 Task: Look for space in Taboão da Serra, Brazil from 12th  August, 2023 to 15th August, 2023 for 3 adults in price range Rs.12000 to Rs.16000. Place can be entire place with 2 bedrooms having 3 beds and 1 bathroom. Property type can be house, flat, guest house. Amenities needed are: washing machine. Booking option can be shelf check-in. Required host language is Spanish.
Action: Mouse moved to (339, 136)
Screenshot: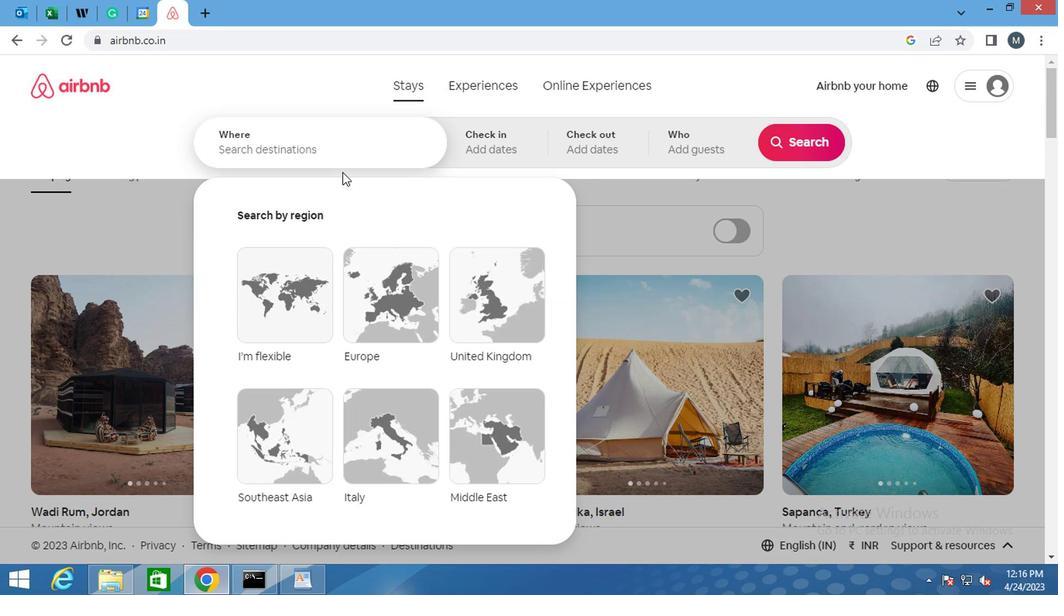 
Action: Mouse pressed left at (339, 136)
Screenshot: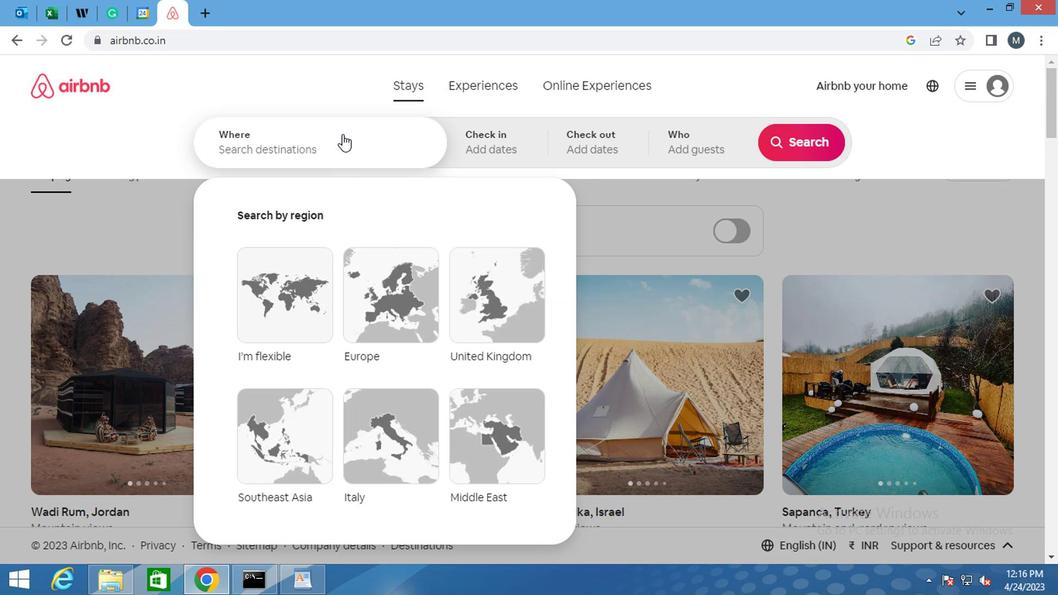 
Action: Mouse moved to (339, 154)
Screenshot: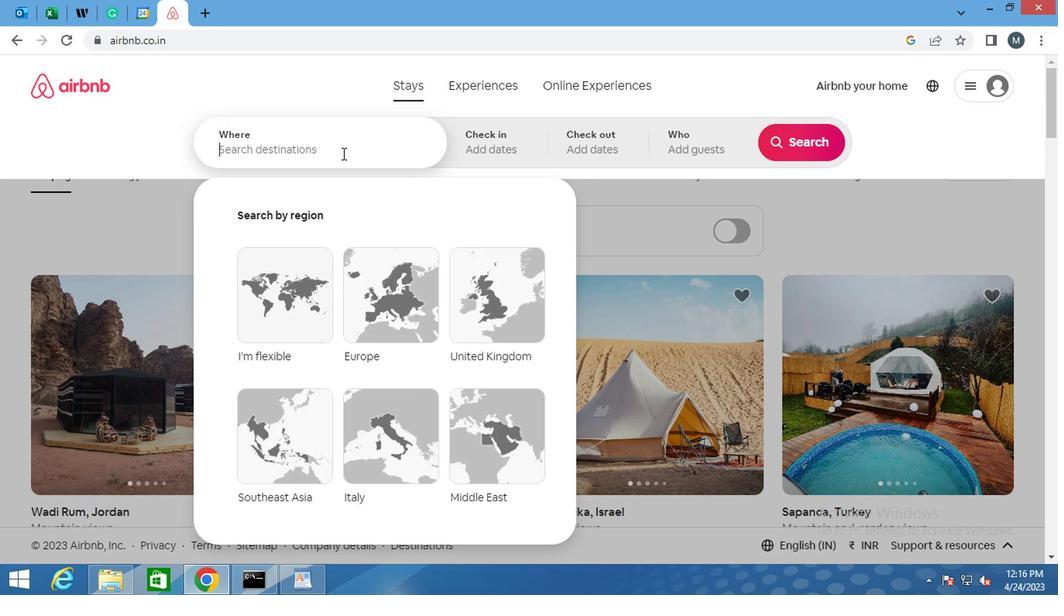 
Action: Key pressed <Key.shift>TABOAO<Key.space>DA<Key.space><Key.shift>SERRA<Key.space><Key.enter>
Screenshot: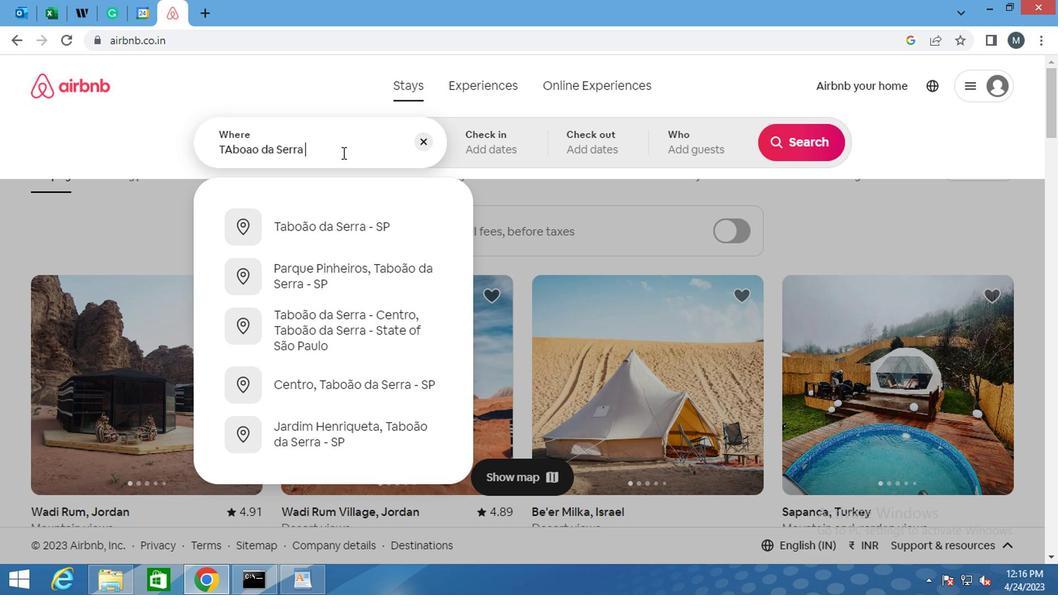 
Action: Mouse moved to (772, 268)
Screenshot: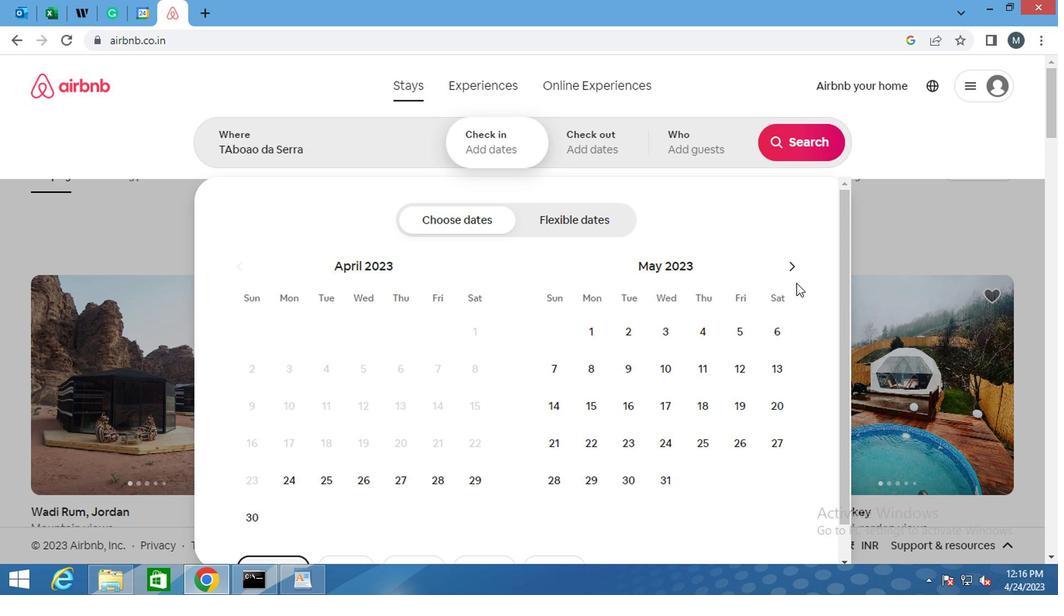 
Action: Mouse pressed left at (772, 268)
Screenshot: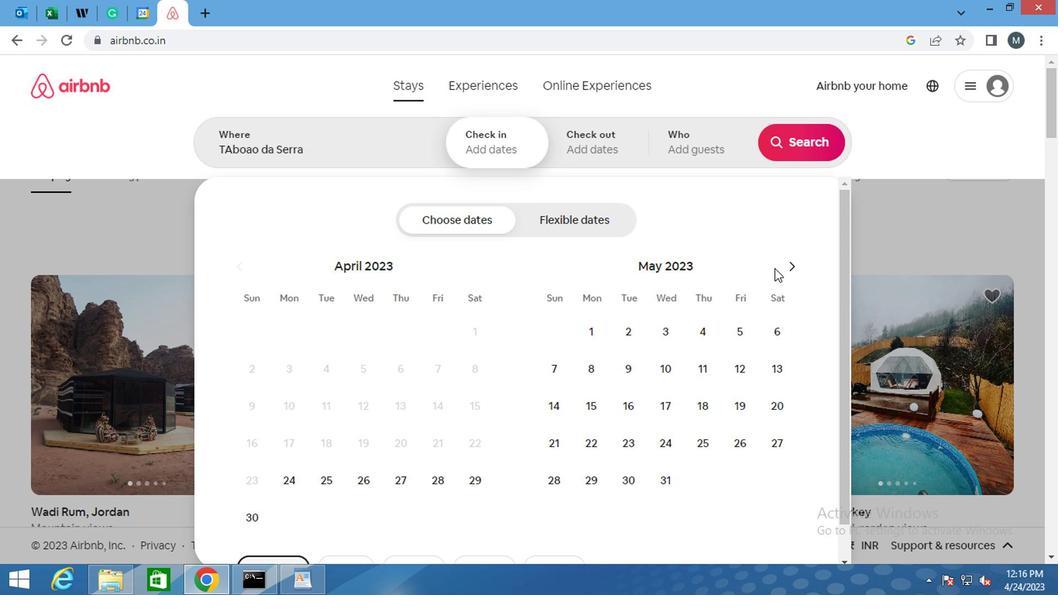 
Action: Mouse moved to (782, 267)
Screenshot: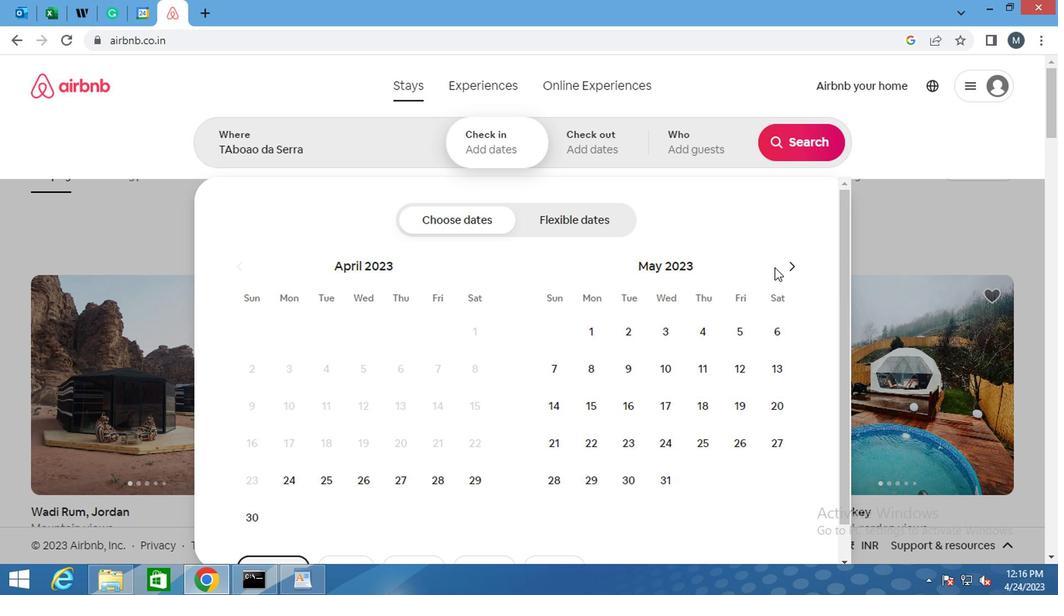
Action: Mouse pressed left at (782, 267)
Screenshot: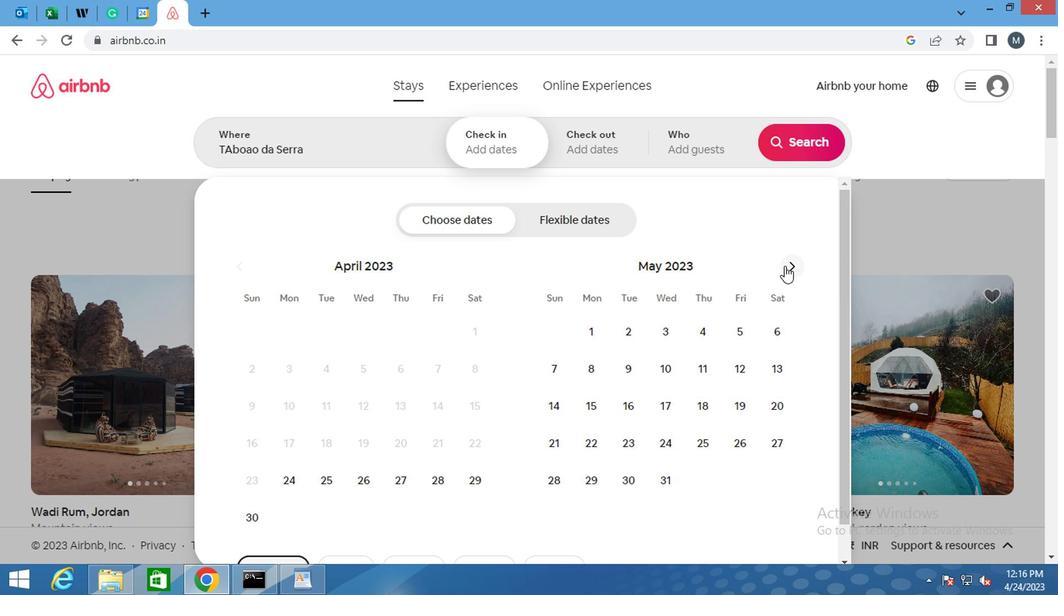 
Action: Mouse moved to (801, 274)
Screenshot: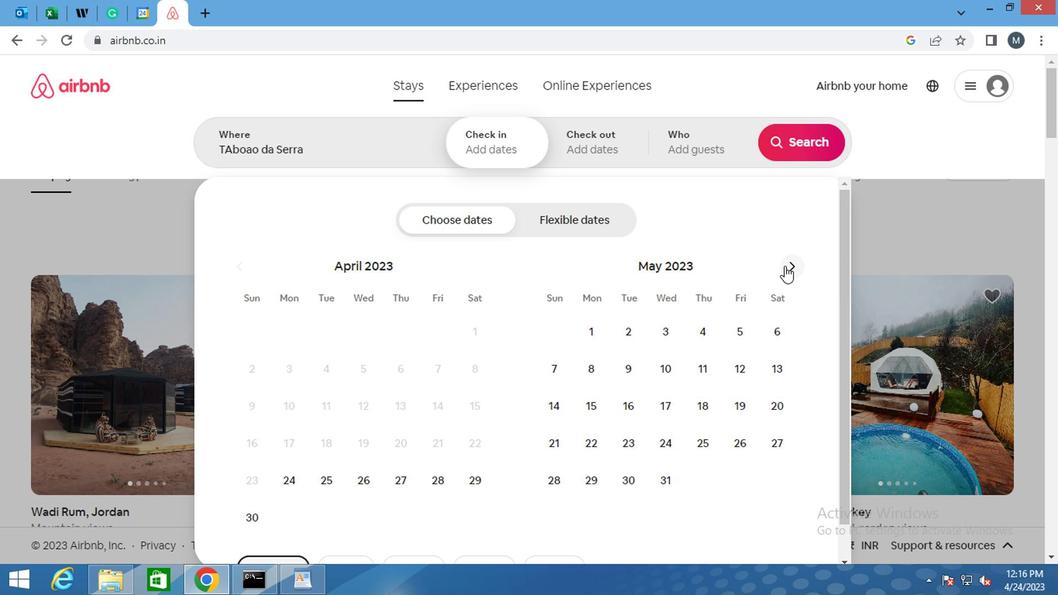 
Action: Mouse pressed left at (801, 274)
Screenshot: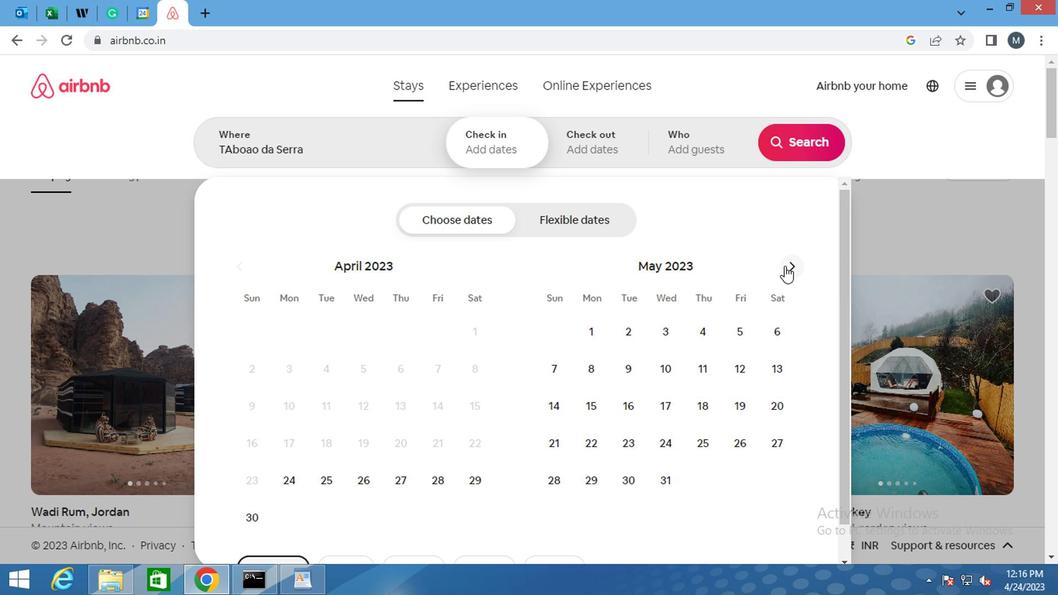 
Action: Mouse moved to (799, 272)
Screenshot: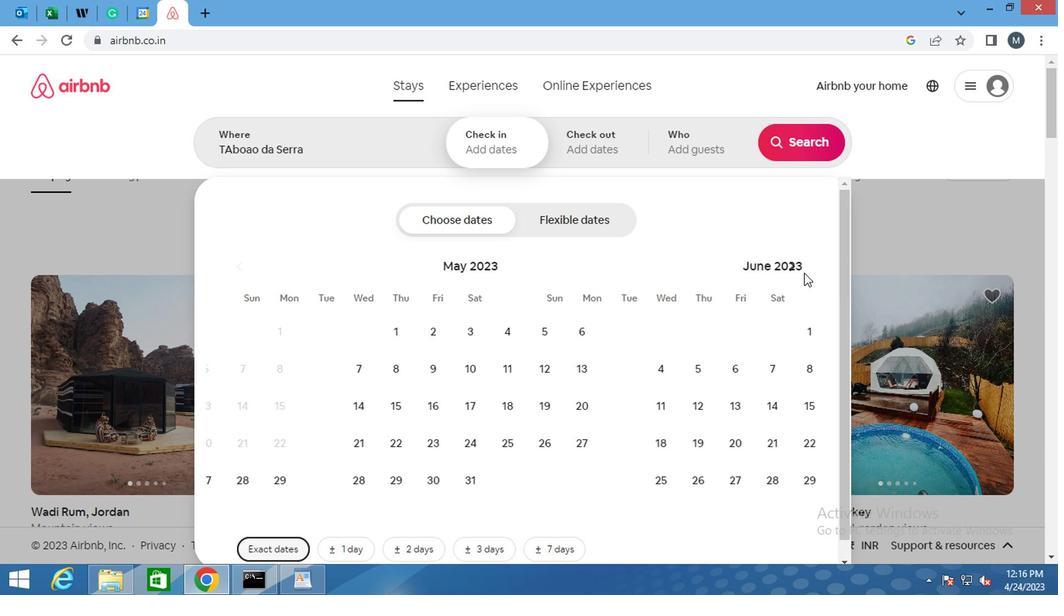 
Action: Mouse pressed left at (799, 272)
Screenshot: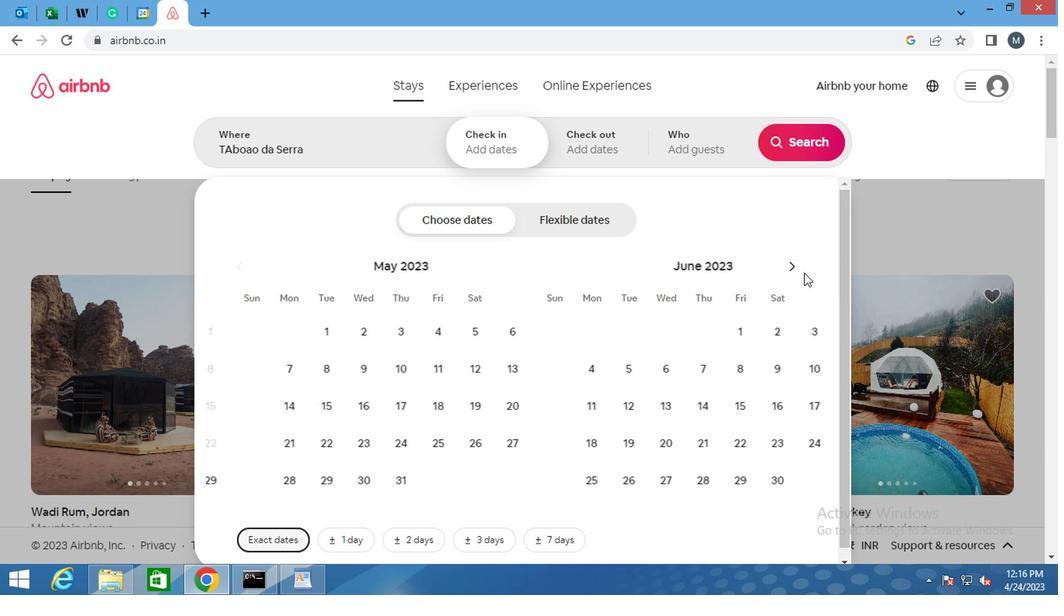 
Action: Mouse pressed left at (799, 272)
Screenshot: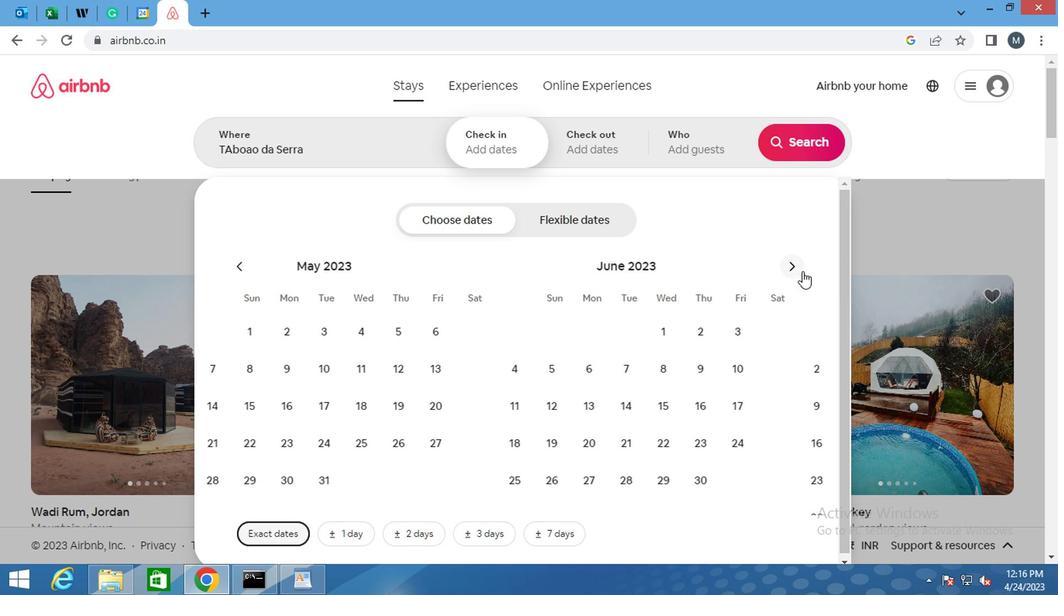 
Action: Mouse moved to (766, 371)
Screenshot: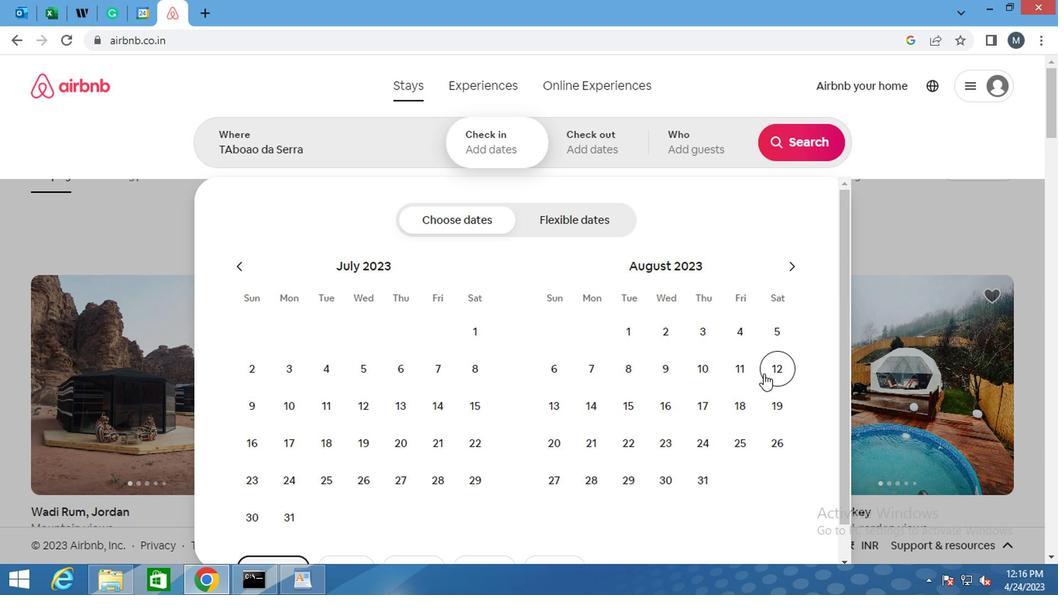 
Action: Mouse pressed left at (766, 371)
Screenshot: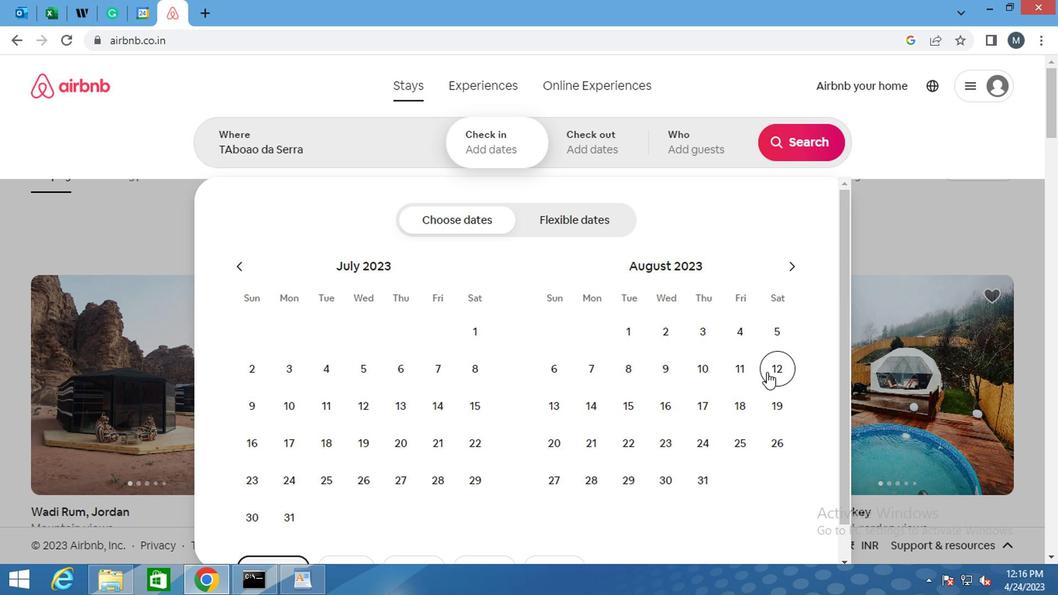 
Action: Mouse moved to (616, 405)
Screenshot: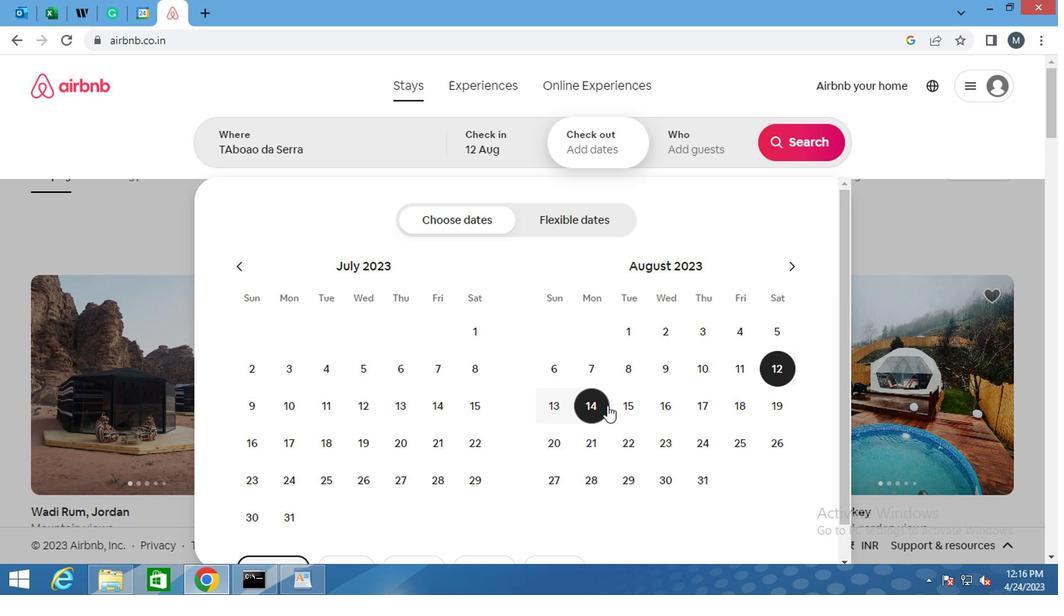 
Action: Mouse pressed left at (616, 405)
Screenshot: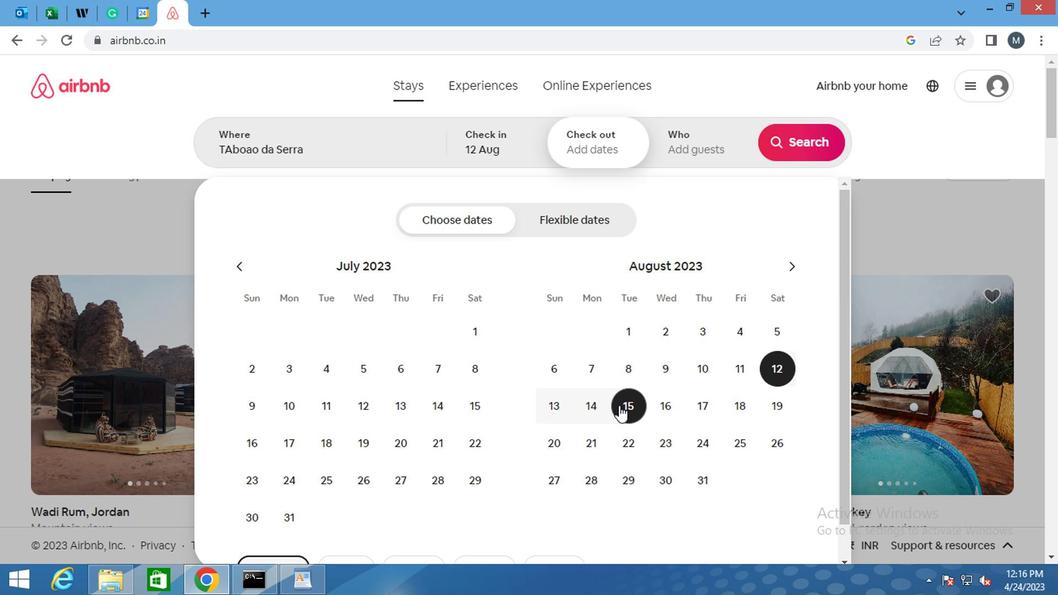 
Action: Mouse moved to (684, 151)
Screenshot: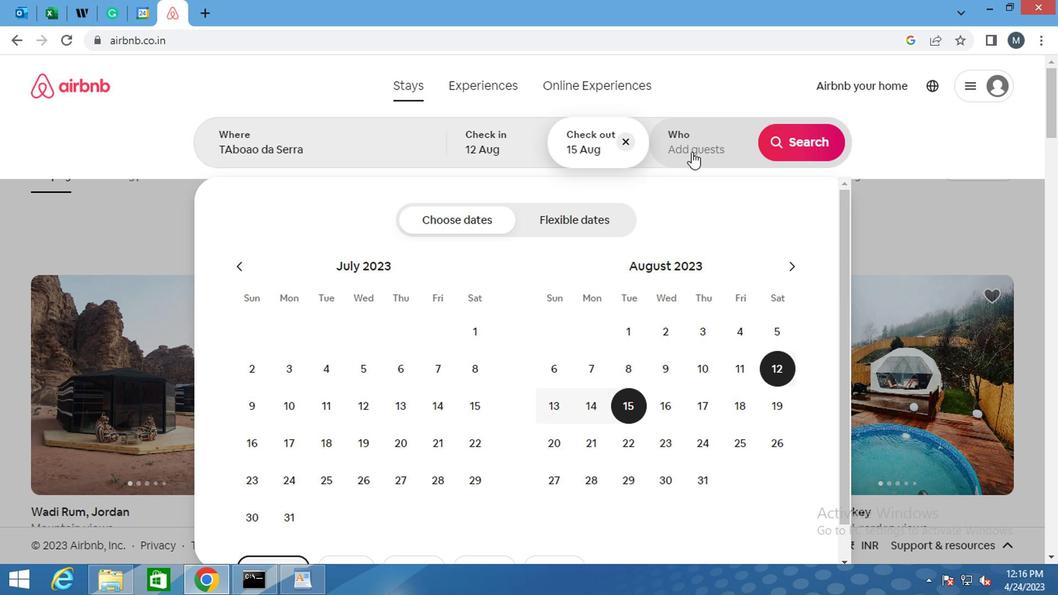 
Action: Mouse pressed left at (684, 151)
Screenshot: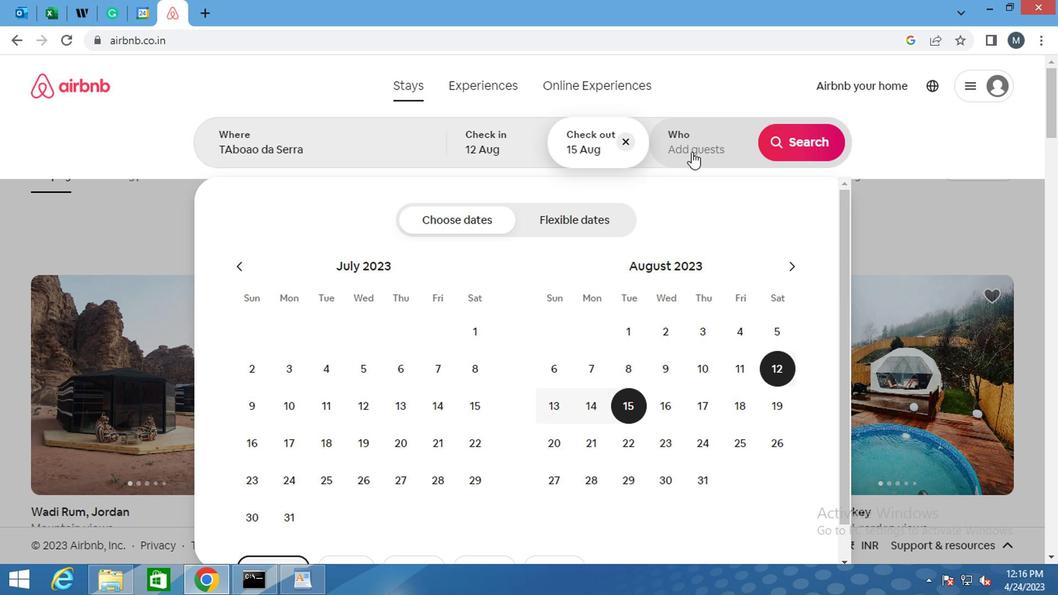 
Action: Mouse moved to (811, 223)
Screenshot: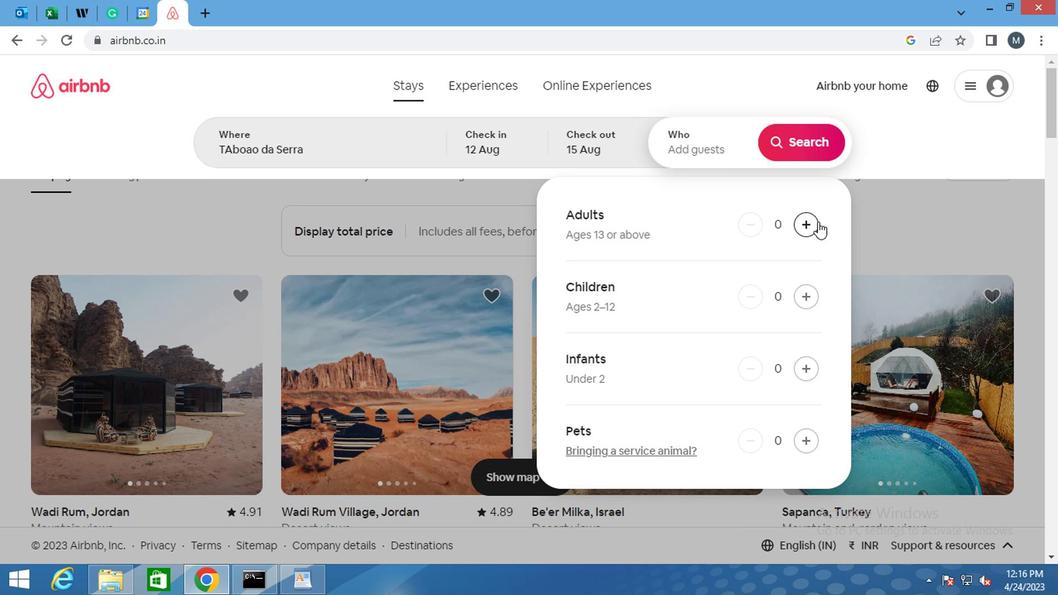 
Action: Mouse pressed left at (811, 223)
Screenshot: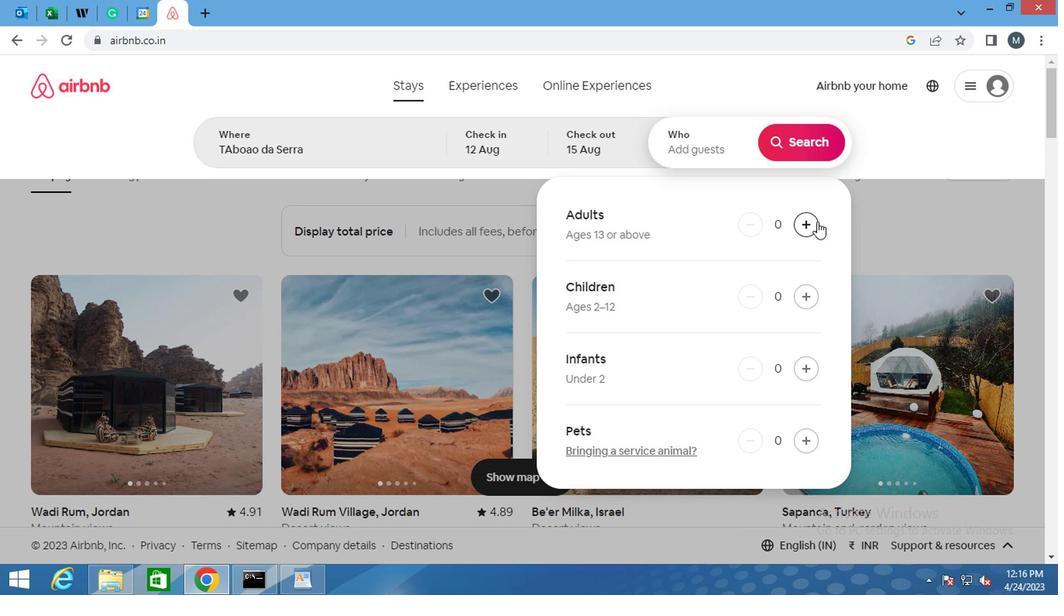 
Action: Mouse moved to (811, 223)
Screenshot: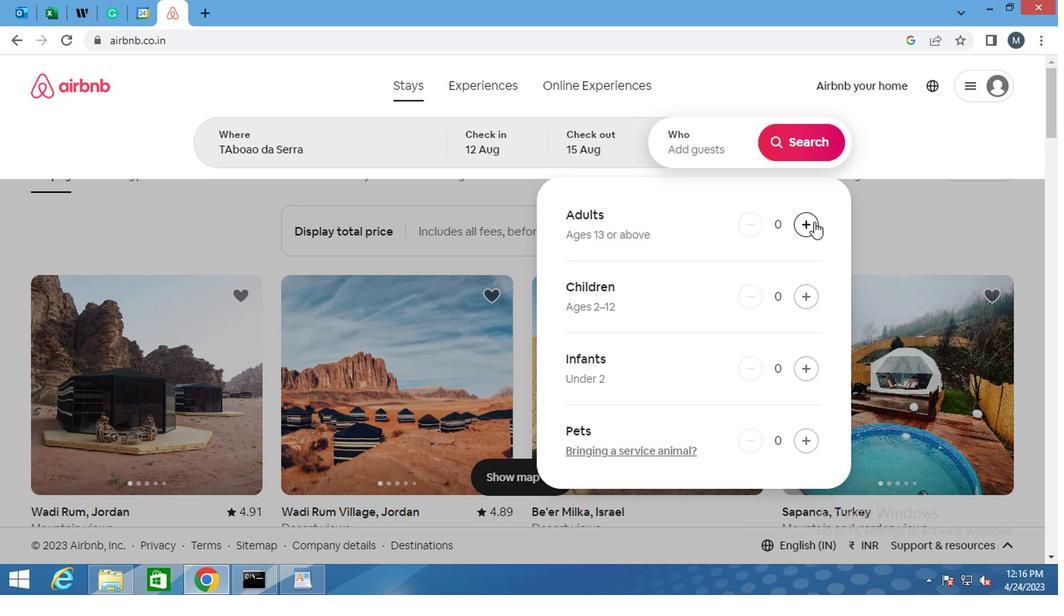 
Action: Mouse pressed left at (811, 223)
Screenshot: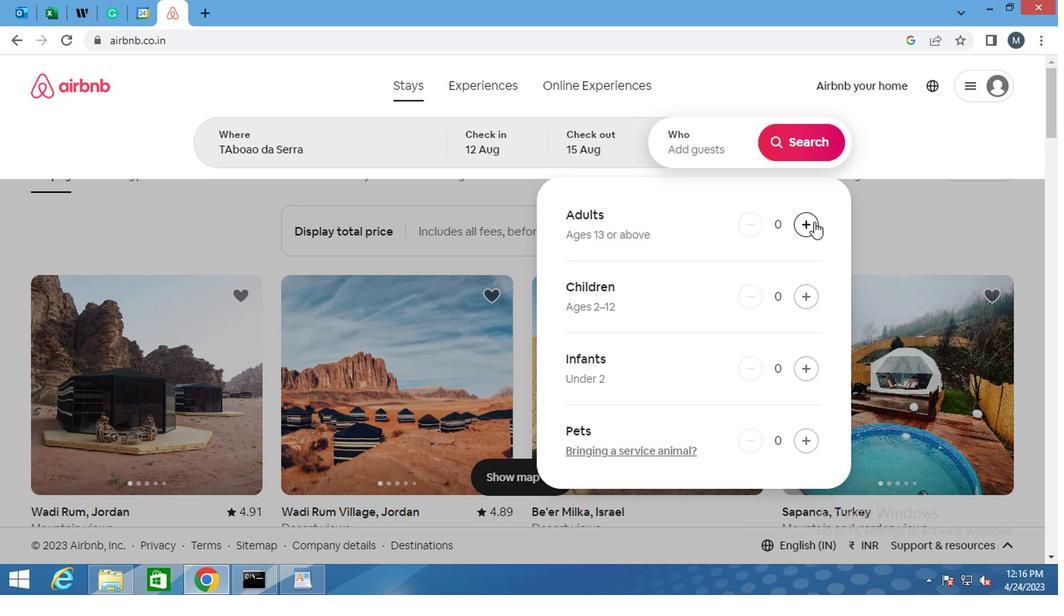 
Action: Mouse pressed left at (811, 223)
Screenshot: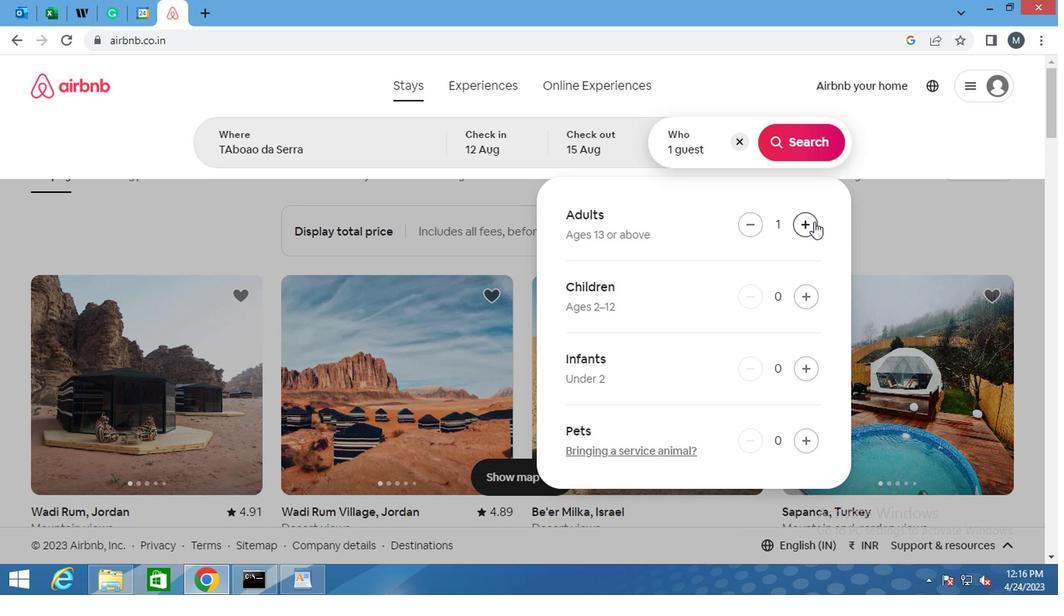 
Action: Mouse moved to (811, 225)
Screenshot: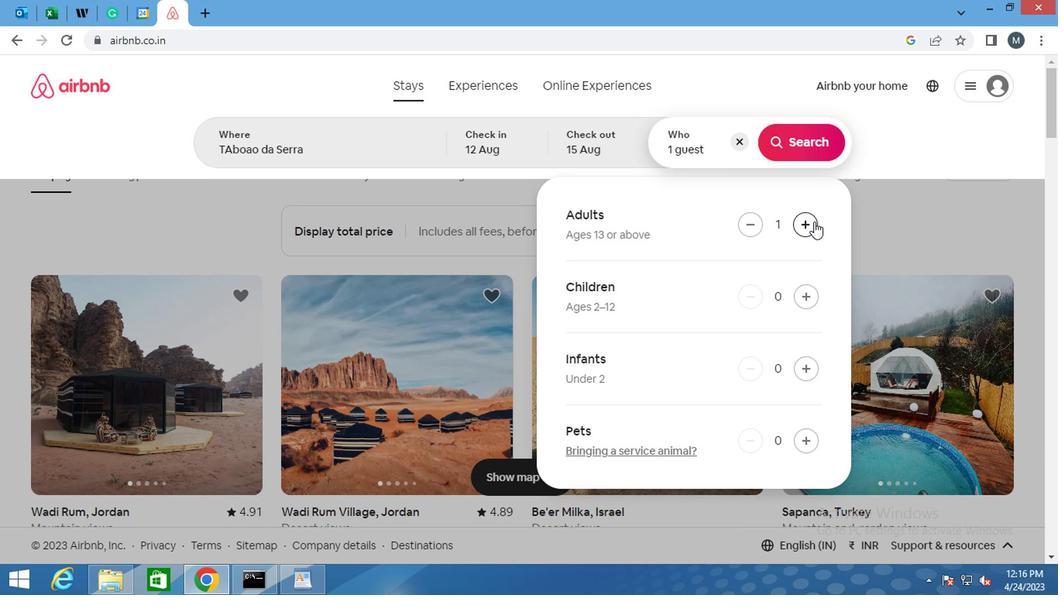 
Action: Mouse pressed left at (811, 225)
Screenshot: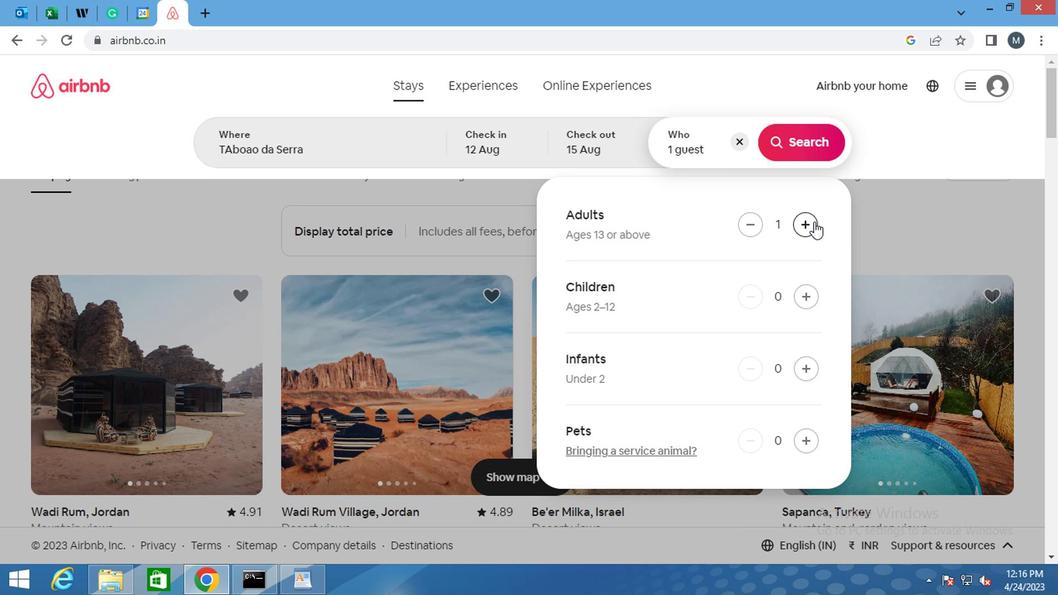 
Action: Mouse moved to (740, 226)
Screenshot: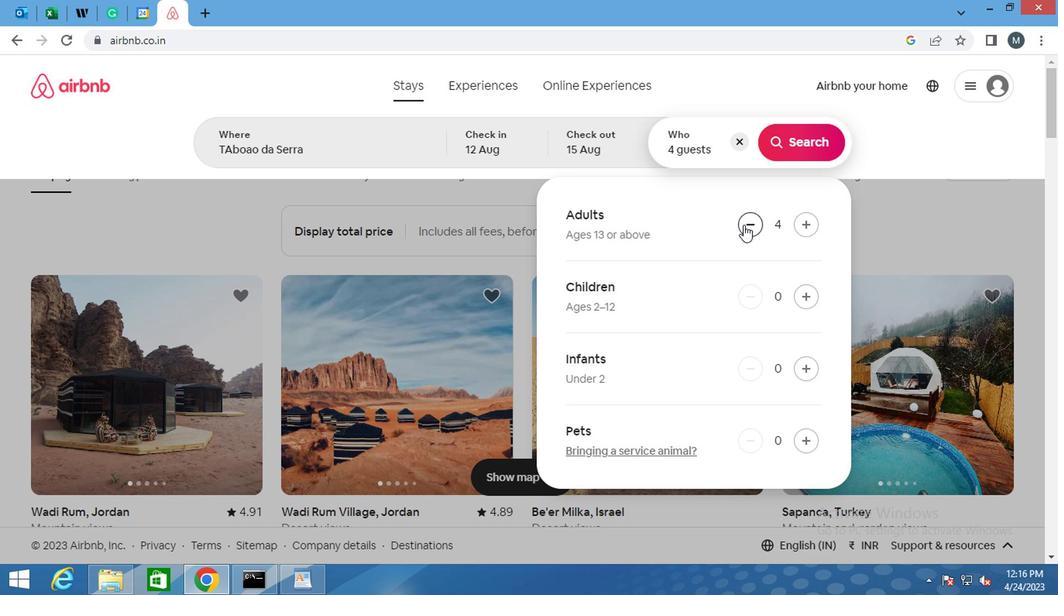 
Action: Mouse pressed left at (740, 226)
Screenshot: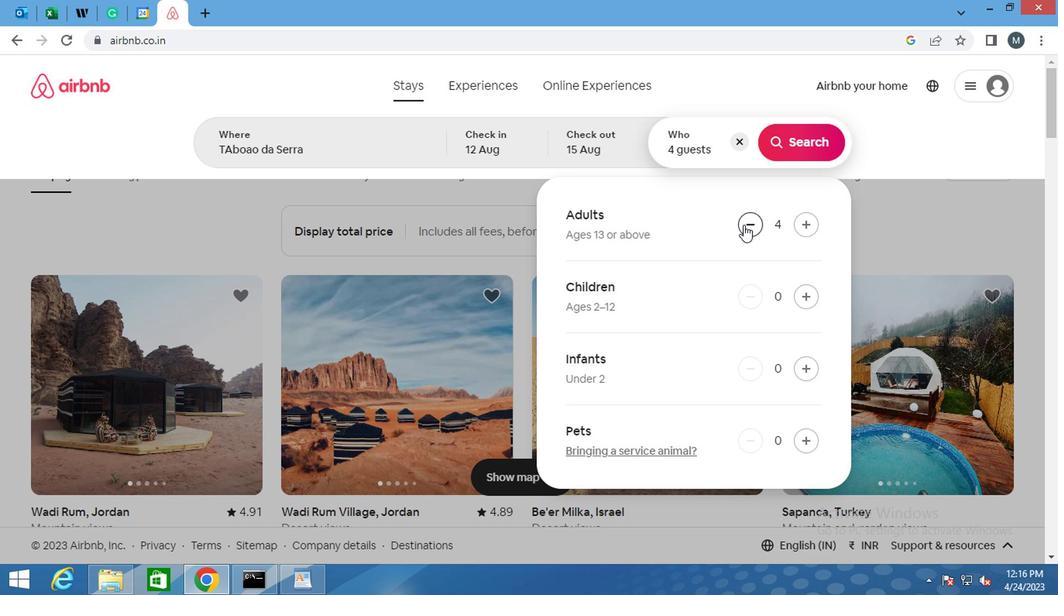 
Action: Mouse moved to (896, 149)
Screenshot: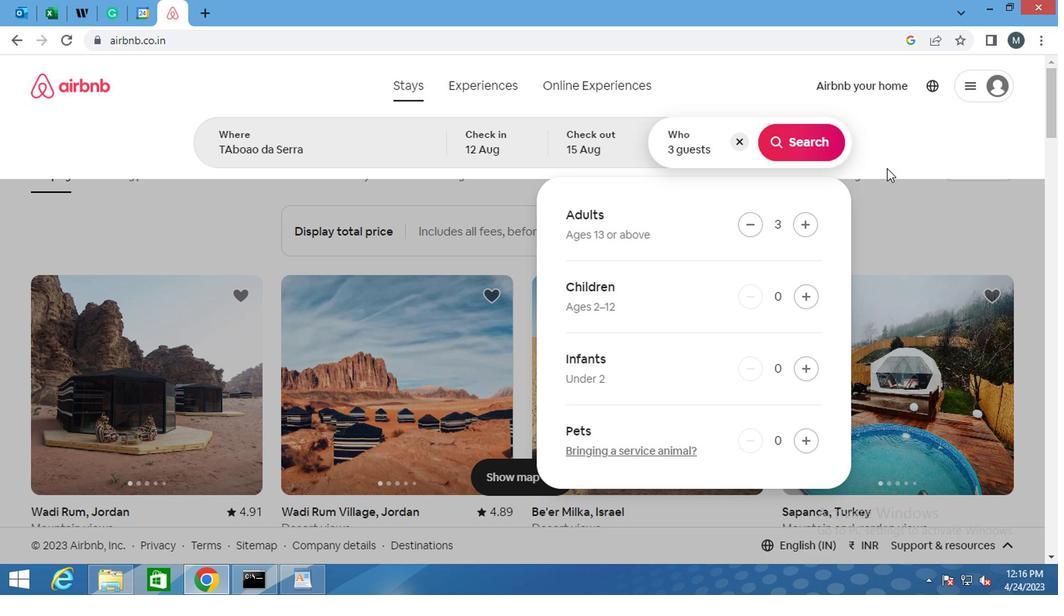 
Action: Mouse pressed left at (896, 149)
Screenshot: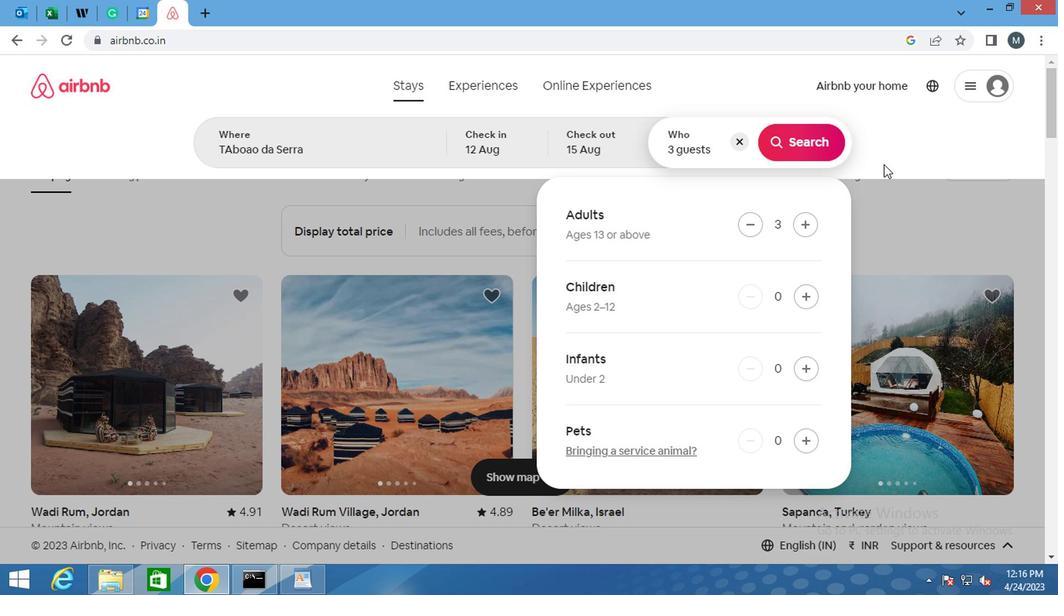 
Action: Mouse moved to (878, 173)
Screenshot: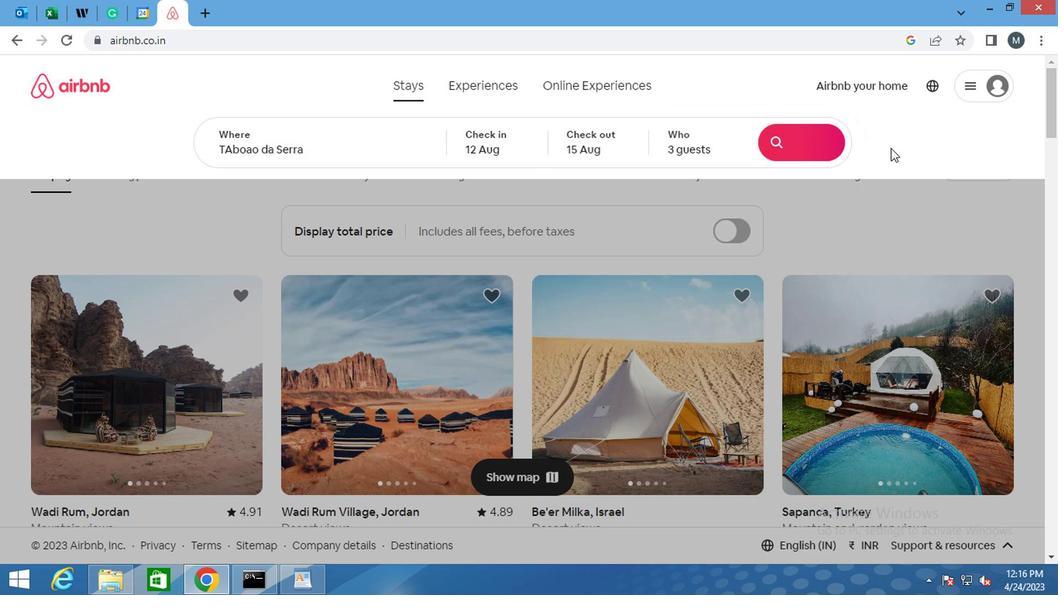 
Action: Mouse scrolled (878, 174) with delta (0, 1)
Screenshot: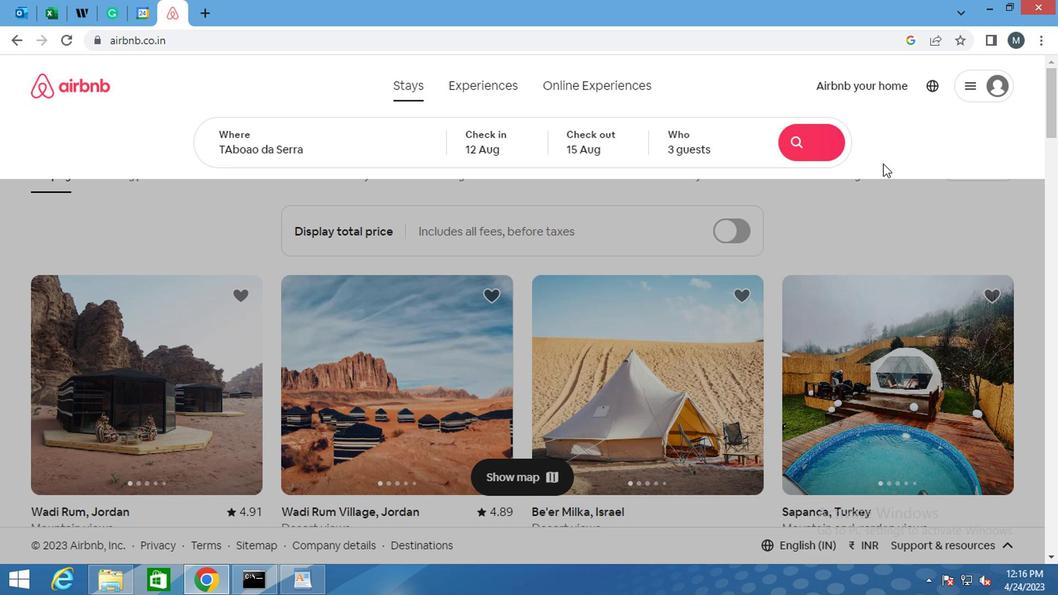 
Action: Mouse scrolled (878, 174) with delta (0, 1)
Screenshot: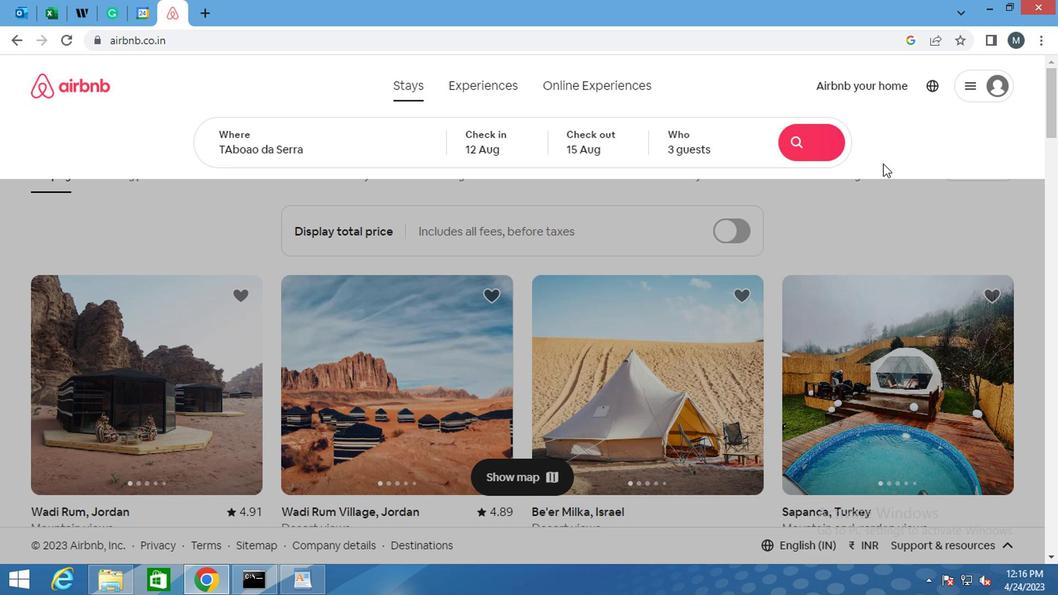 
Action: Mouse moved to (972, 178)
Screenshot: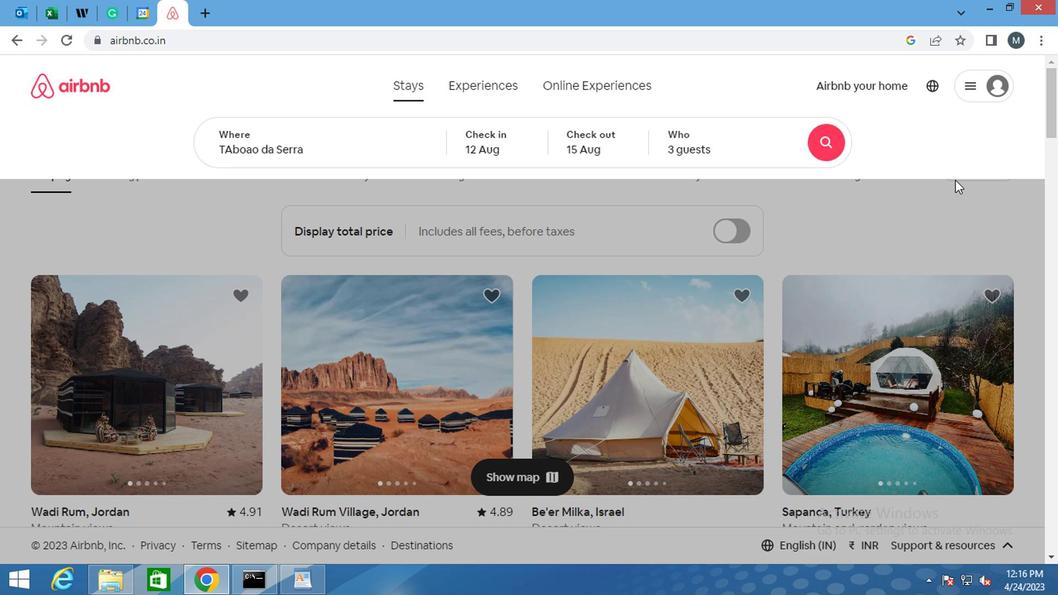 
Action: Mouse scrolled (972, 177) with delta (0, -1)
Screenshot: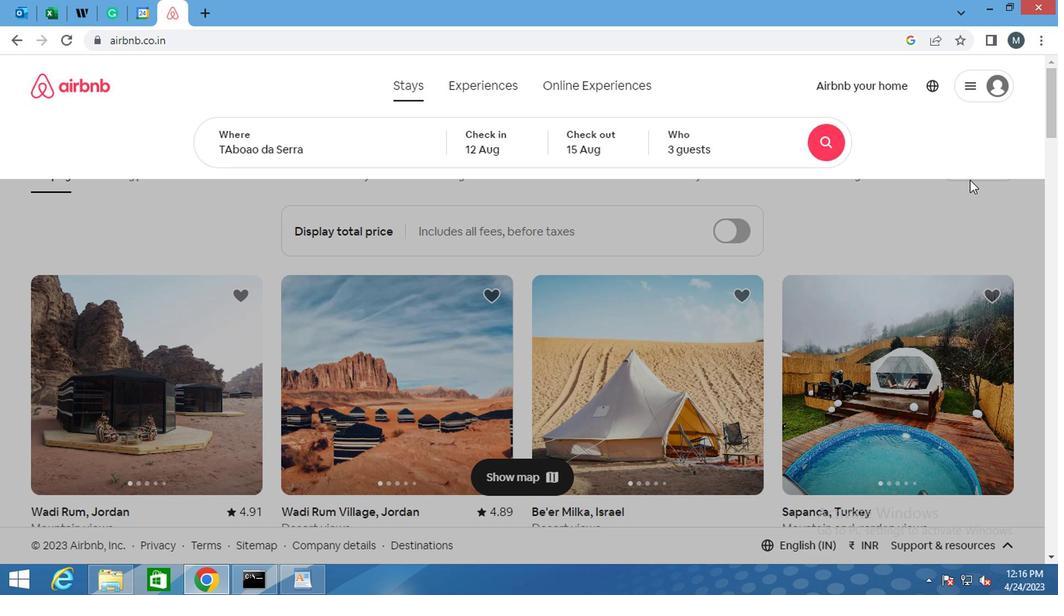 
Action: Mouse scrolled (972, 177) with delta (0, -1)
Screenshot: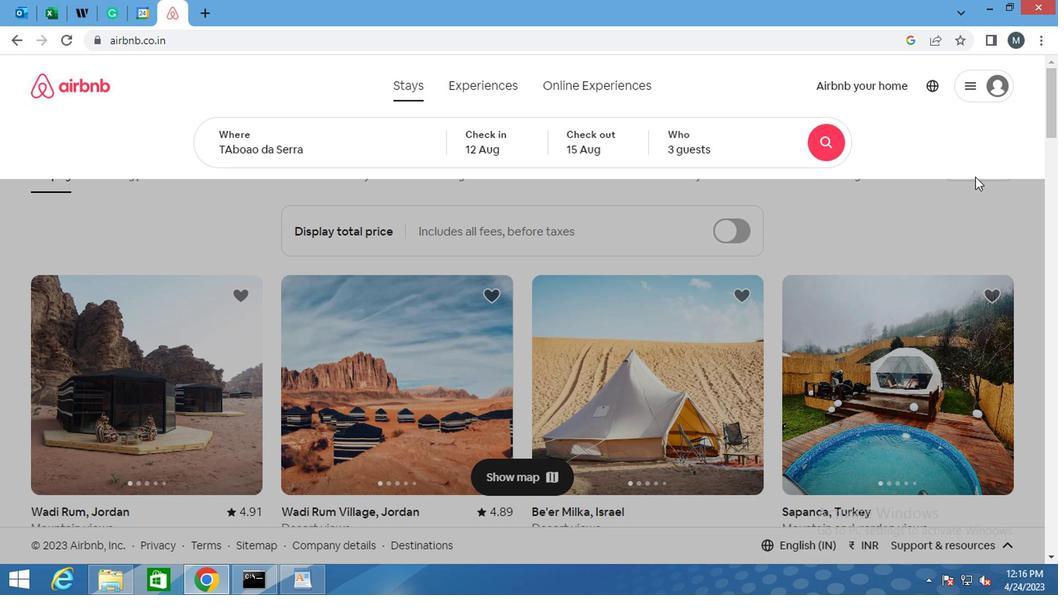
Action: Mouse moved to (972, 178)
Screenshot: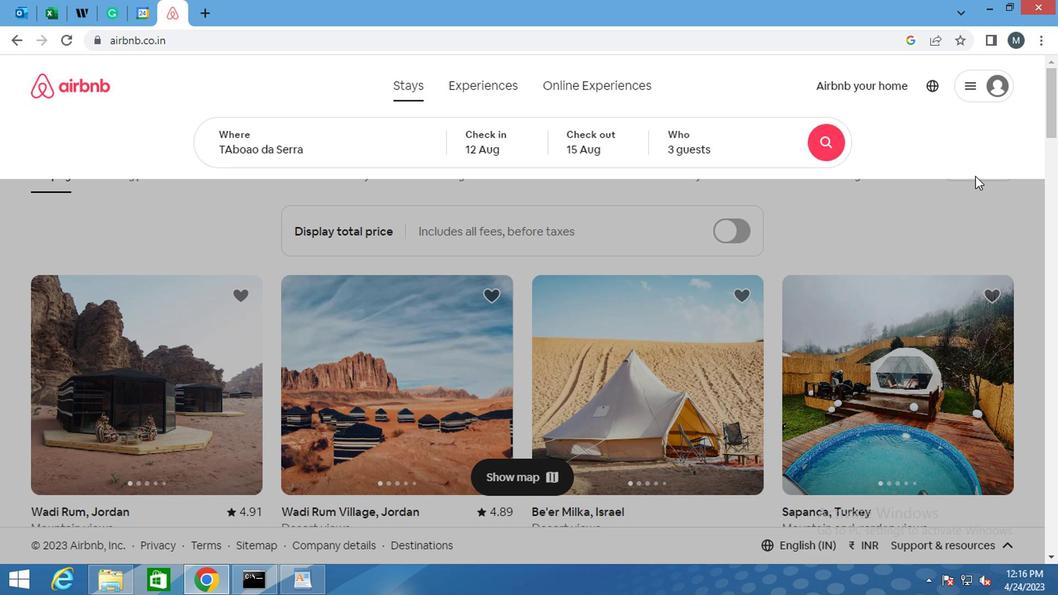 
Action: Mouse scrolled (972, 178) with delta (0, 0)
Screenshot: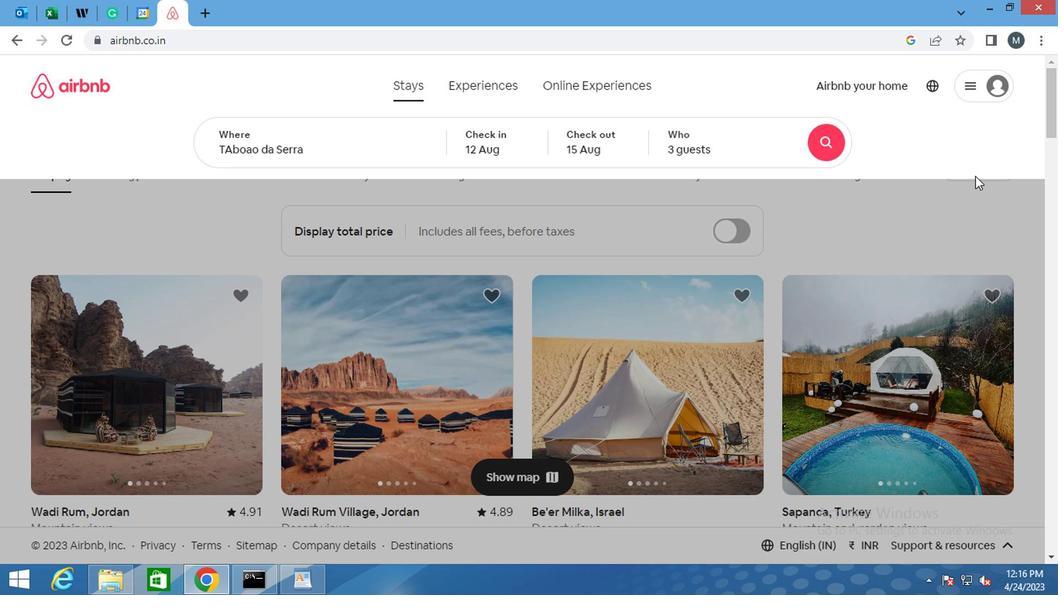 
Action: Mouse moved to (972, 177)
Screenshot: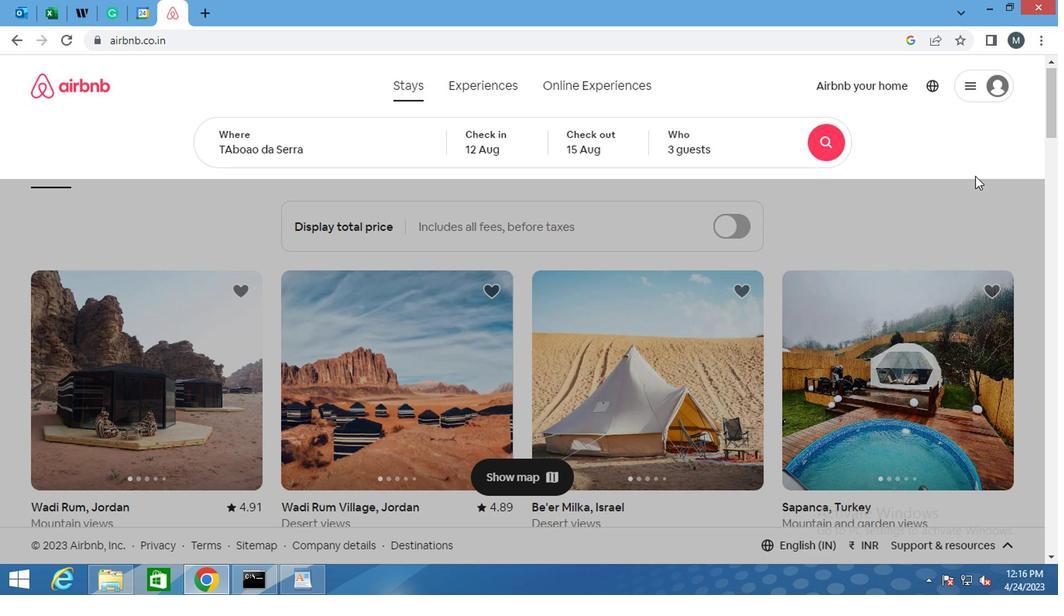
Action: Mouse scrolled (972, 178) with delta (0, 1)
Screenshot: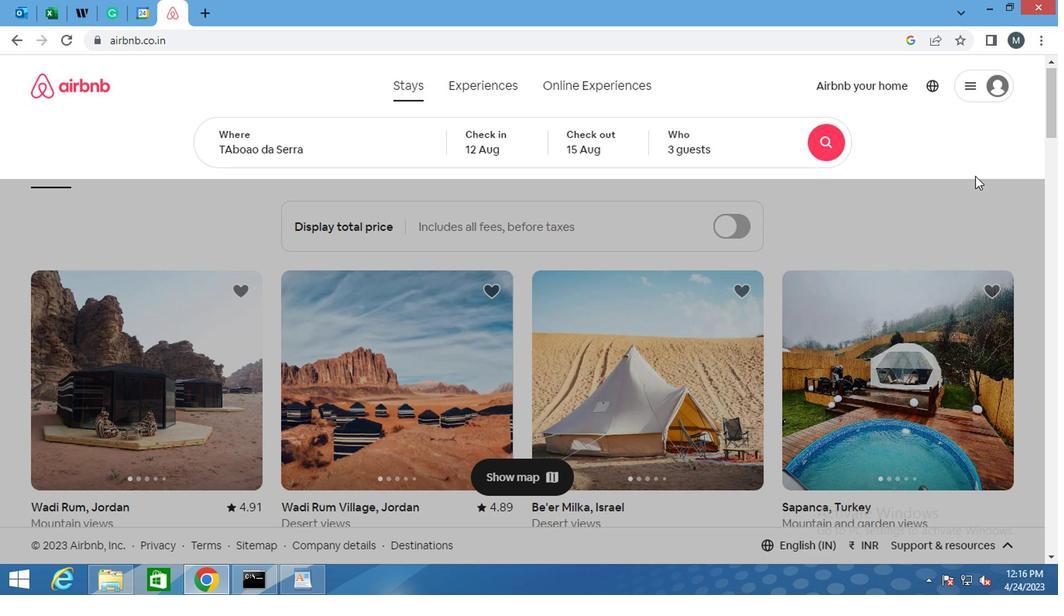
Action: Mouse moved to (983, 158)
Screenshot: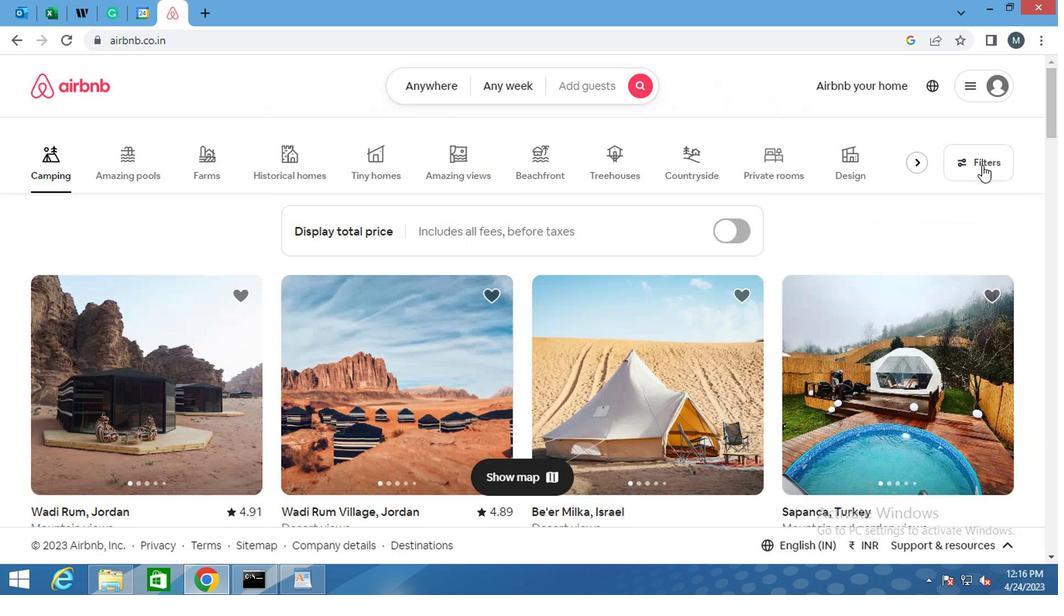 
Action: Mouse pressed left at (983, 158)
Screenshot: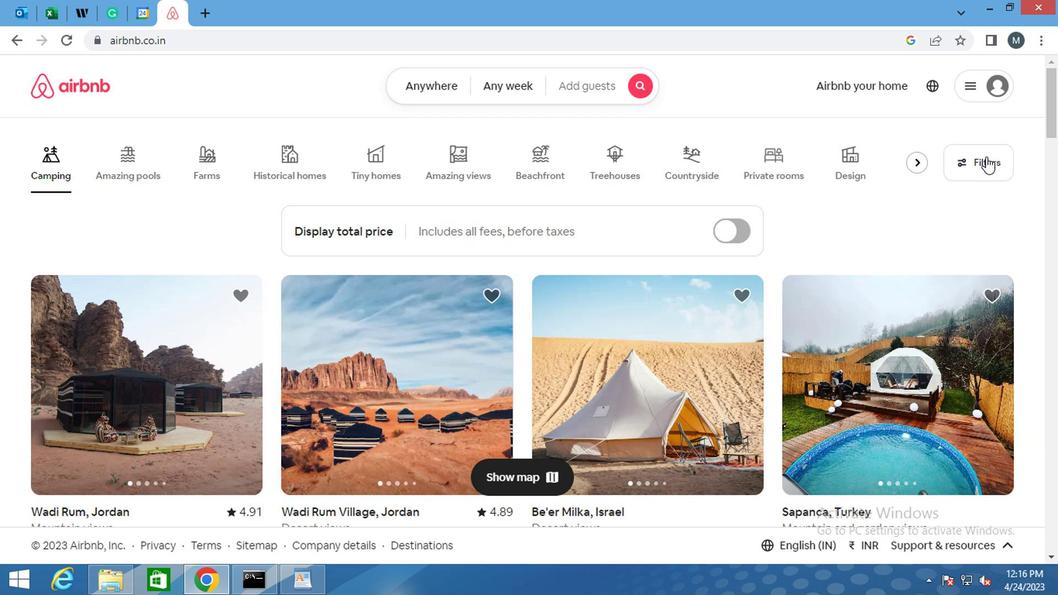 
Action: Mouse pressed left at (983, 158)
Screenshot: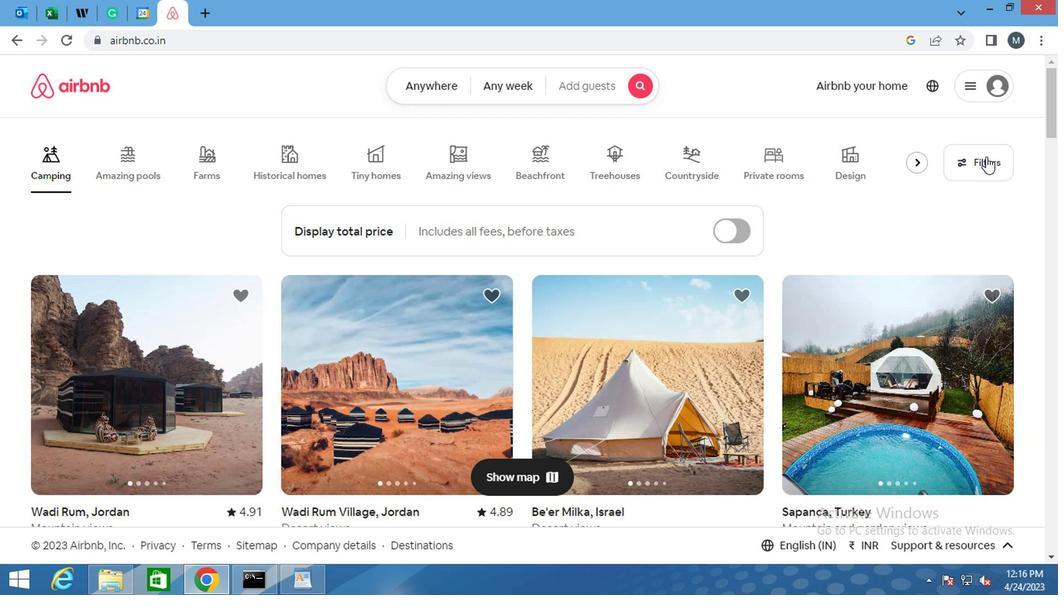 
Action: Mouse moved to (973, 170)
Screenshot: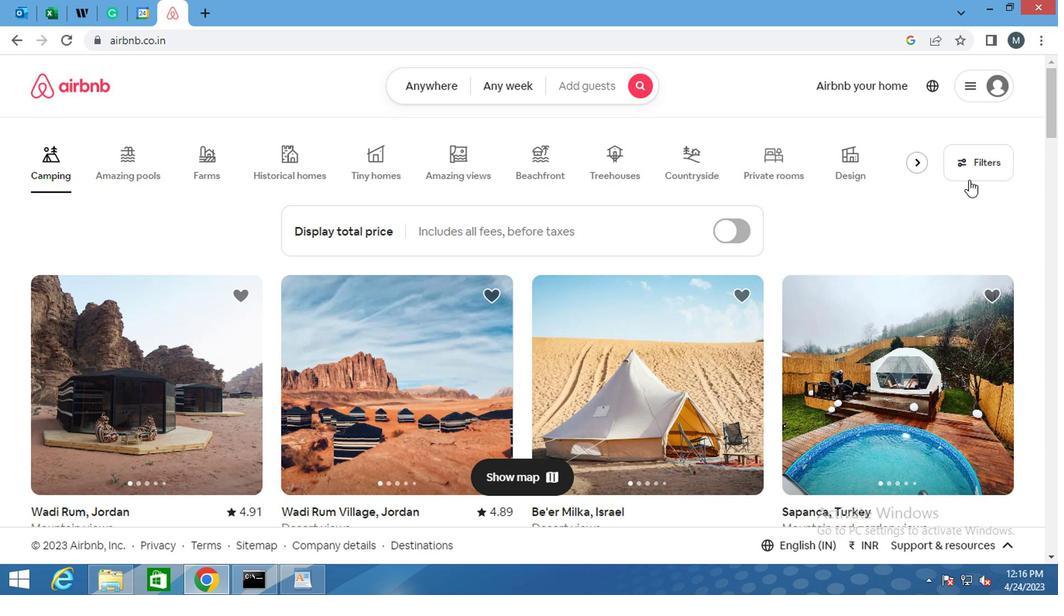
Action: Mouse pressed left at (973, 170)
Screenshot: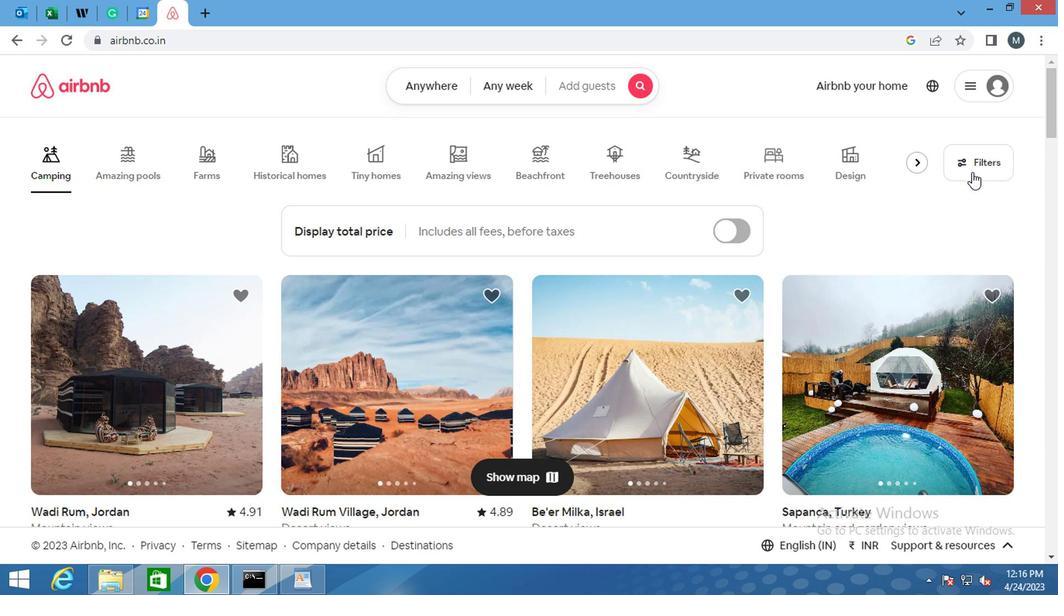 
Action: Mouse moved to (386, 345)
Screenshot: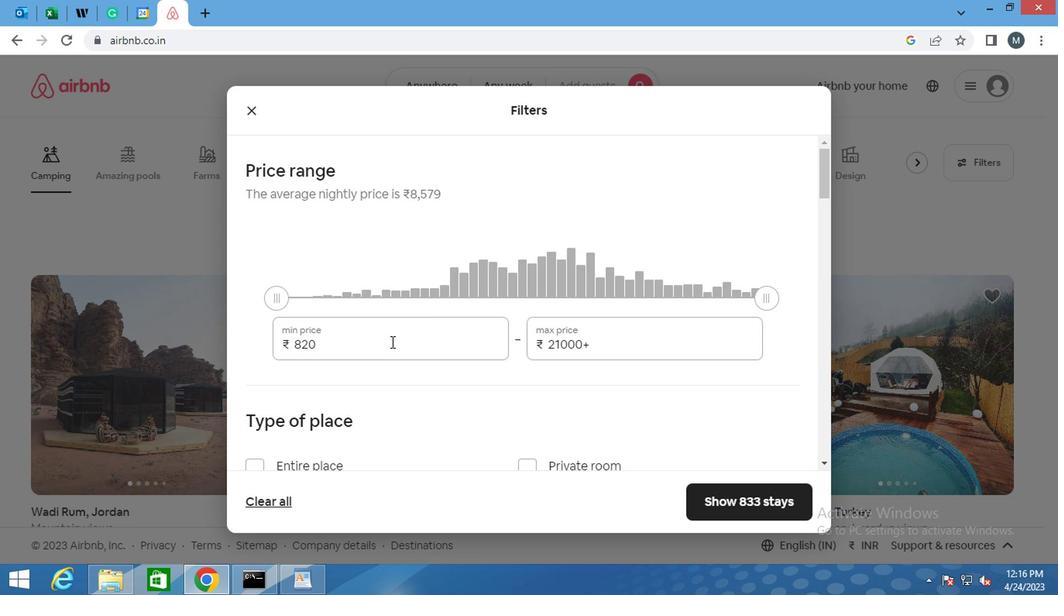 
Action: Mouse pressed left at (386, 345)
Screenshot: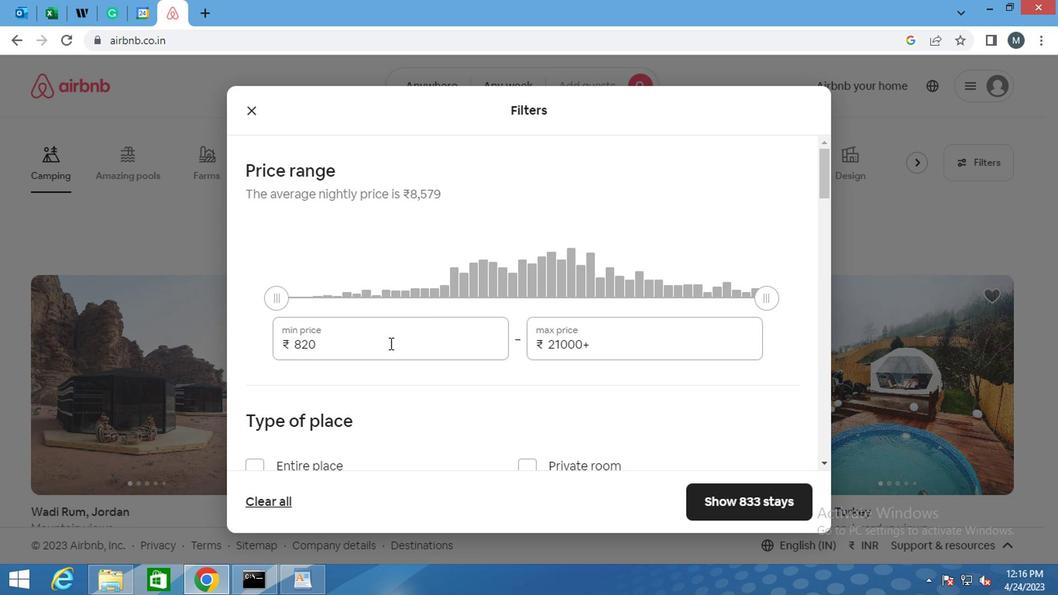 
Action: Mouse pressed left at (386, 345)
Screenshot: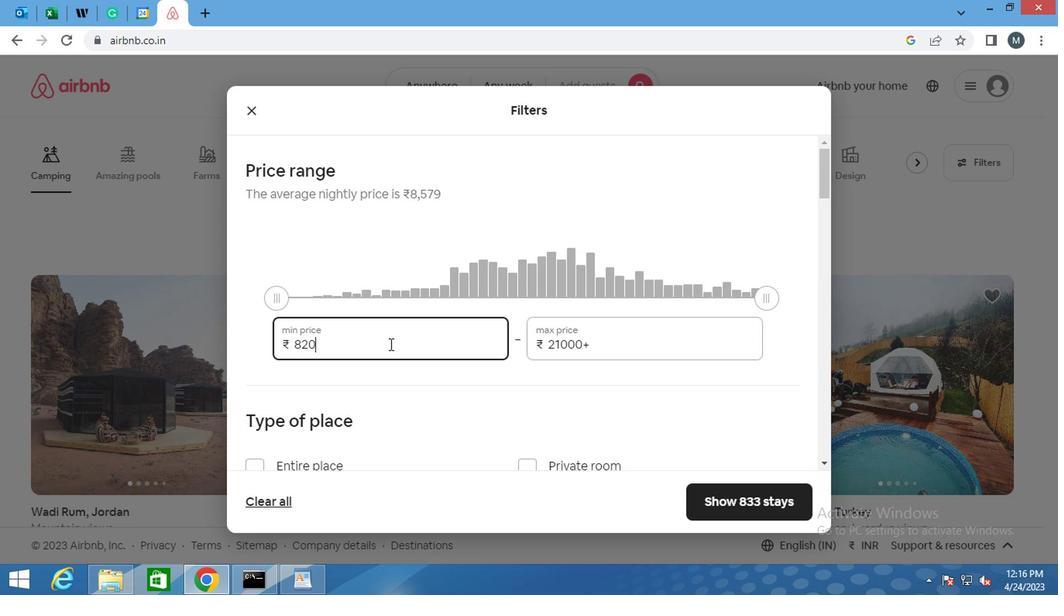 
Action: Mouse moved to (362, 341)
Screenshot: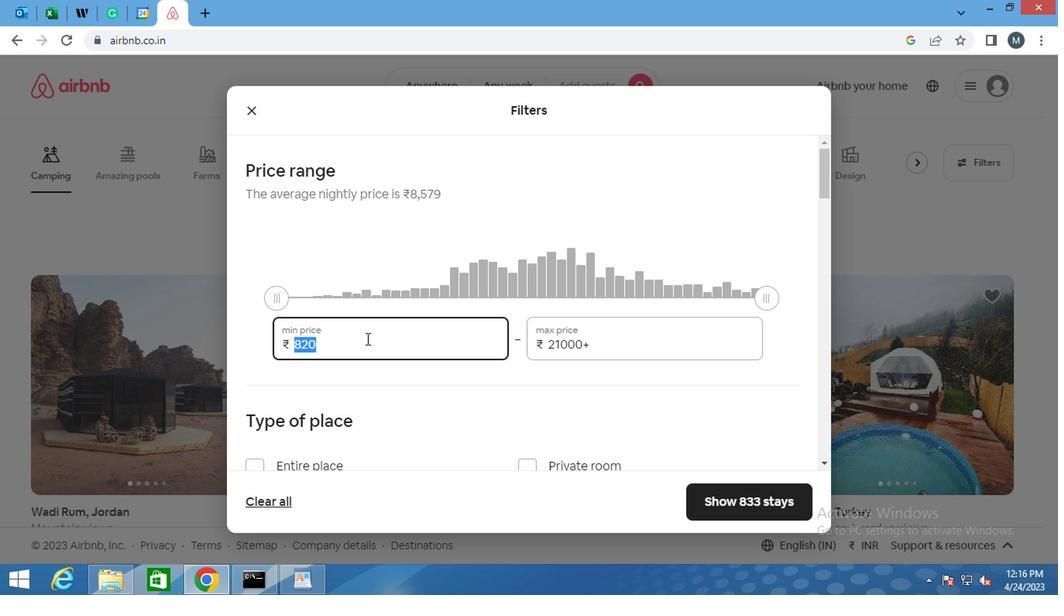 
Action: Key pressed 12
Screenshot: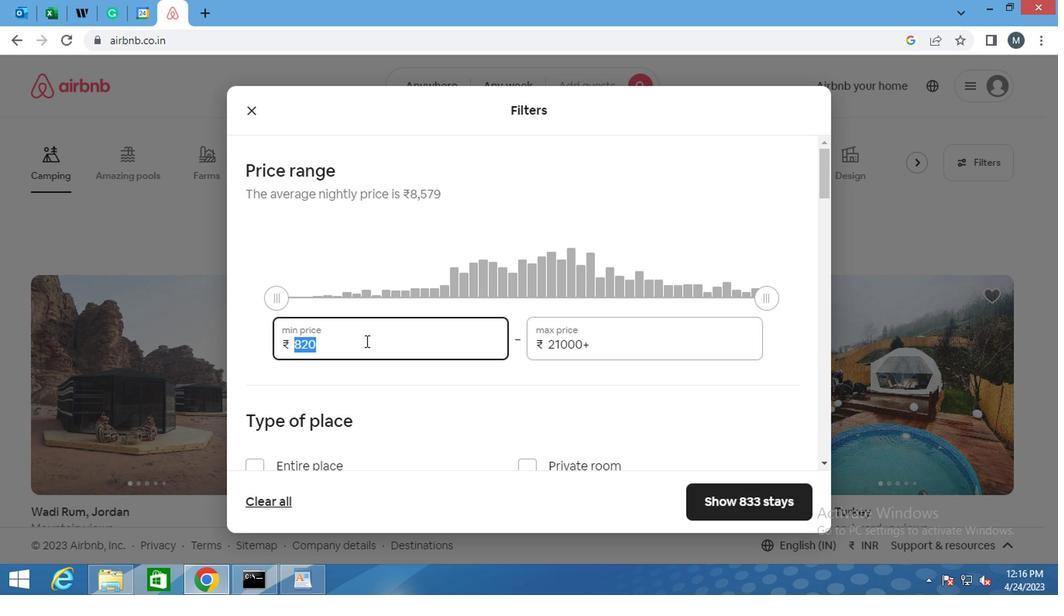 
Action: Mouse moved to (362, 346)
Screenshot: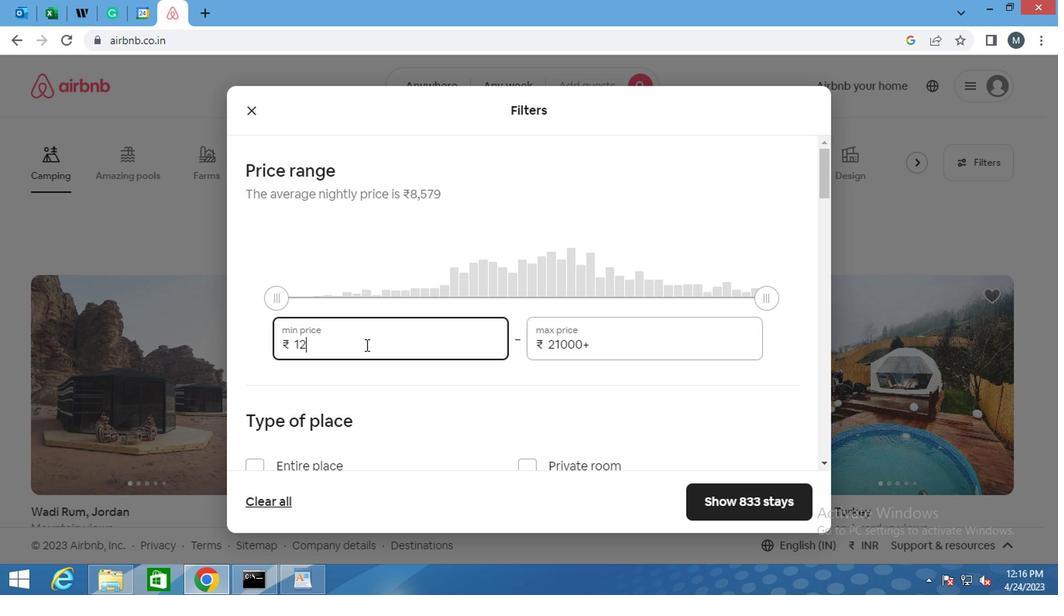 
Action: Key pressed 00
Screenshot: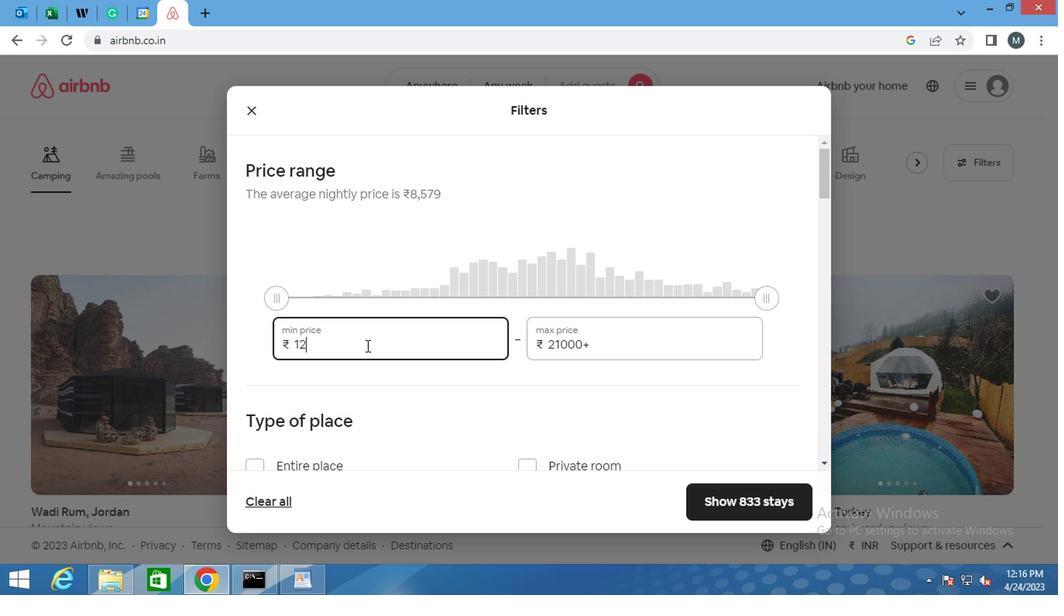 
Action: Mouse moved to (365, 347)
Screenshot: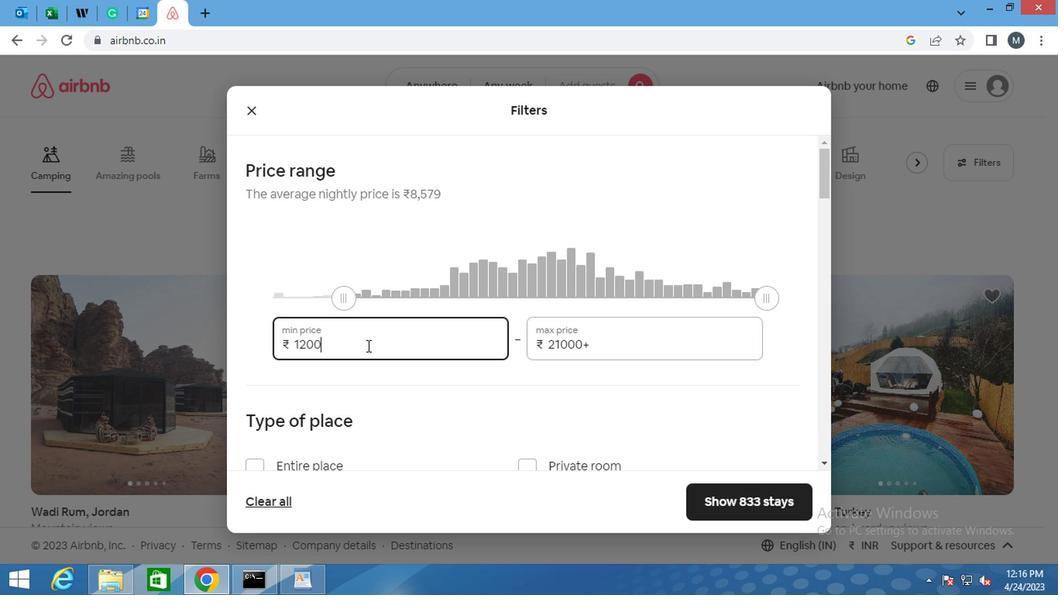 
Action: Key pressed 0
Screenshot: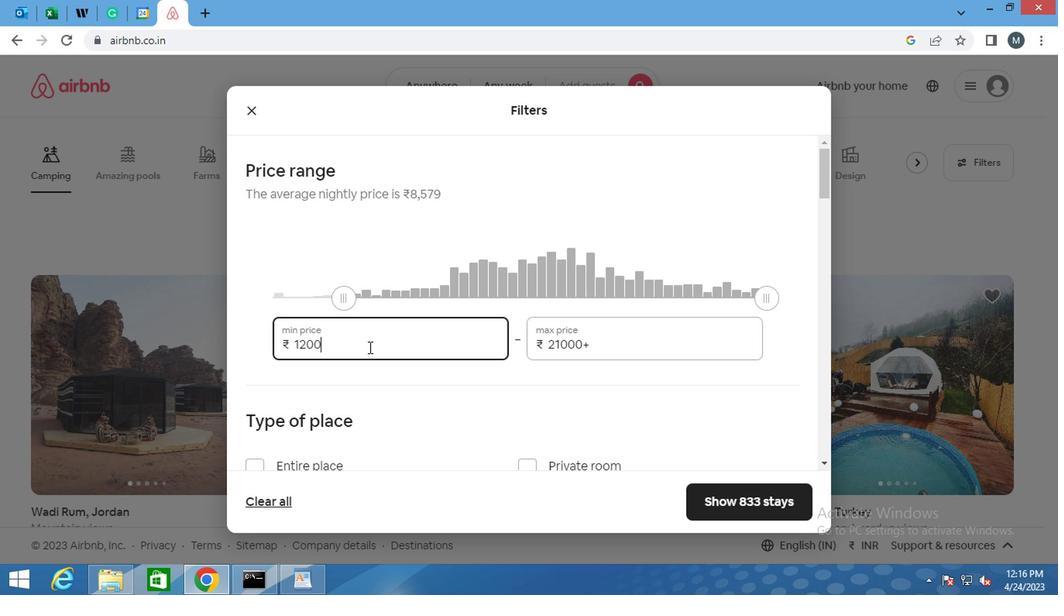 
Action: Mouse moved to (602, 346)
Screenshot: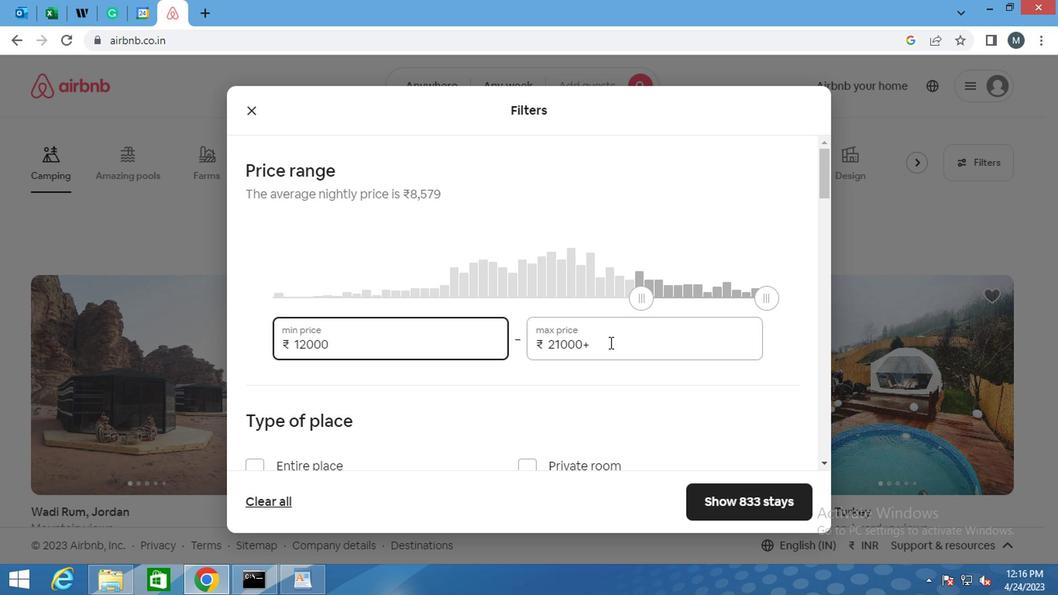 
Action: Mouse pressed left at (602, 346)
Screenshot: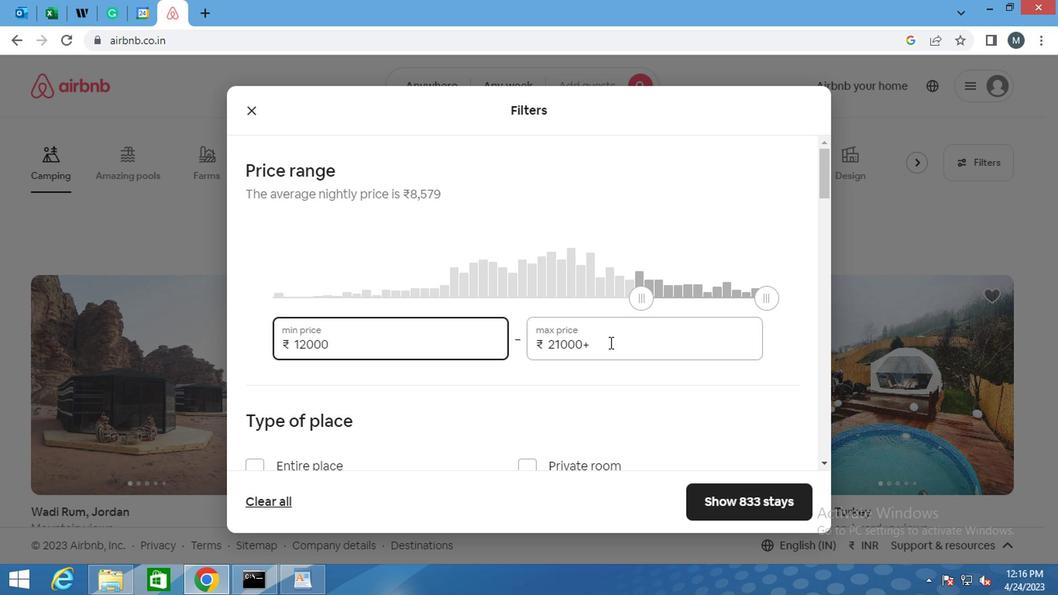 
Action: Mouse moved to (602, 346)
Screenshot: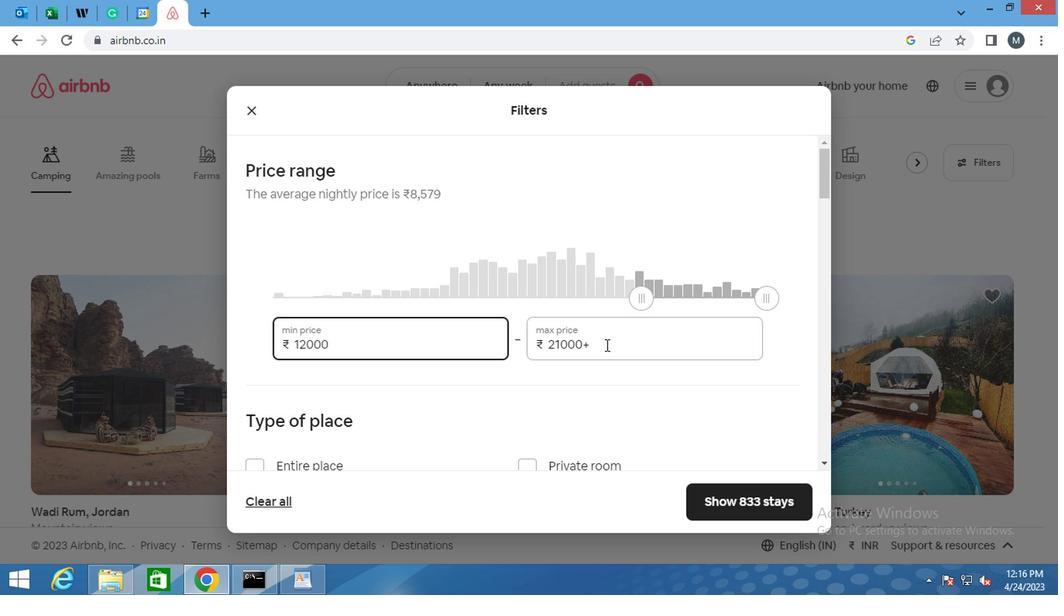 
Action: Mouse pressed left at (602, 346)
Screenshot: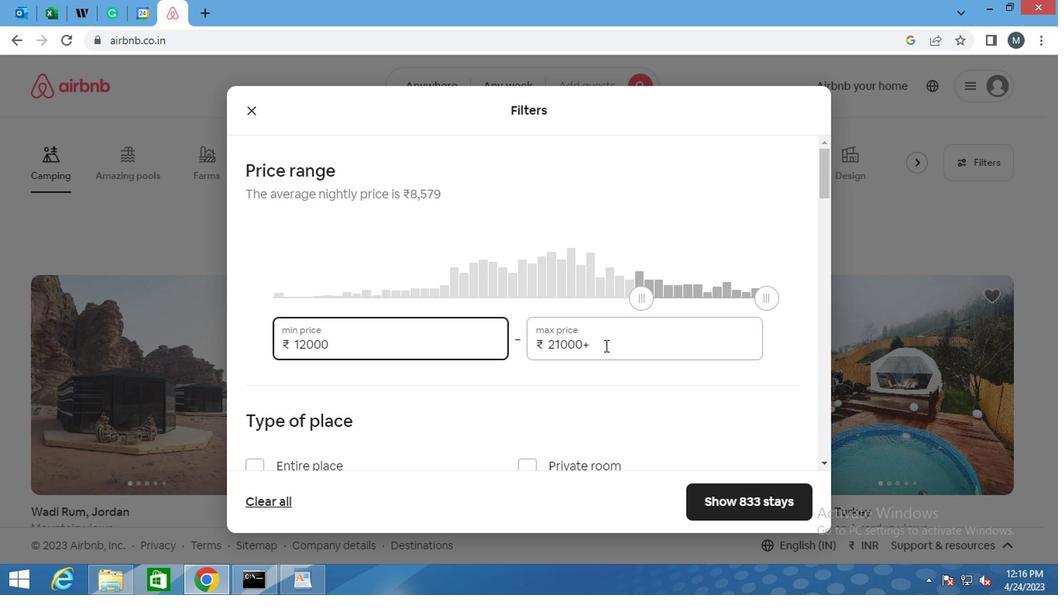 
Action: Mouse moved to (601, 346)
Screenshot: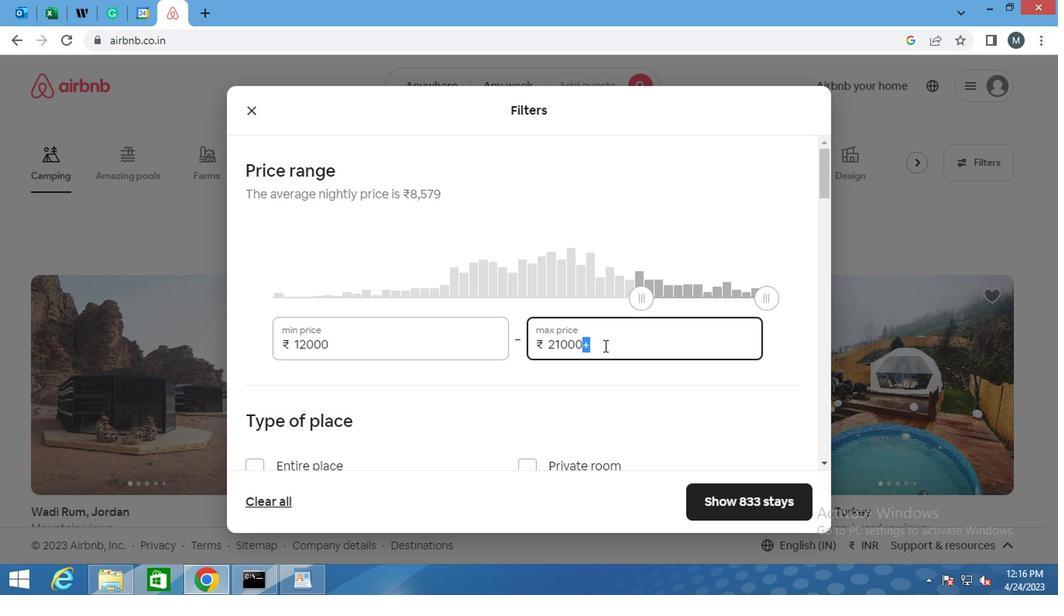 
Action: Mouse pressed left at (601, 346)
Screenshot: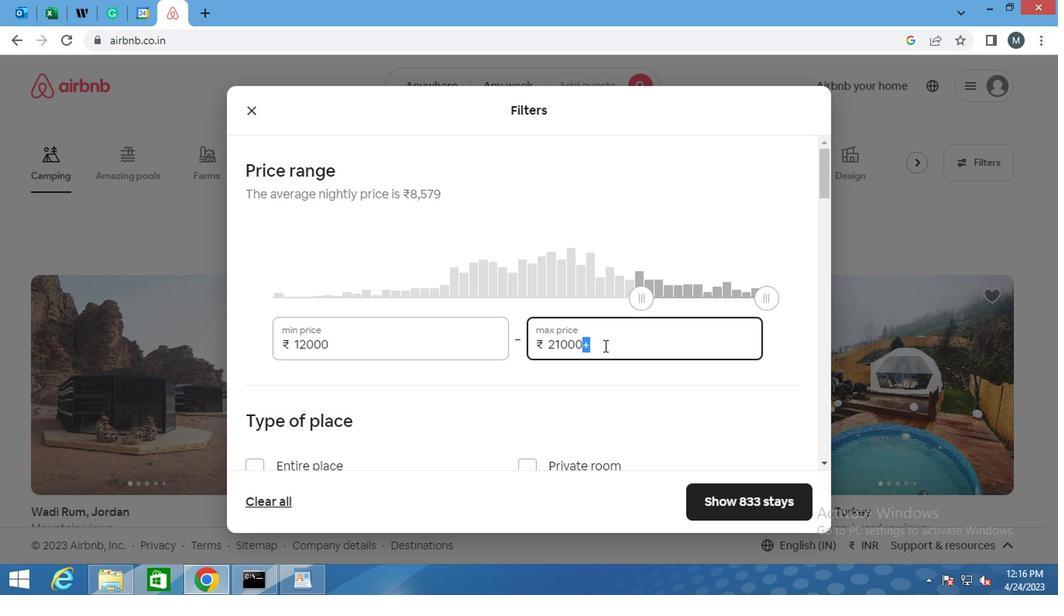 
Action: Mouse moved to (598, 344)
Screenshot: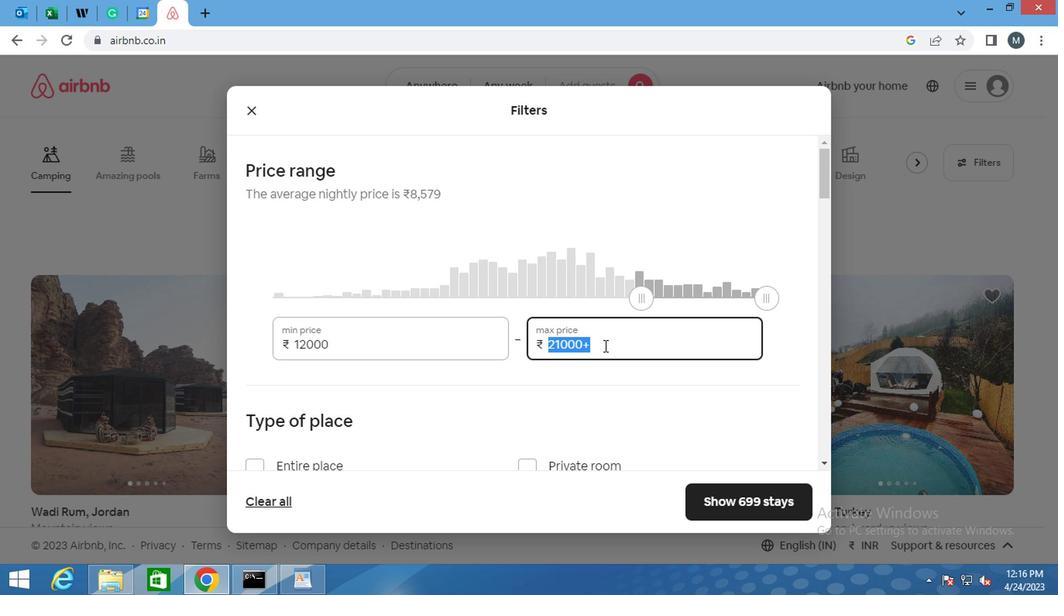 
Action: Key pressed 1
Screenshot: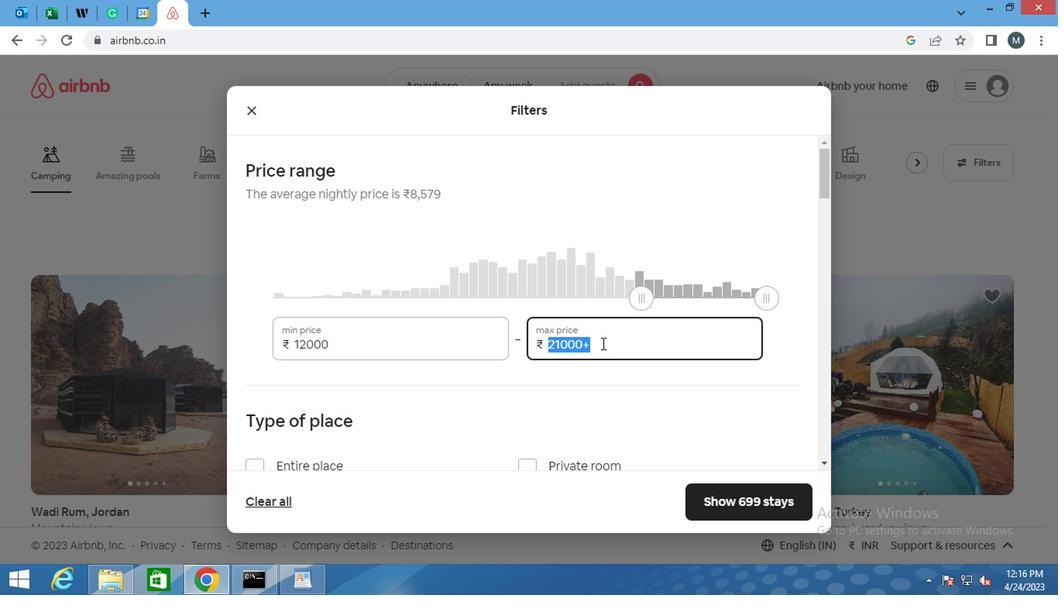 
Action: Mouse moved to (597, 344)
Screenshot: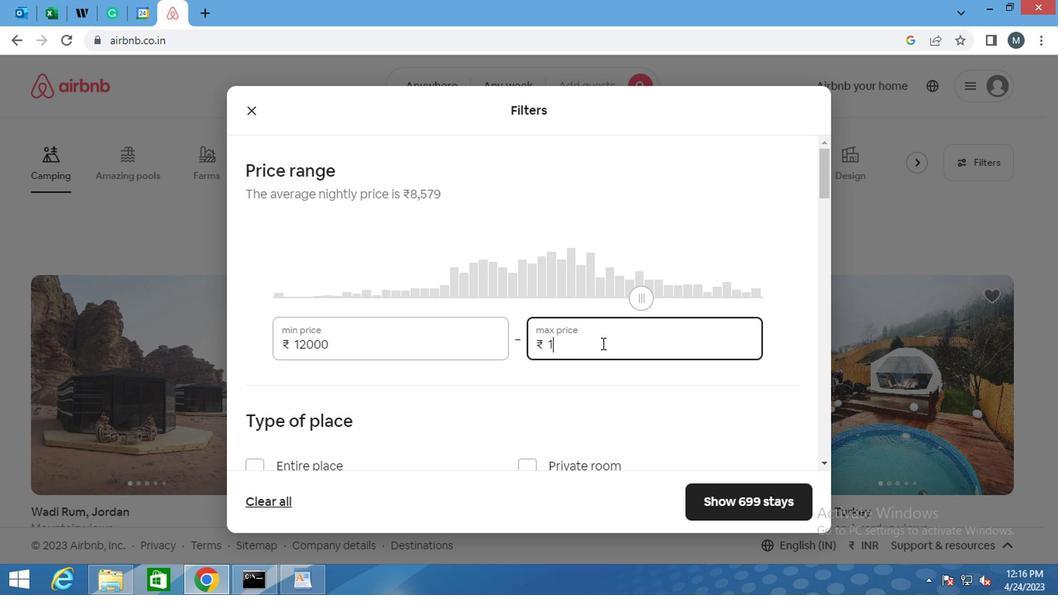 
Action: Key pressed 6
Screenshot: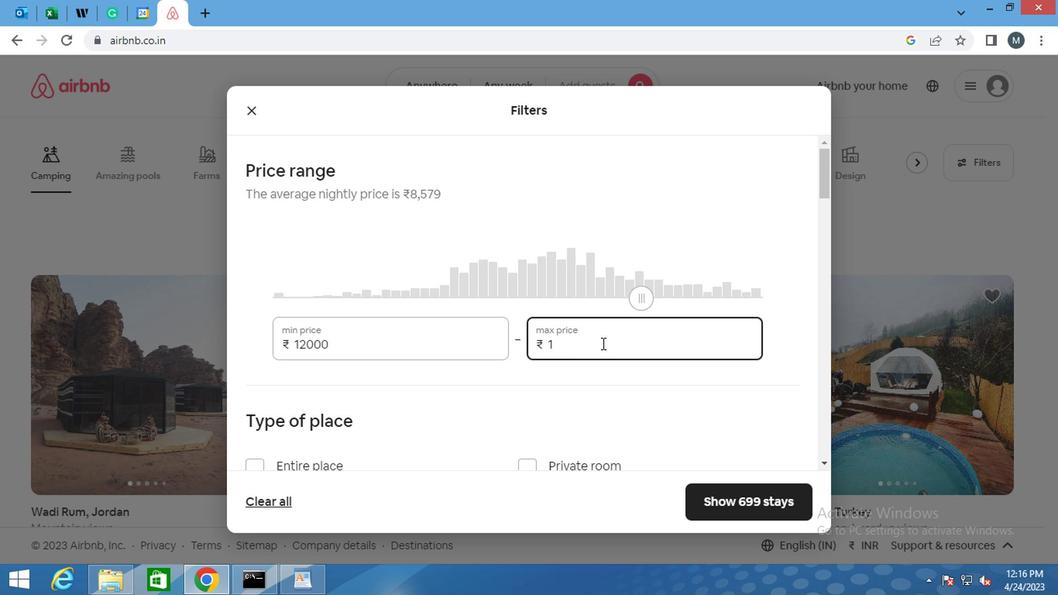
Action: Mouse moved to (597, 345)
Screenshot: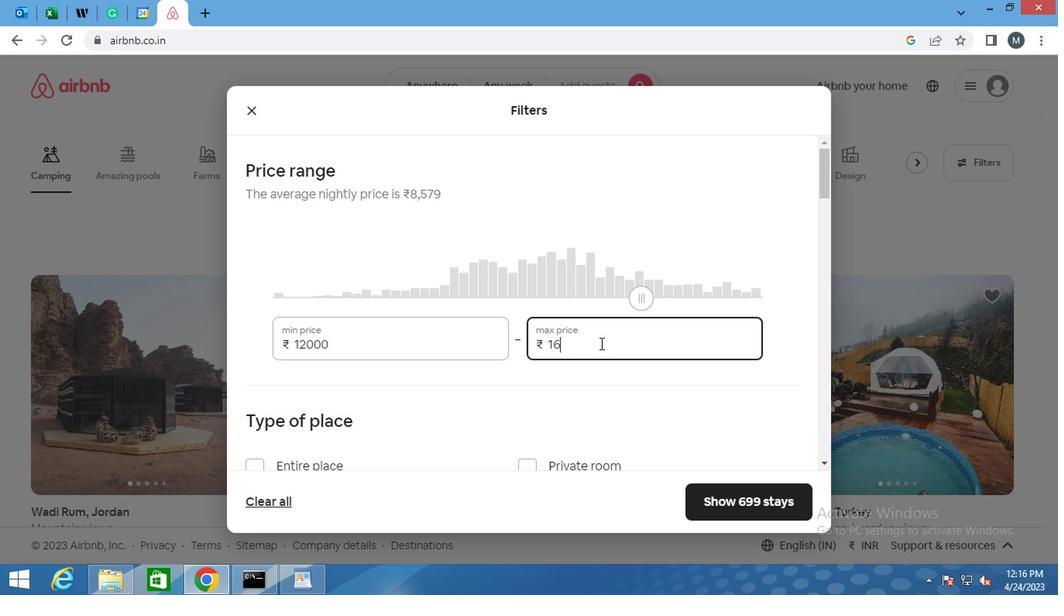 
Action: Key pressed 00
Screenshot: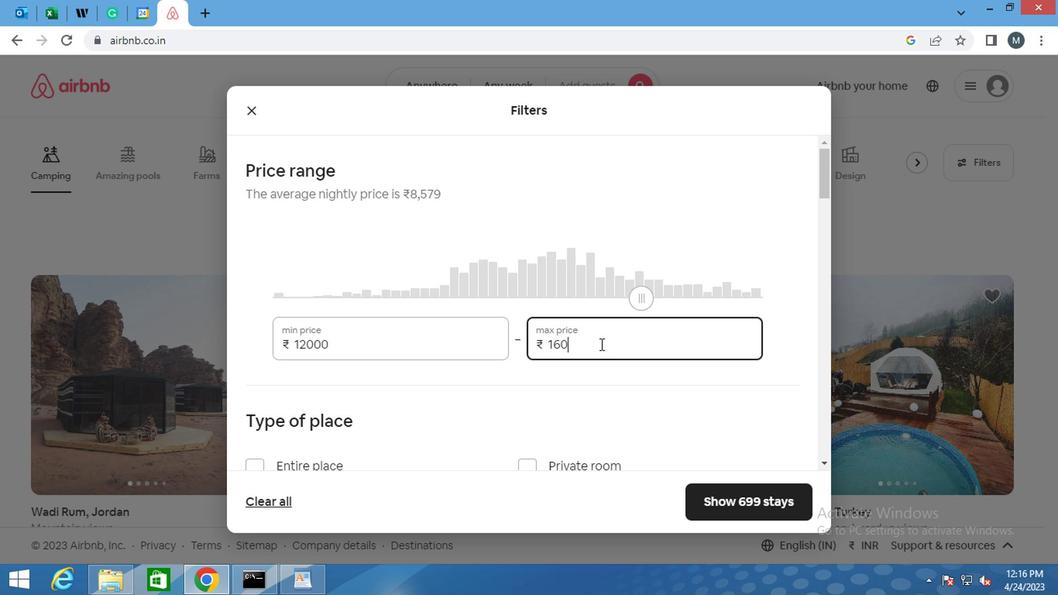 
Action: Mouse moved to (597, 345)
Screenshot: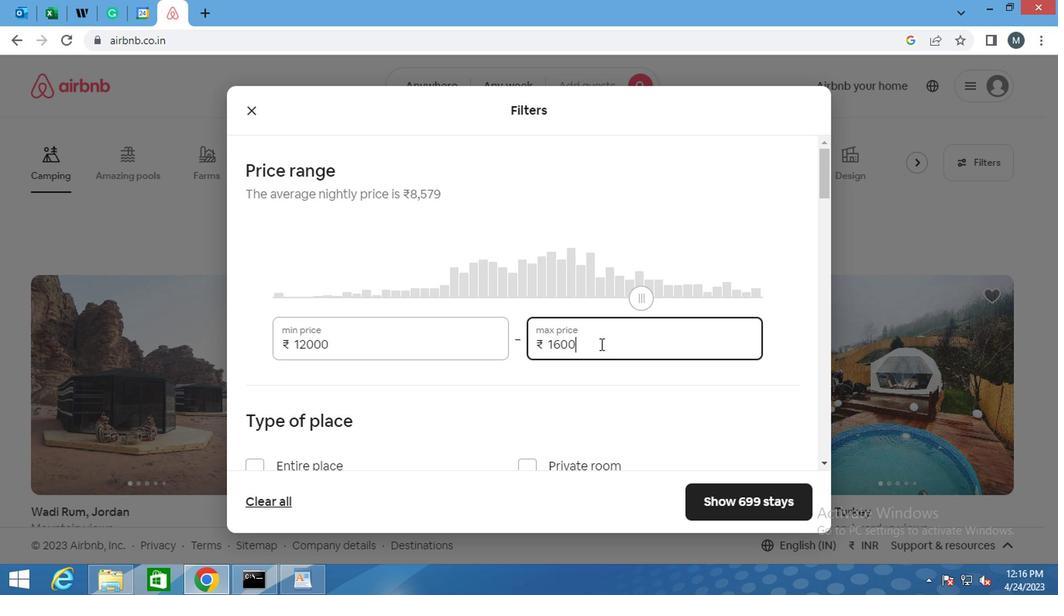 
Action: Key pressed 0
Screenshot: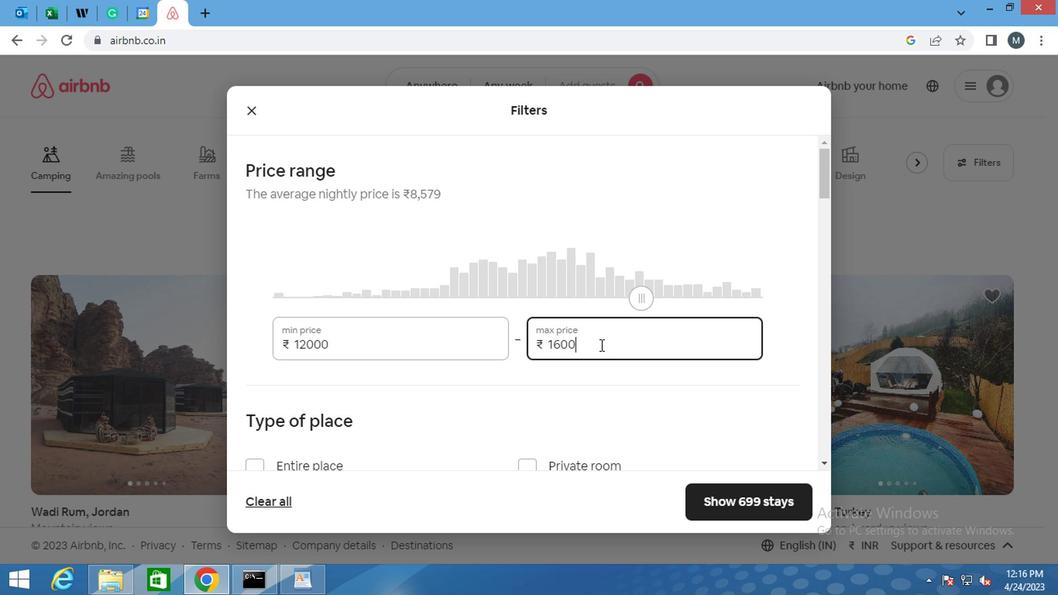 
Action: Mouse moved to (606, 362)
Screenshot: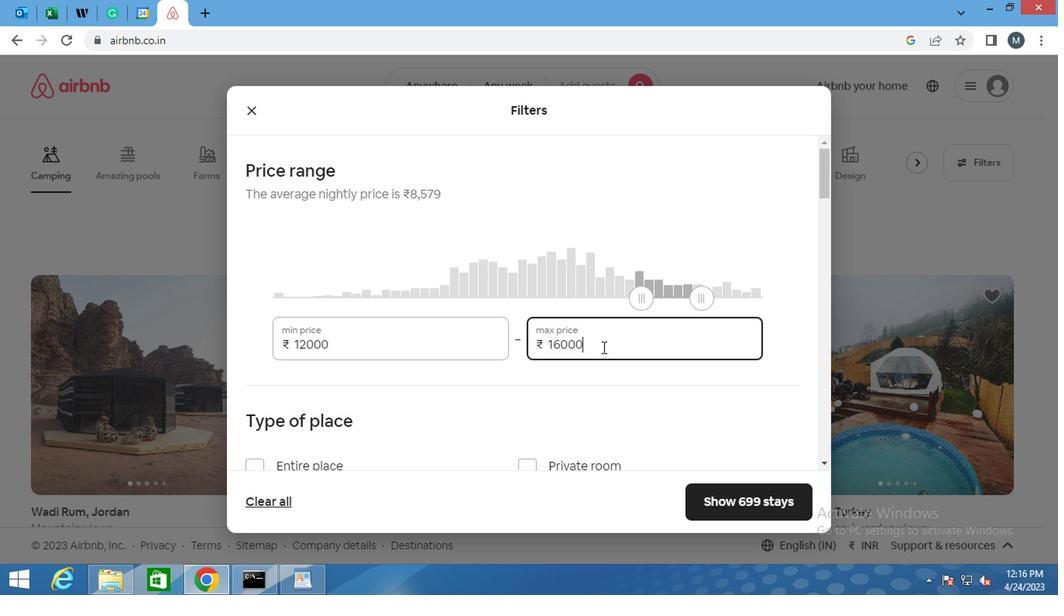 
Action: Mouse scrolled (606, 362) with delta (0, 0)
Screenshot: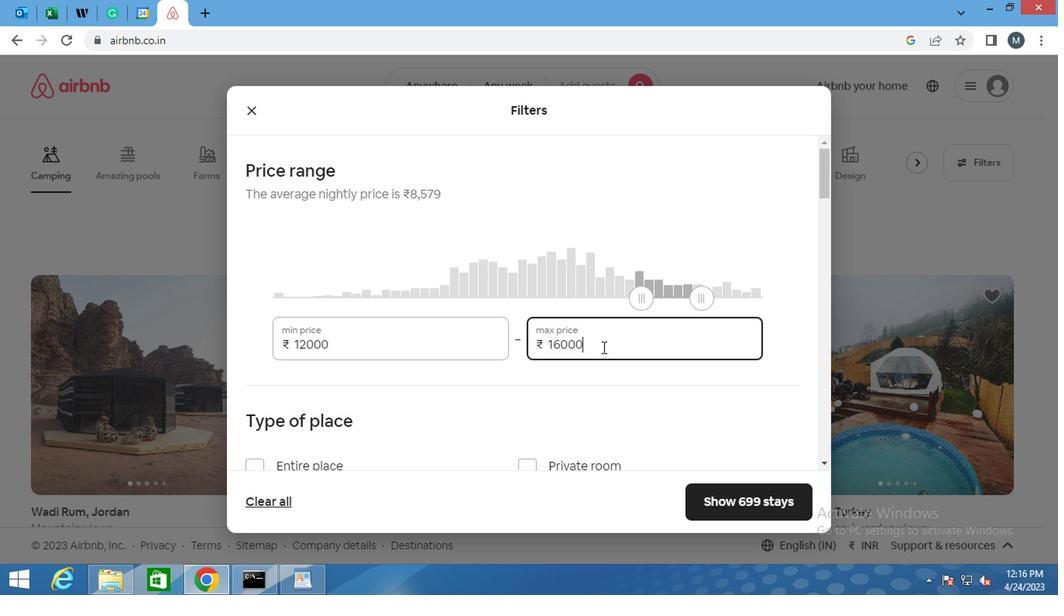 
Action: Mouse moved to (598, 366)
Screenshot: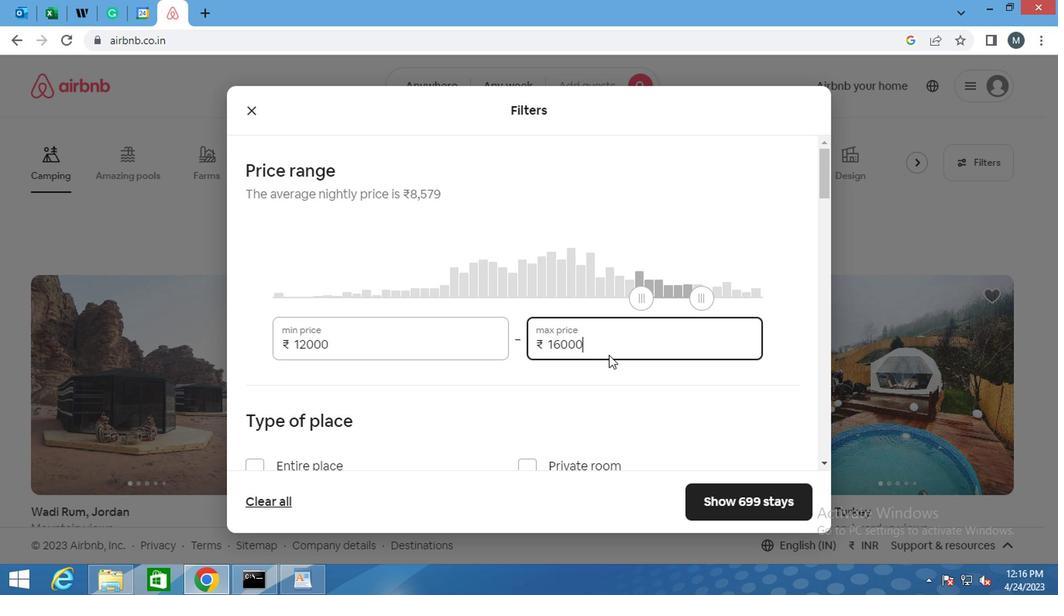 
Action: Mouse scrolled (598, 365) with delta (0, -1)
Screenshot: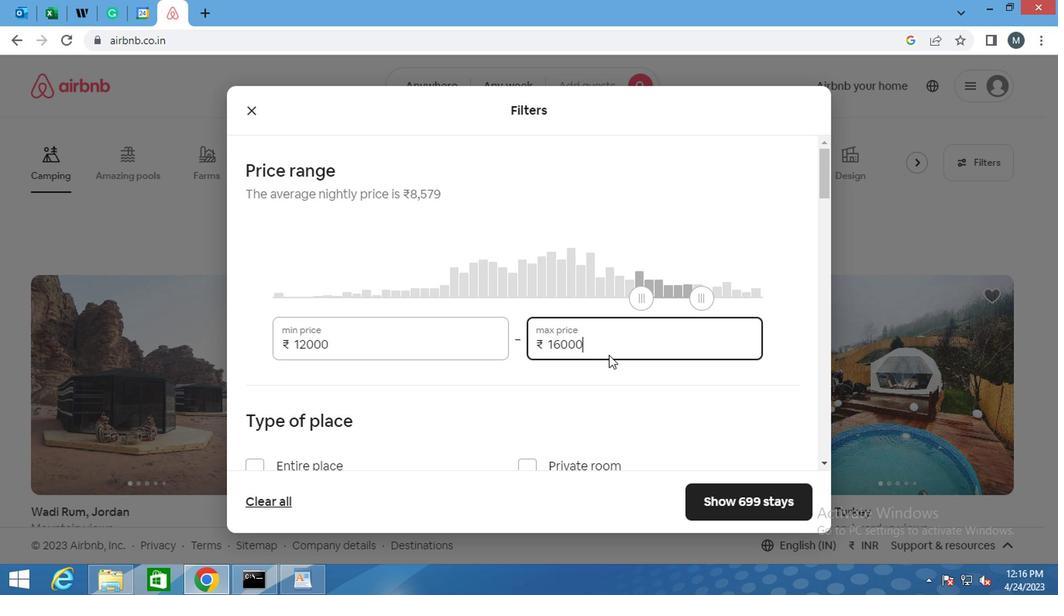 
Action: Mouse moved to (247, 318)
Screenshot: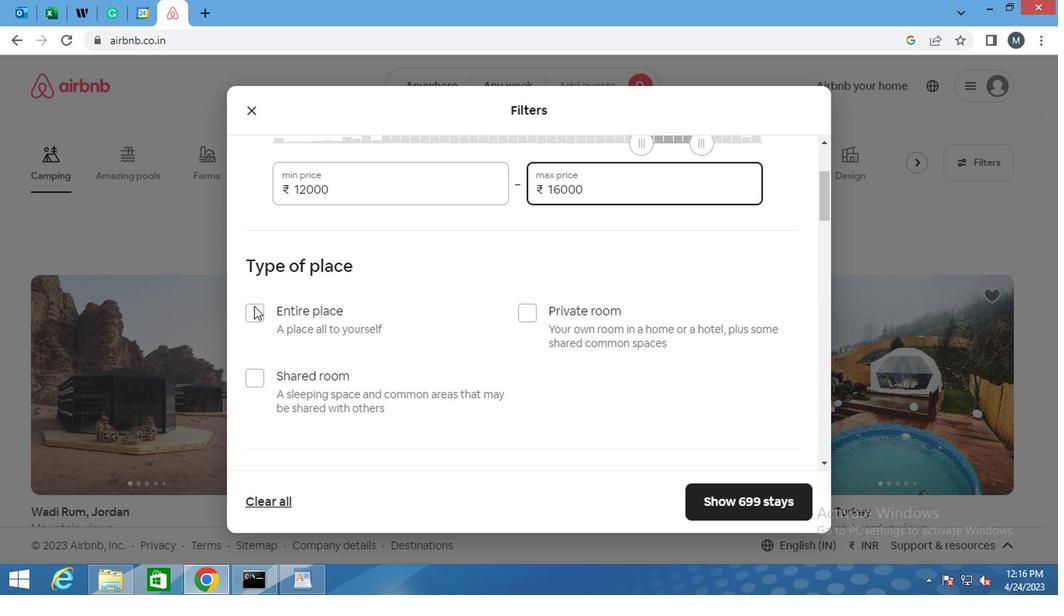 
Action: Mouse pressed left at (247, 318)
Screenshot: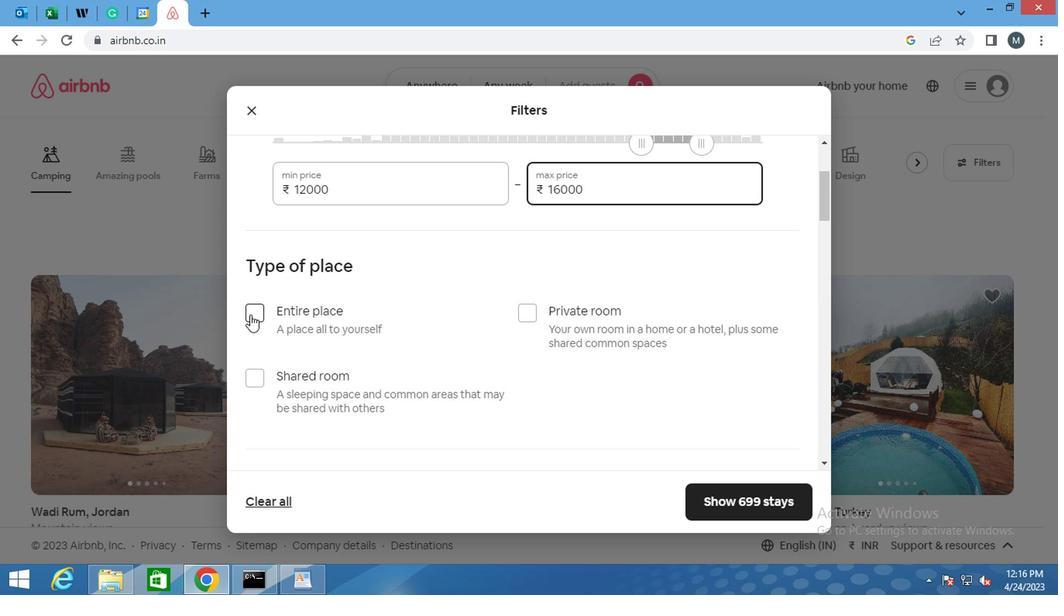 
Action: Mouse moved to (350, 298)
Screenshot: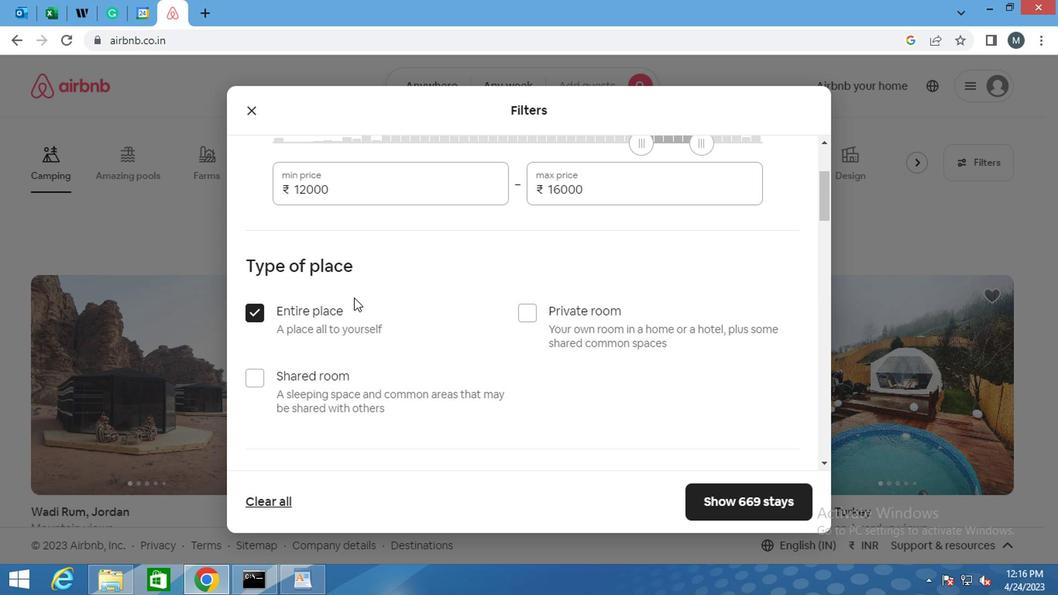 
Action: Mouse scrolled (350, 297) with delta (0, -1)
Screenshot: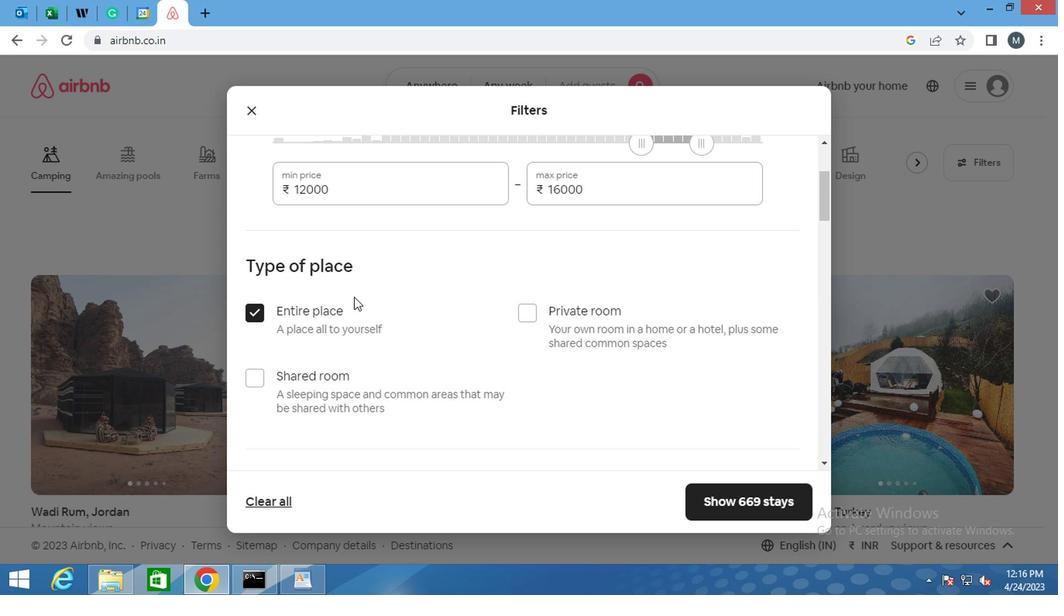 
Action: Mouse moved to (324, 421)
Screenshot: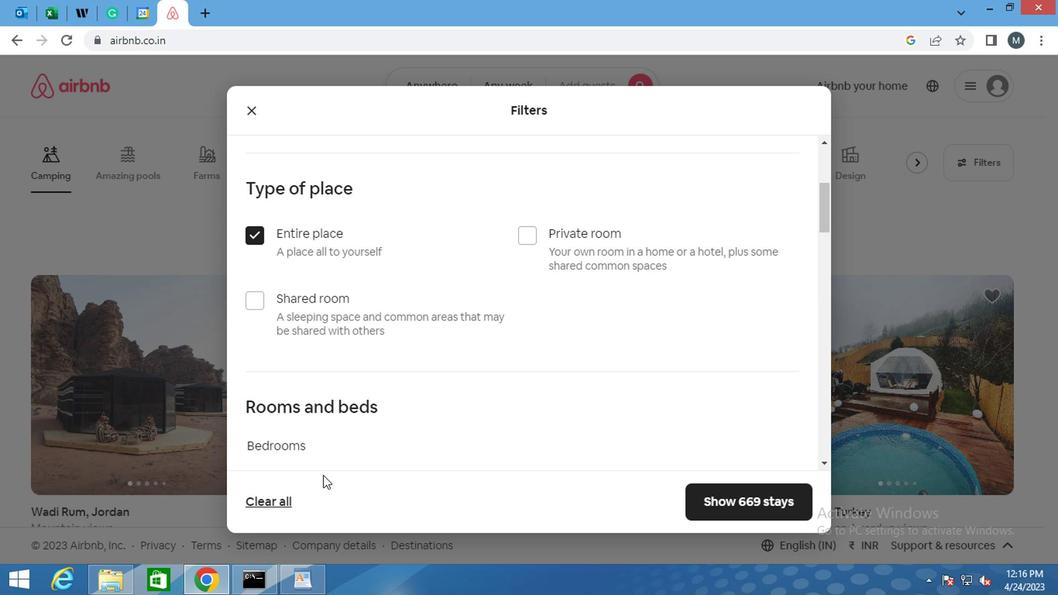 
Action: Mouse scrolled (324, 421) with delta (0, 0)
Screenshot: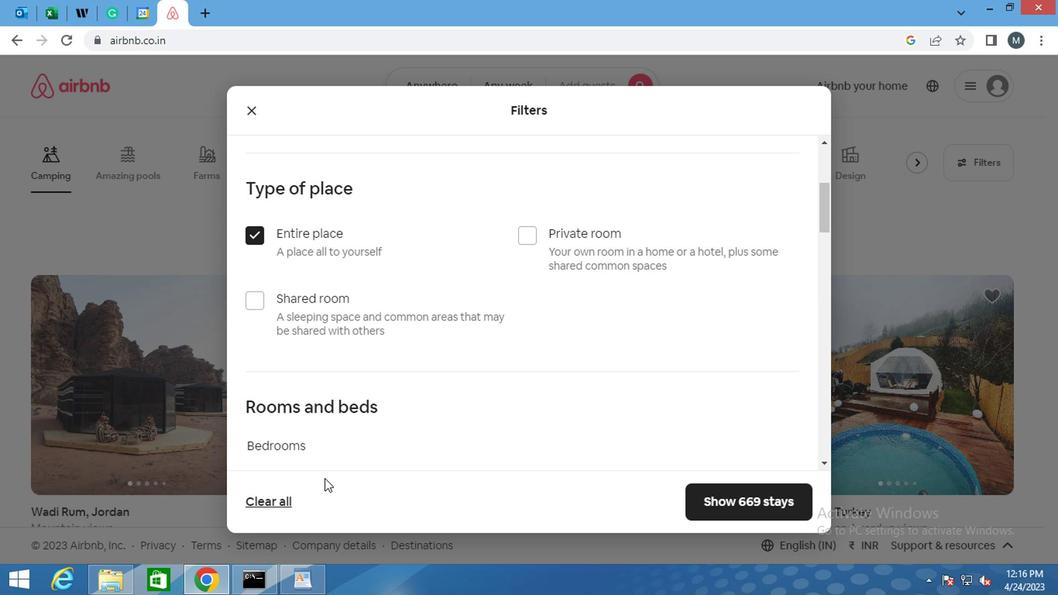
Action: Mouse scrolled (324, 421) with delta (0, 0)
Screenshot: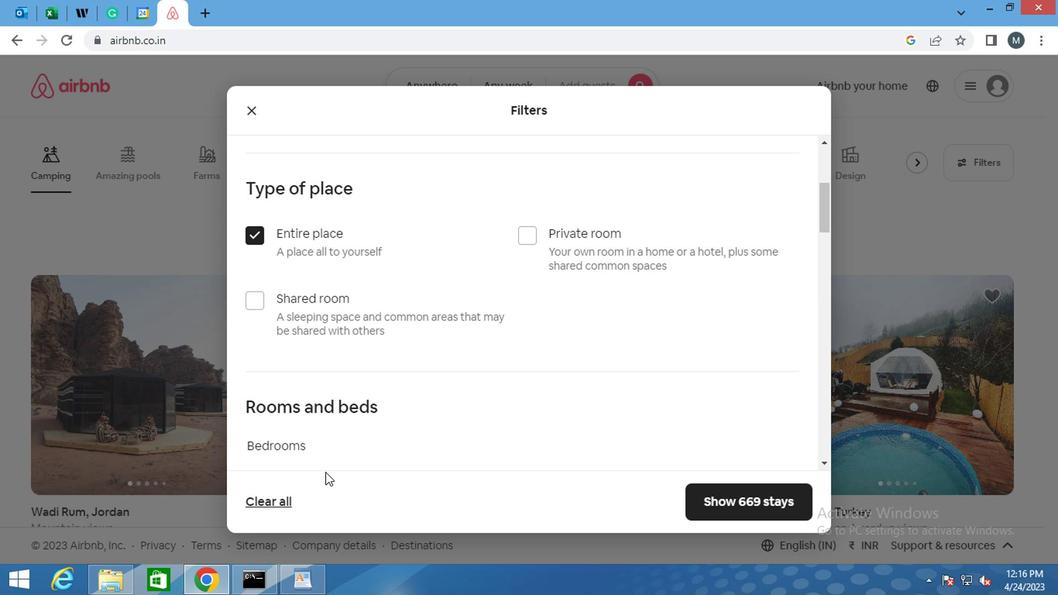 
Action: Mouse moved to (383, 330)
Screenshot: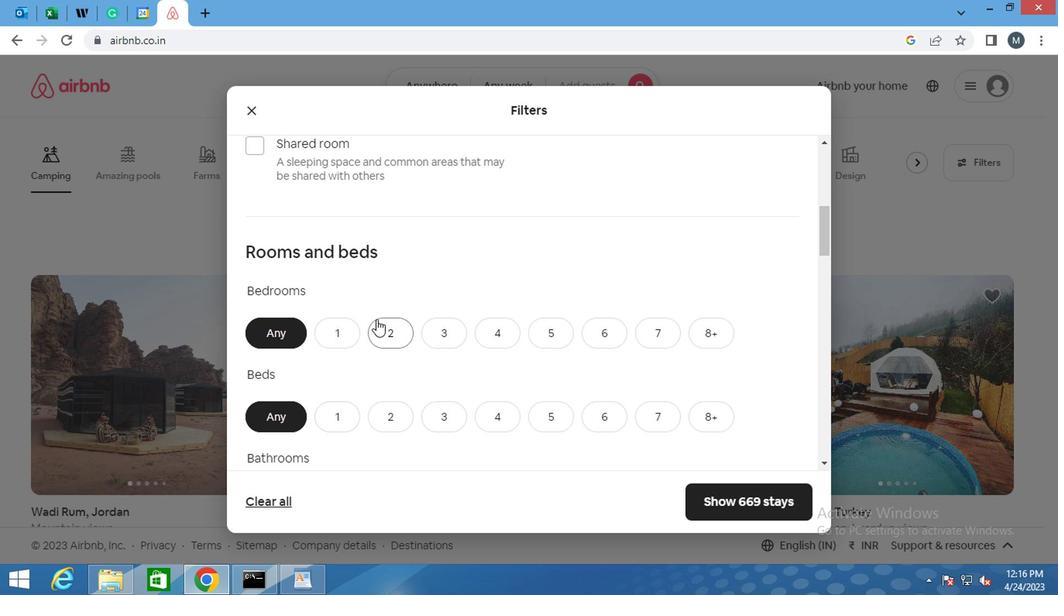 
Action: Mouse pressed left at (383, 330)
Screenshot: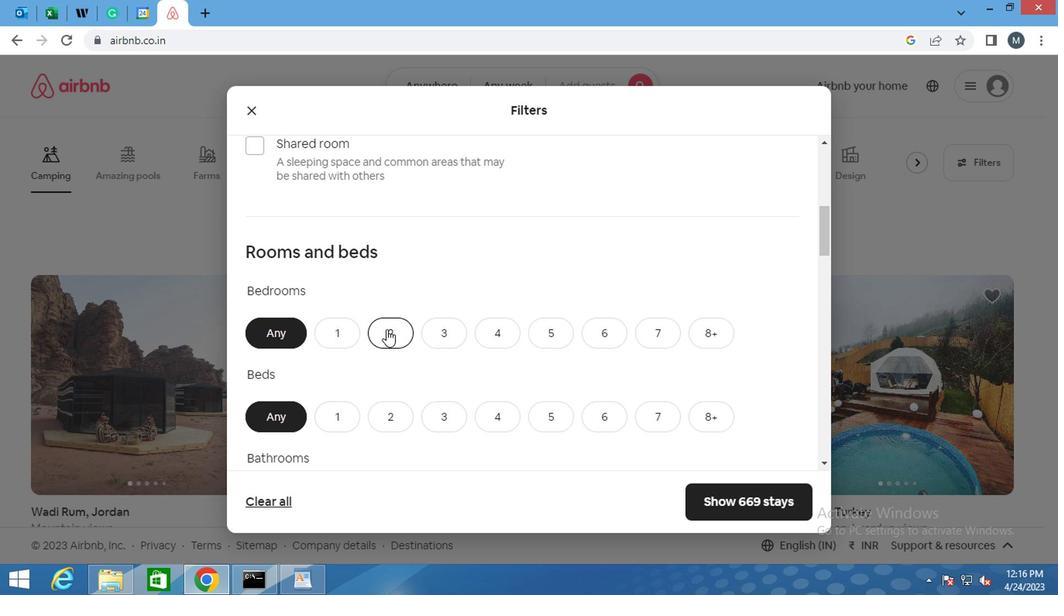 
Action: Mouse moved to (429, 418)
Screenshot: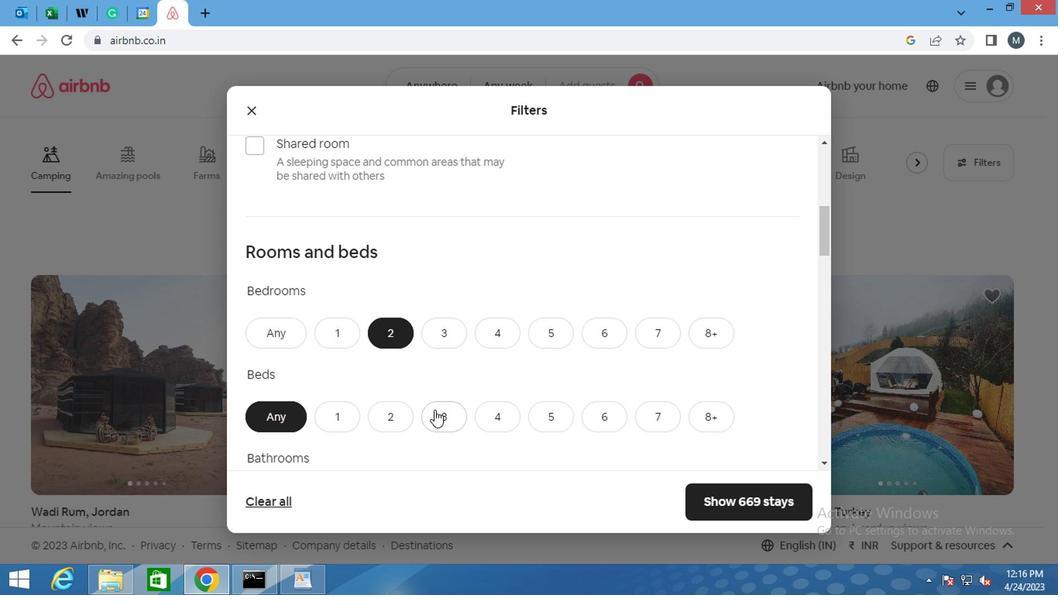 
Action: Mouse pressed left at (429, 418)
Screenshot: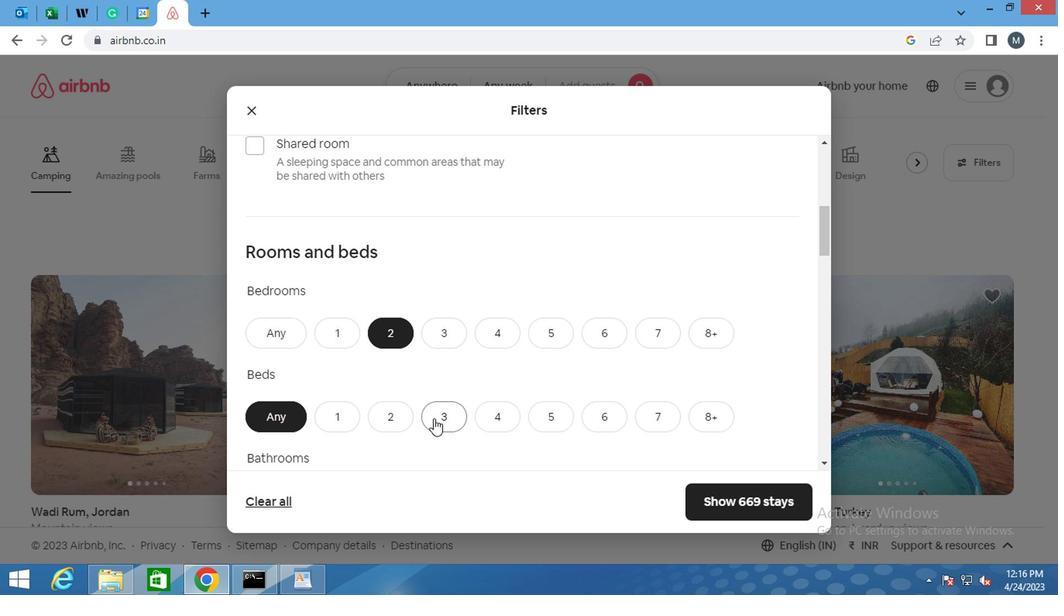
Action: Mouse moved to (436, 380)
Screenshot: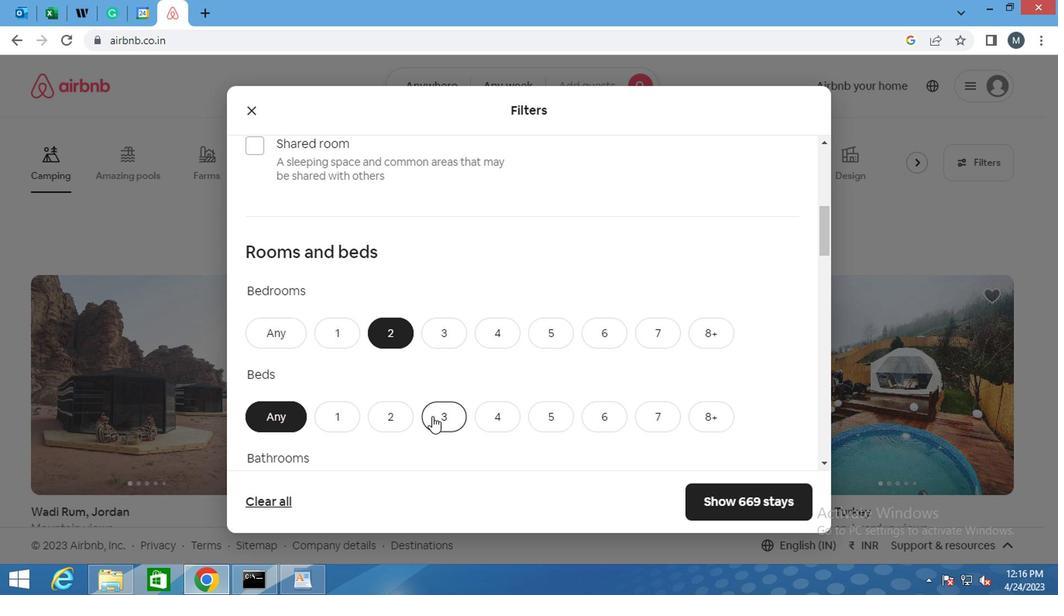 
Action: Mouse scrolled (436, 379) with delta (0, 0)
Screenshot: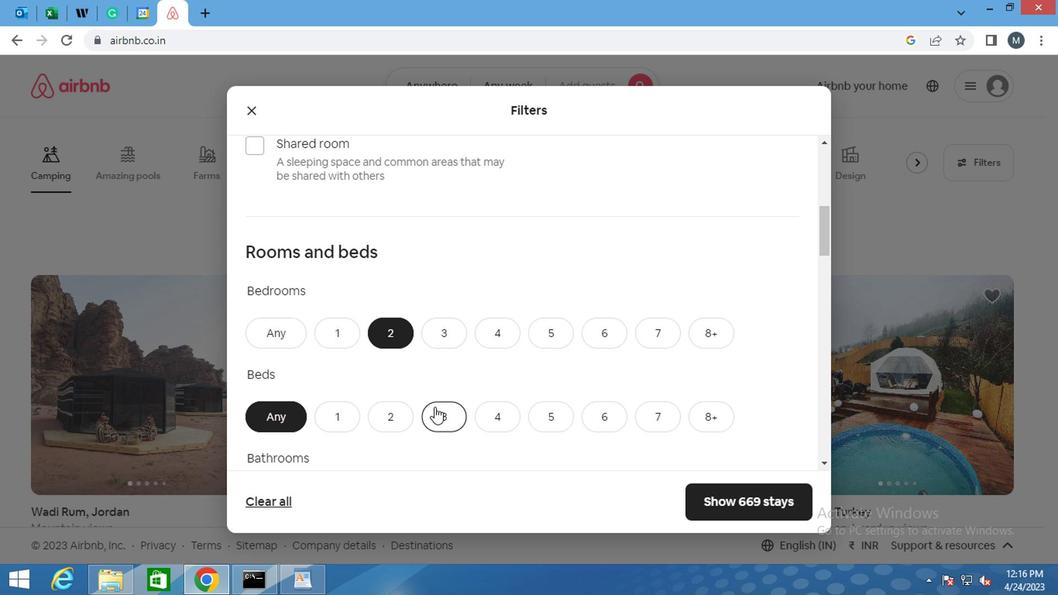 
Action: Mouse scrolled (436, 379) with delta (0, 0)
Screenshot: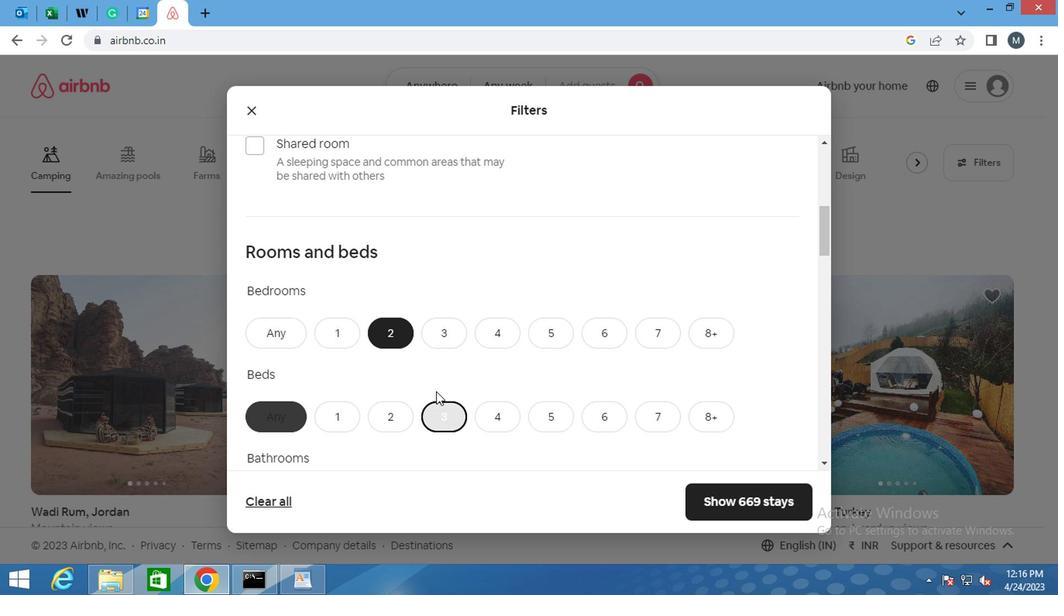 
Action: Mouse scrolled (436, 379) with delta (0, 0)
Screenshot: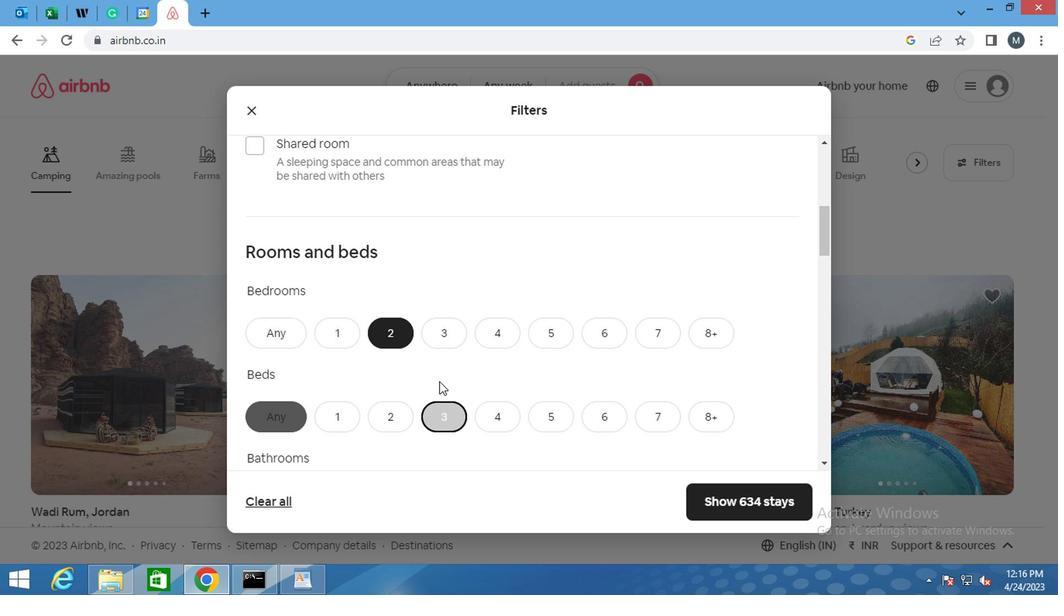 
Action: Mouse moved to (335, 260)
Screenshot: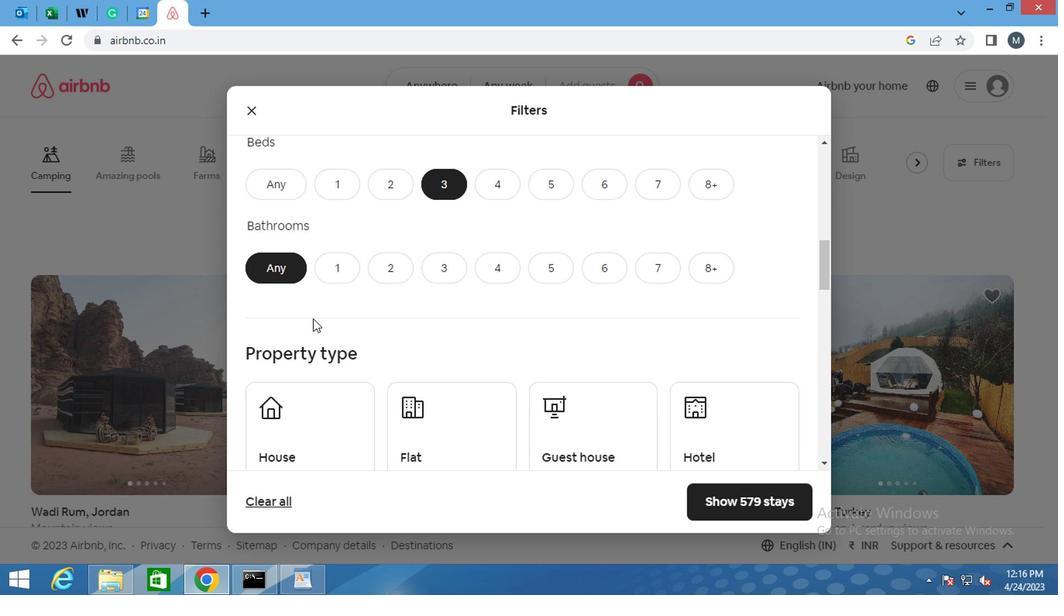 
Action: Mouse pressed left at (335, 260)
Screenshot: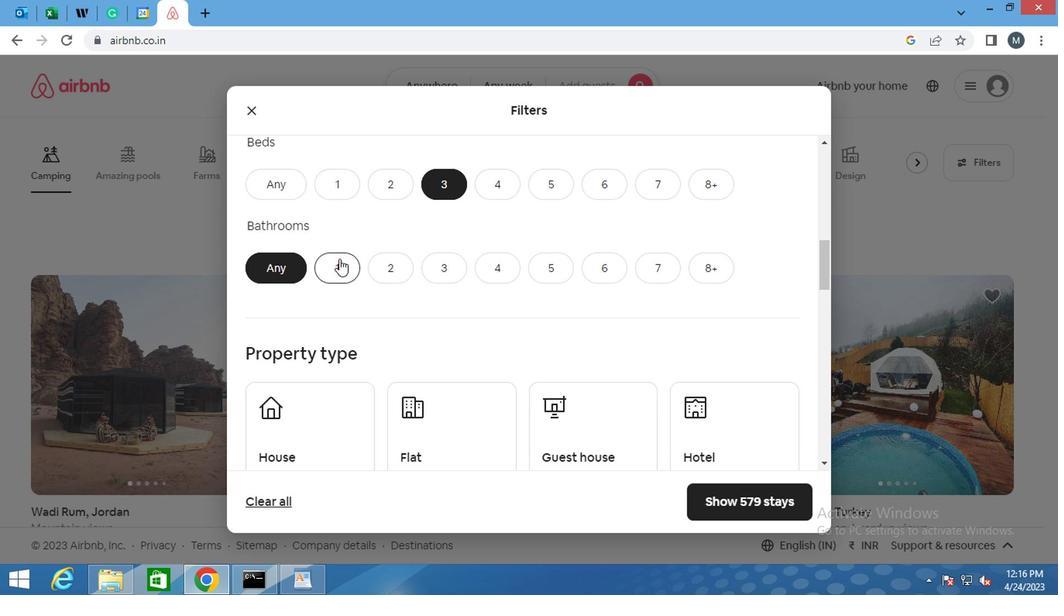 
Action: Mouse moved to (297, 452)
Screenshot: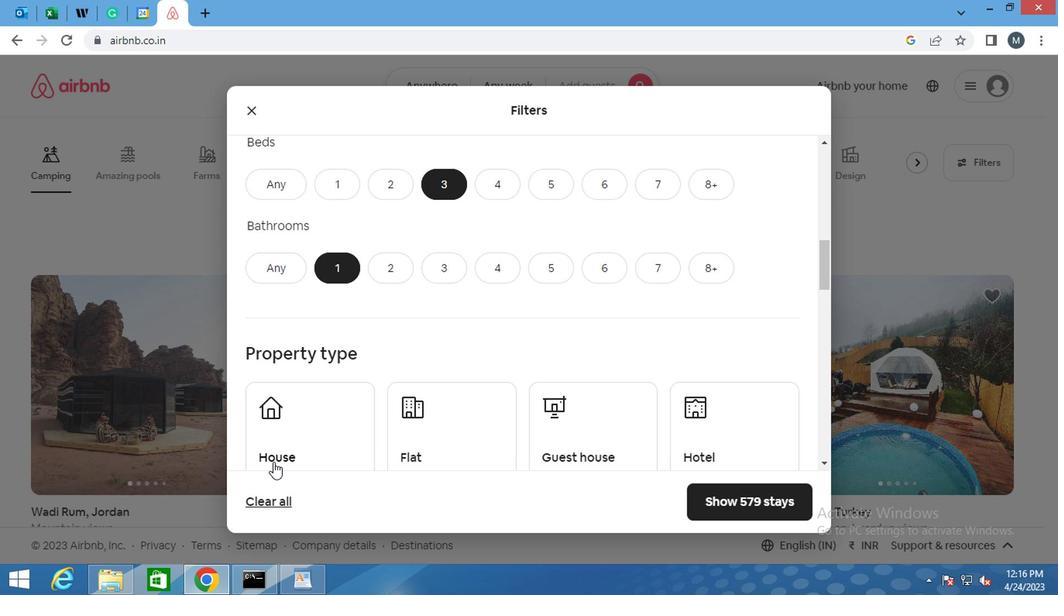
Action: Mouse pressed left at (297, 452)
Screenshot: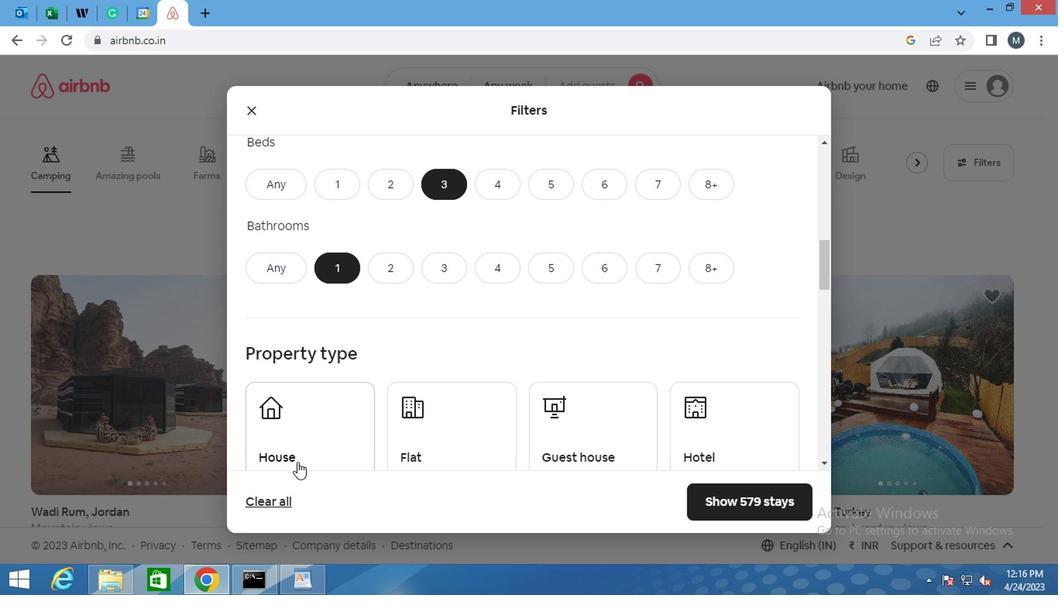 
Action: Mouse moved to (417, 447)
Screenshot: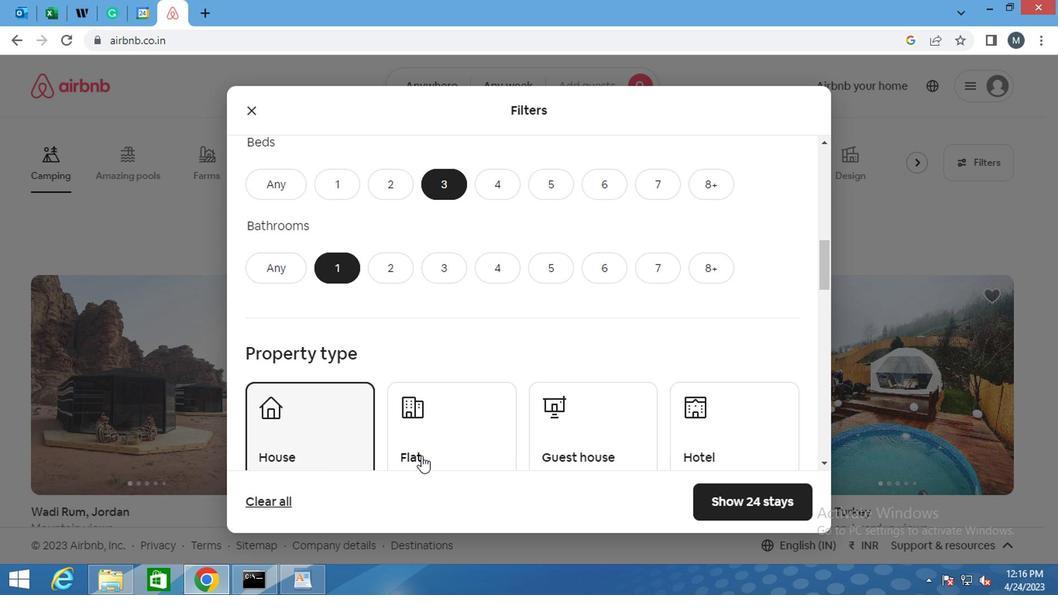 
Action: Mouse pressed left at (417, 447)
Screenshot: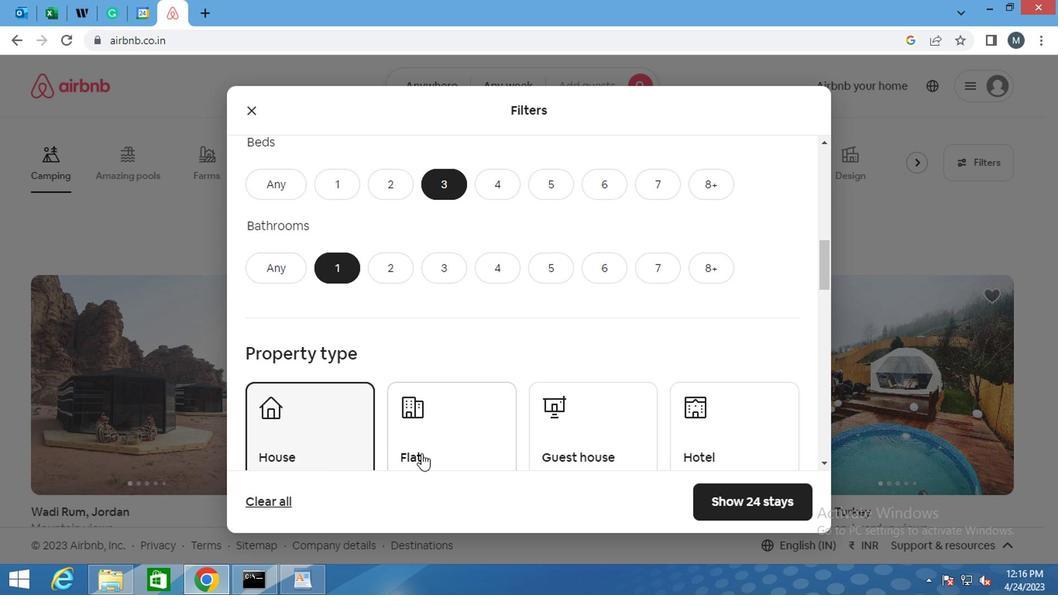 
Action: Mouse moved to (571, 430)
Screenshot: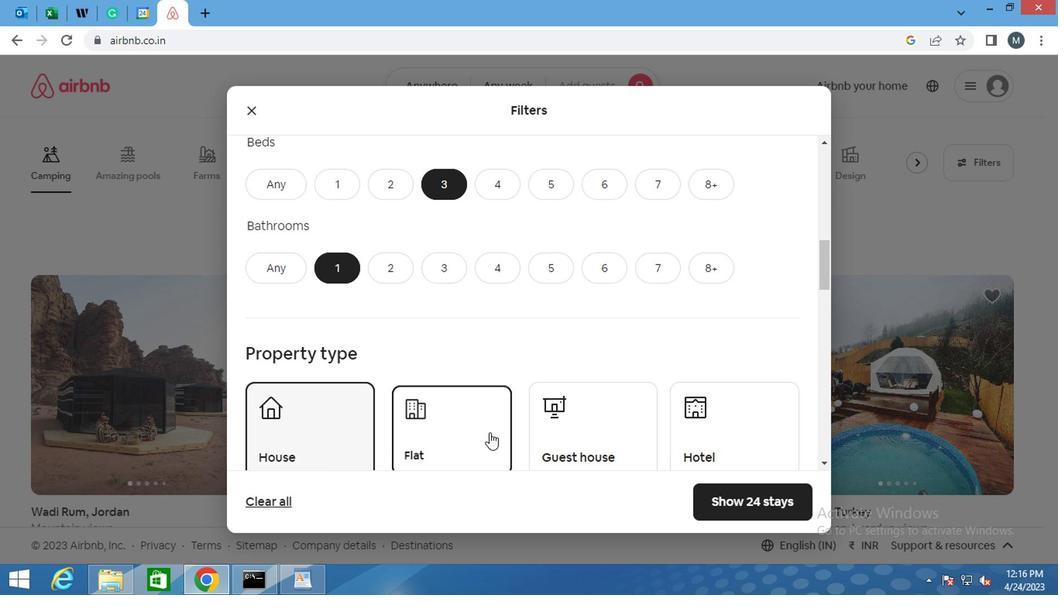 
Action: Mouse pressed left at (571, 430)
Screenshot: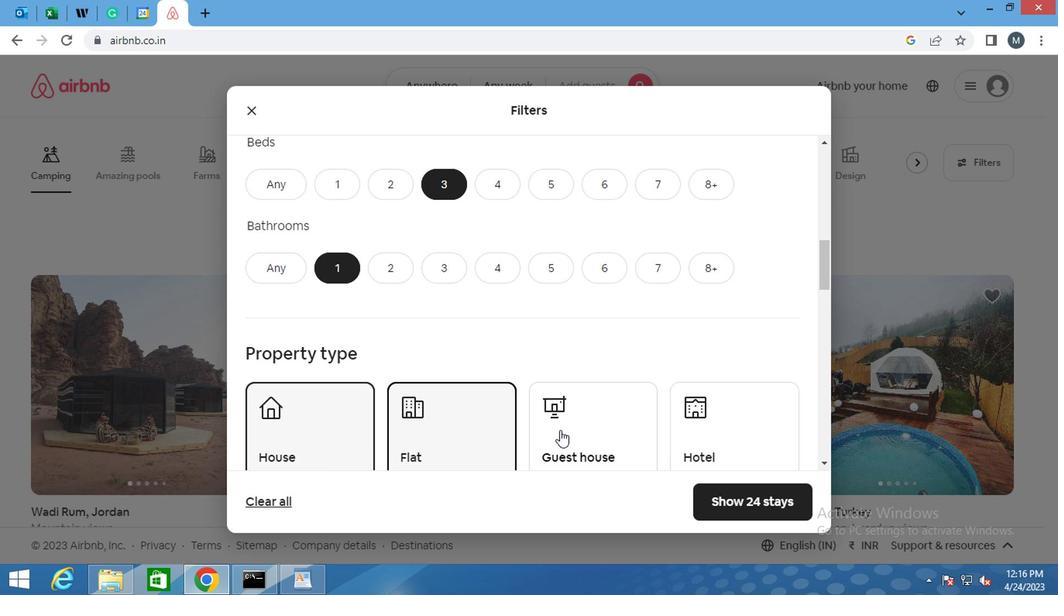 
Action: Mouse moved to (515, 409)
Screenshot: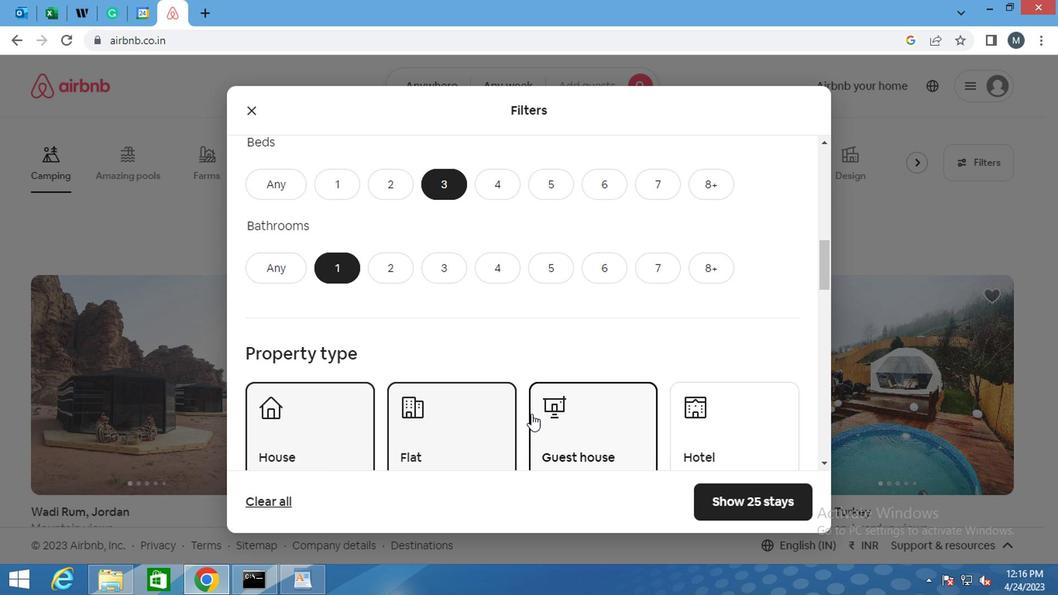 
Action: Mouse scrolled (515, 408) with delta (0, -1)
Screenshot: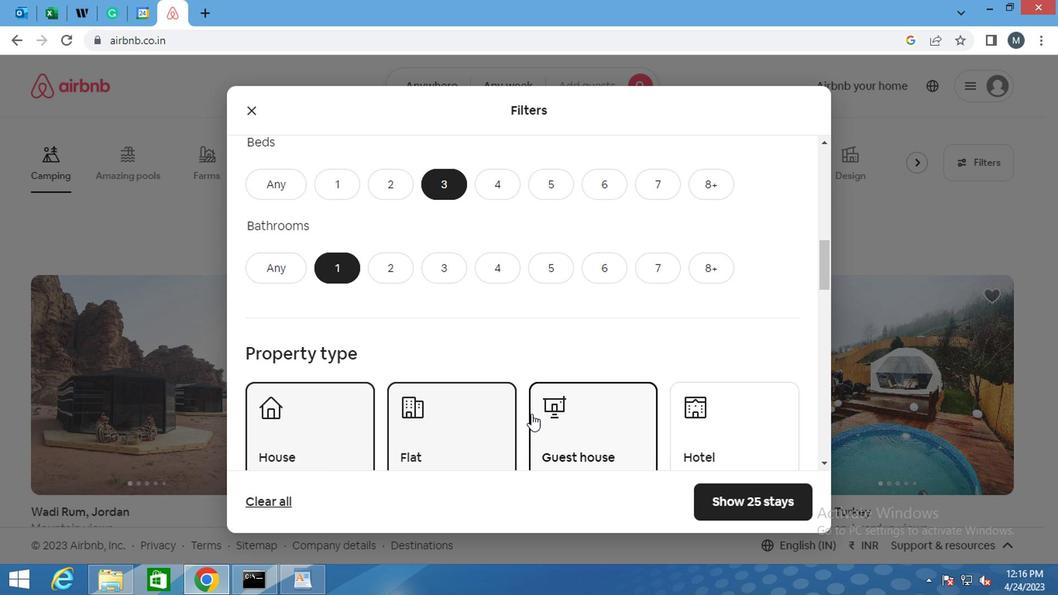 
Action: Mouse moved to (460, 403)
Screenshot: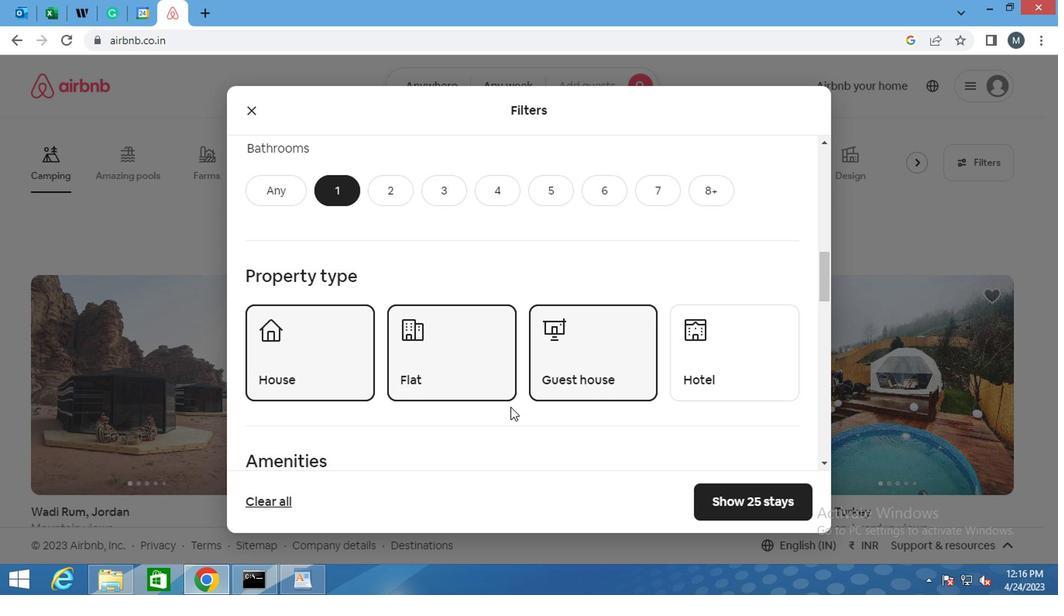 
Action: Mouse scrolled (460, 402) with delta (0, -1)
Screenshot: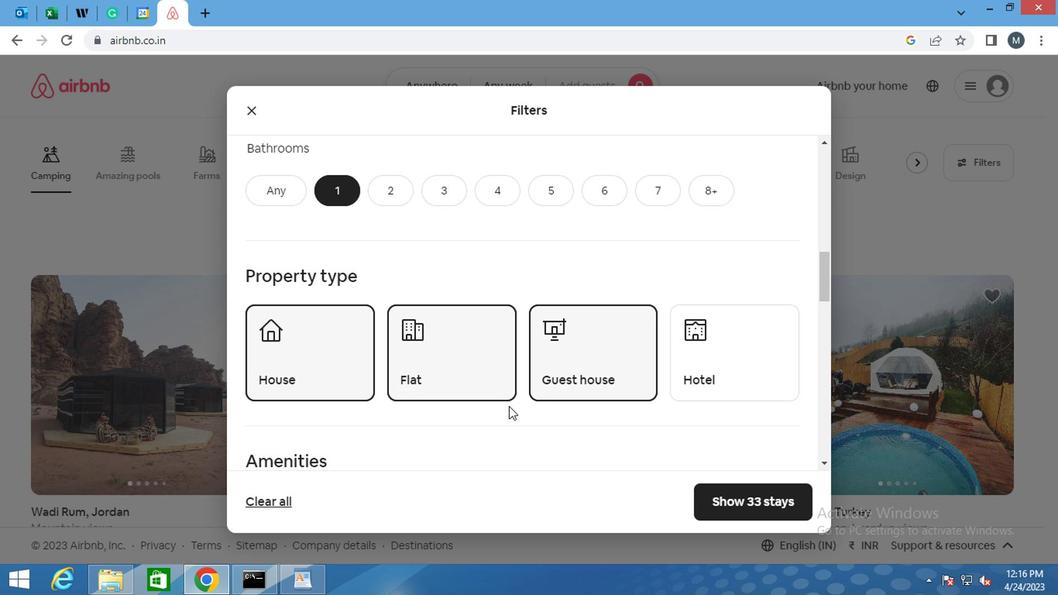 
Action: Mouse moved to (455, 400)
Screenshot: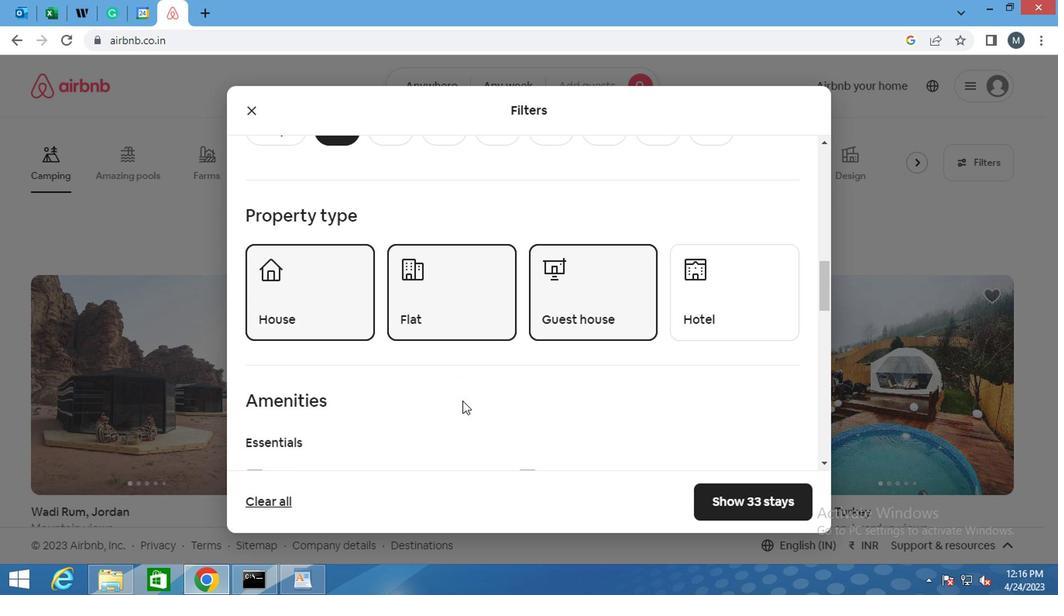 
Action: Mouse scrolled (455, 399) with delta (0, 0)
Screenshot: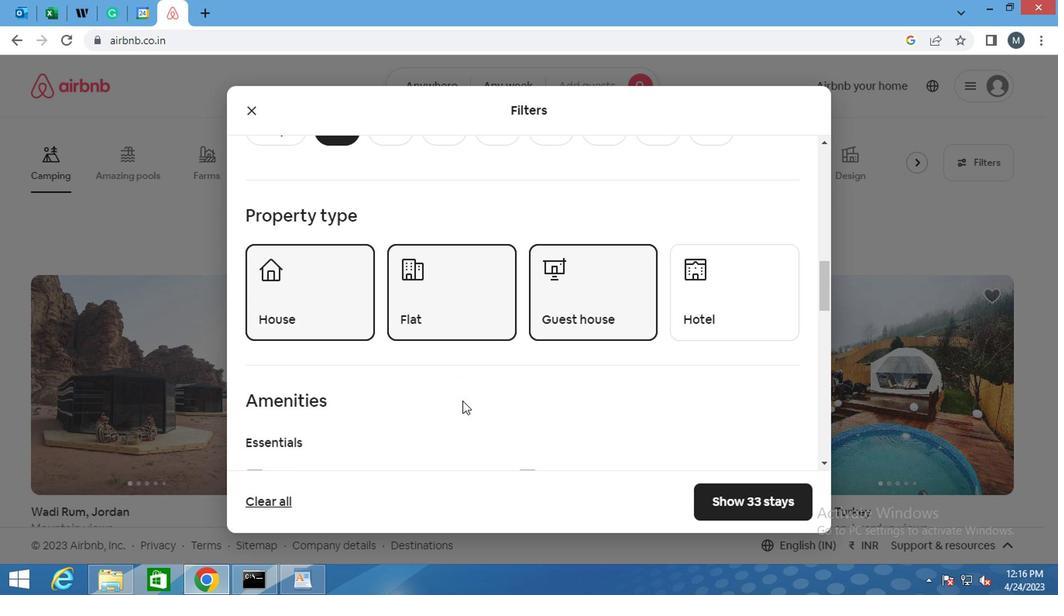
Action: Mouse moved to (297, 428)
Screenshot: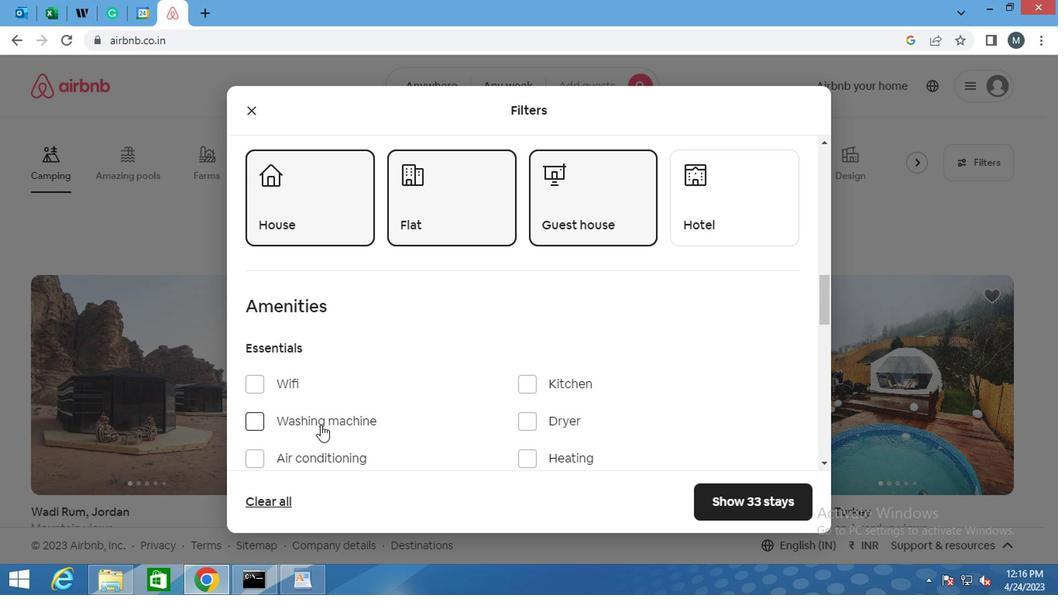 
Action: Mouse scrolled (297, 427) with delta (0, -1)
Screenshot: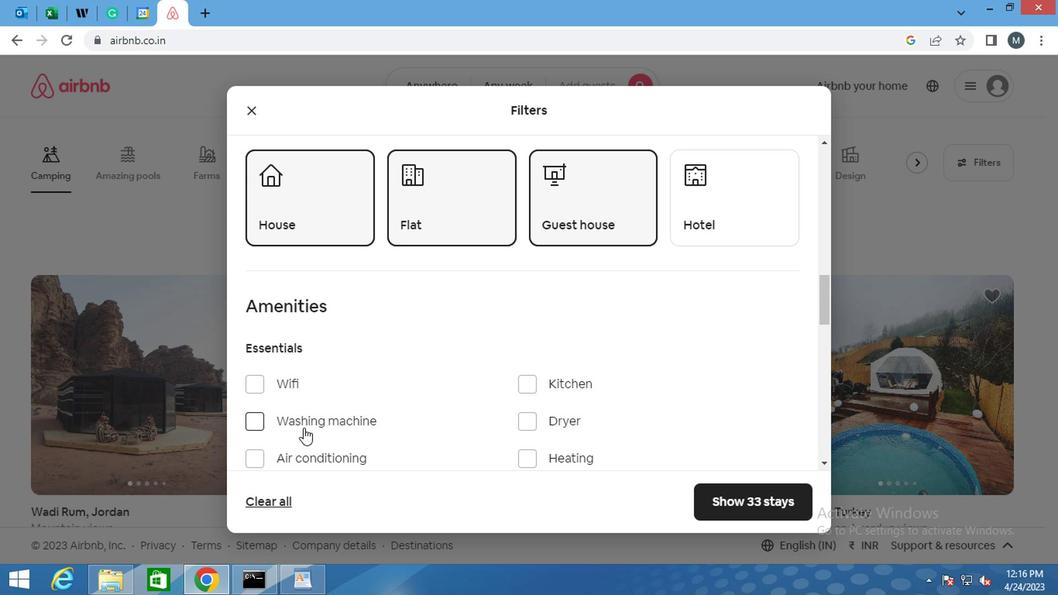 
Action: Mouse moved to (246, 344)
Screenshot: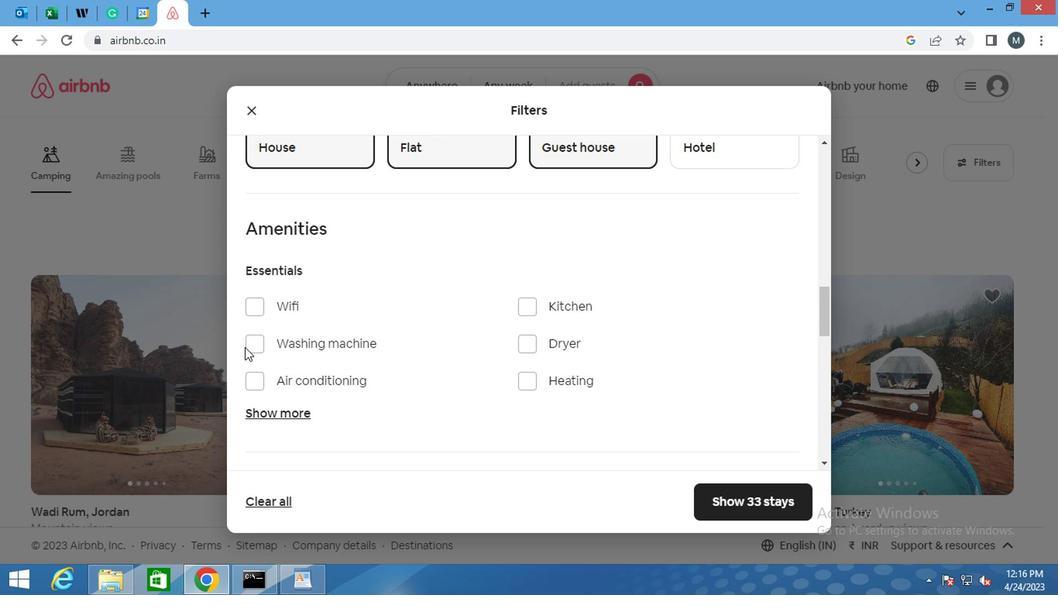 
Action: Mouse pressed left at (246, 344)
Screenshot: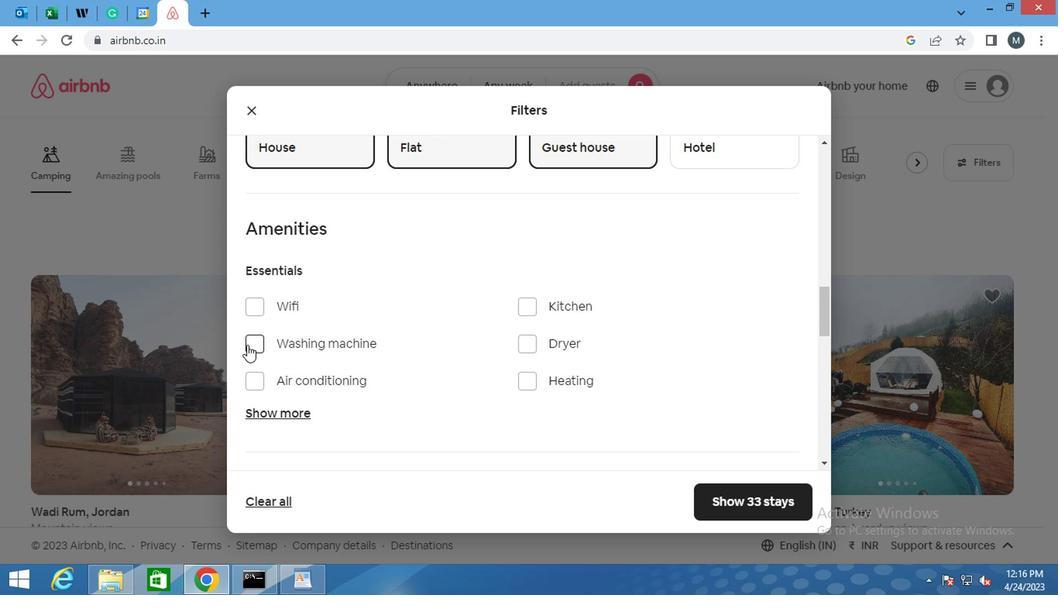 
Action: Mouse moved to (395, 318)
Screenshot: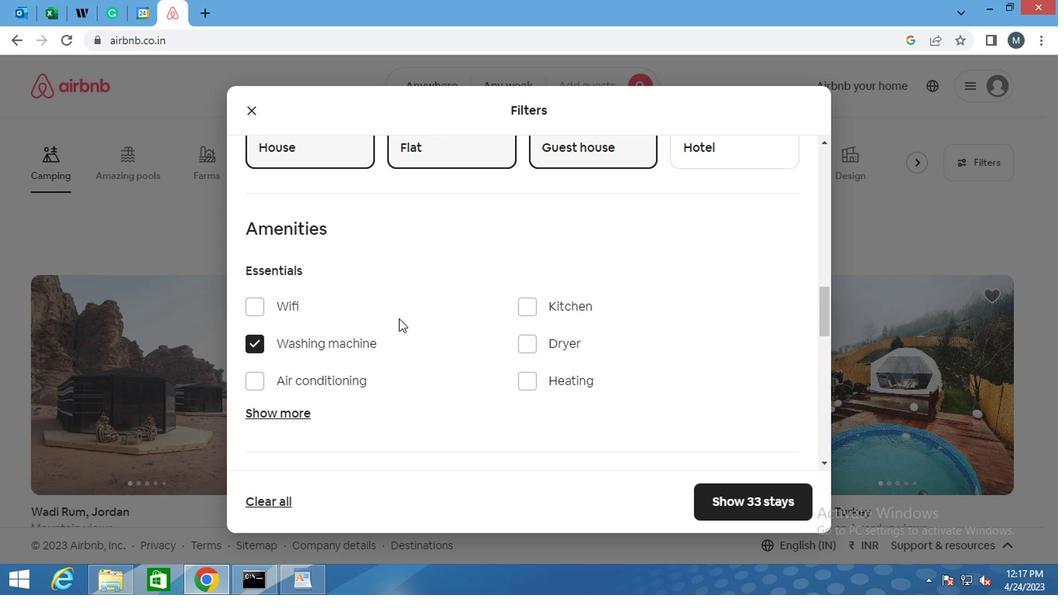
Action: Mouse scrolled (395, 317) with delta (0, -1)
Screenshot: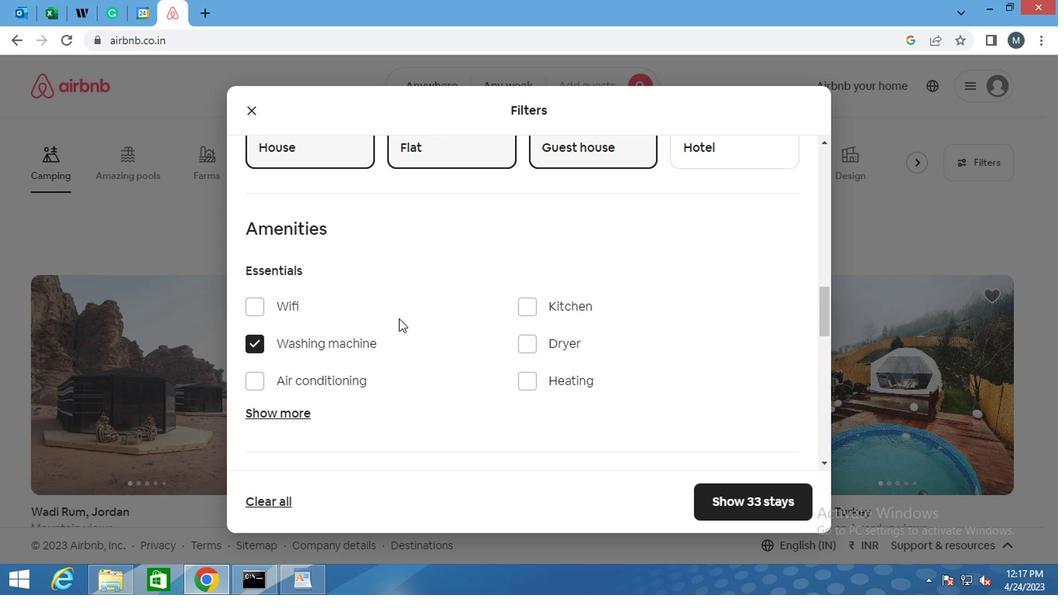 
Action: Mouse scrolled (395, 317) with delta (0, -1)
Screenshot: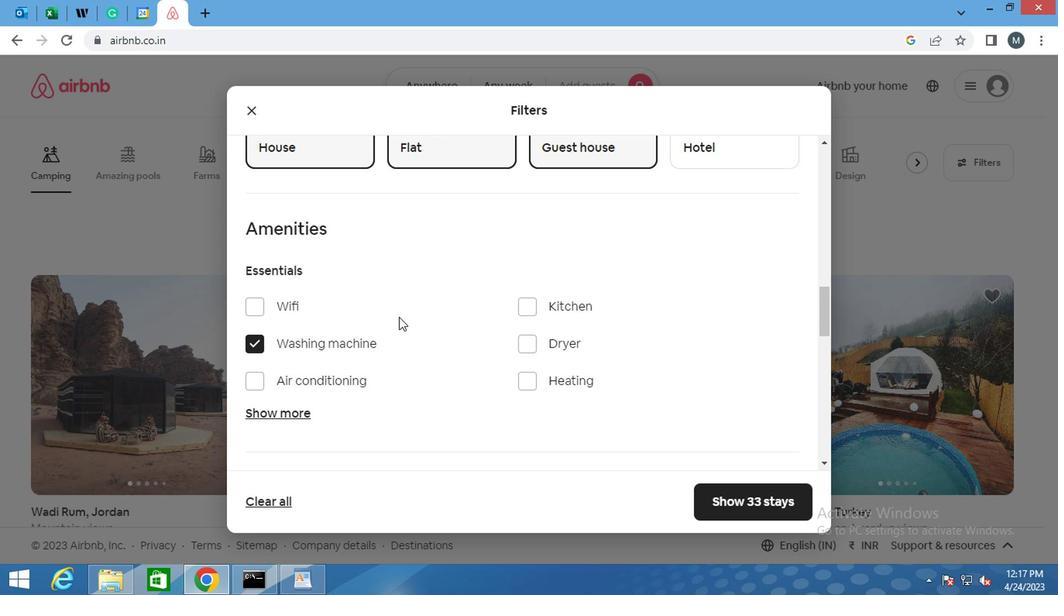 
Action: Mouse moved to (388, 318)
Screenshot: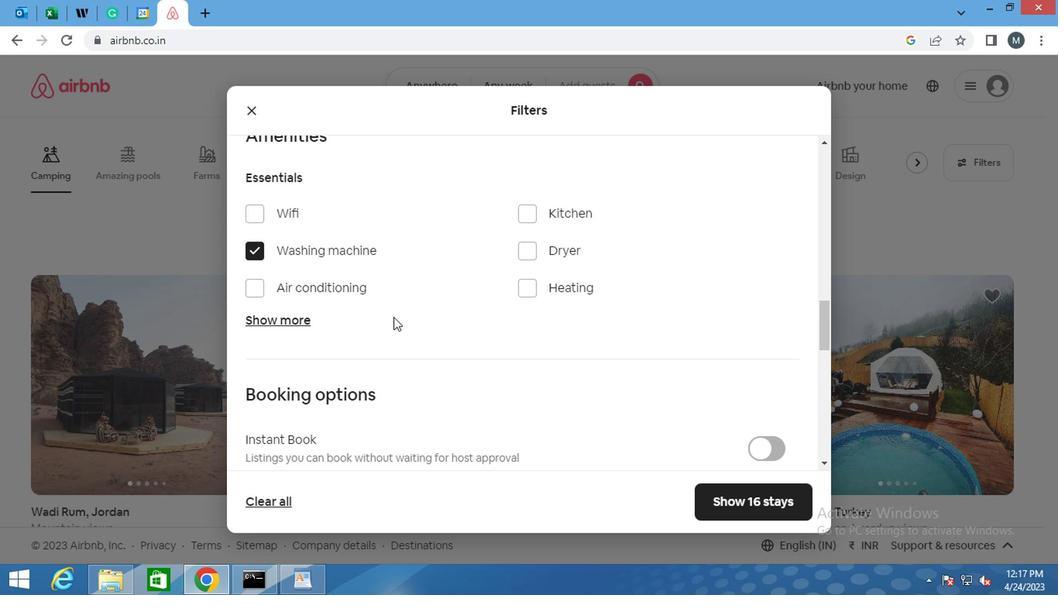 
Action: Mouse scrolled (388, 317) with delta (0, -1)
Screenshot: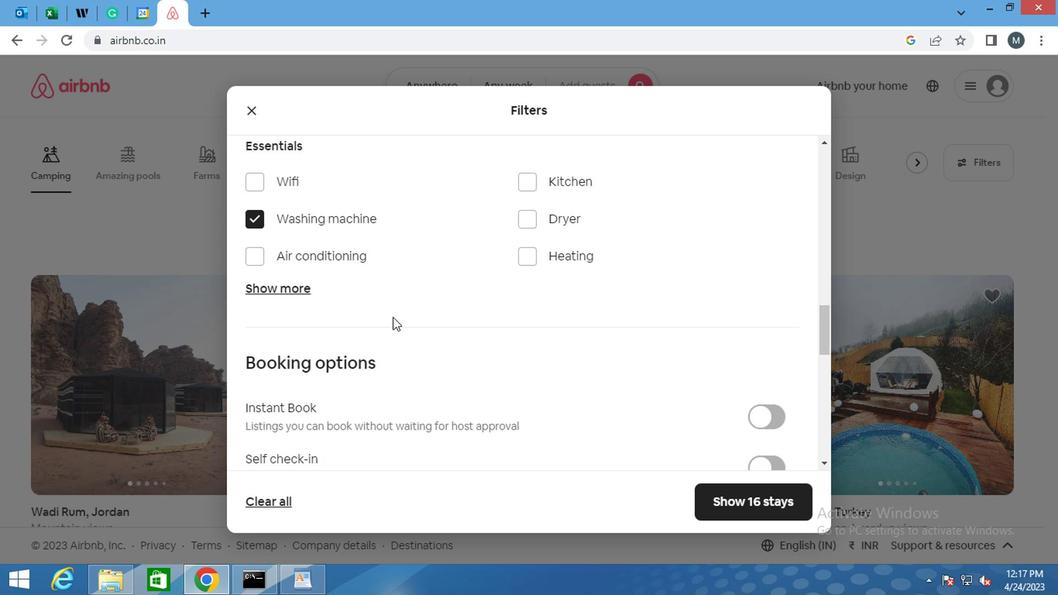 
Action: Mouse moved to (762, 359)
Screenshot: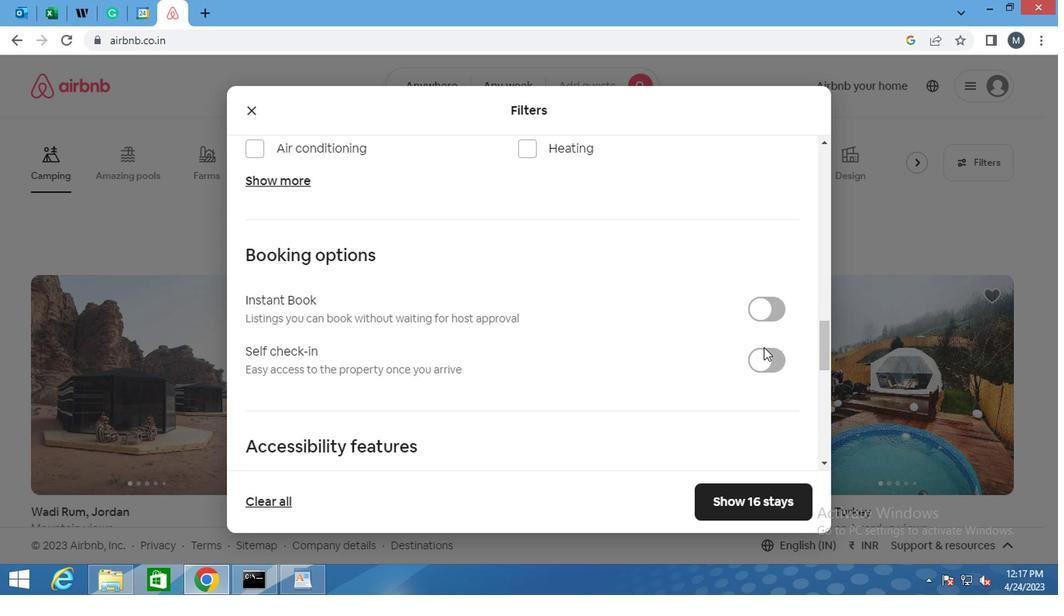 
Action: Mouse pressed left at (762, 359)
Screenshot: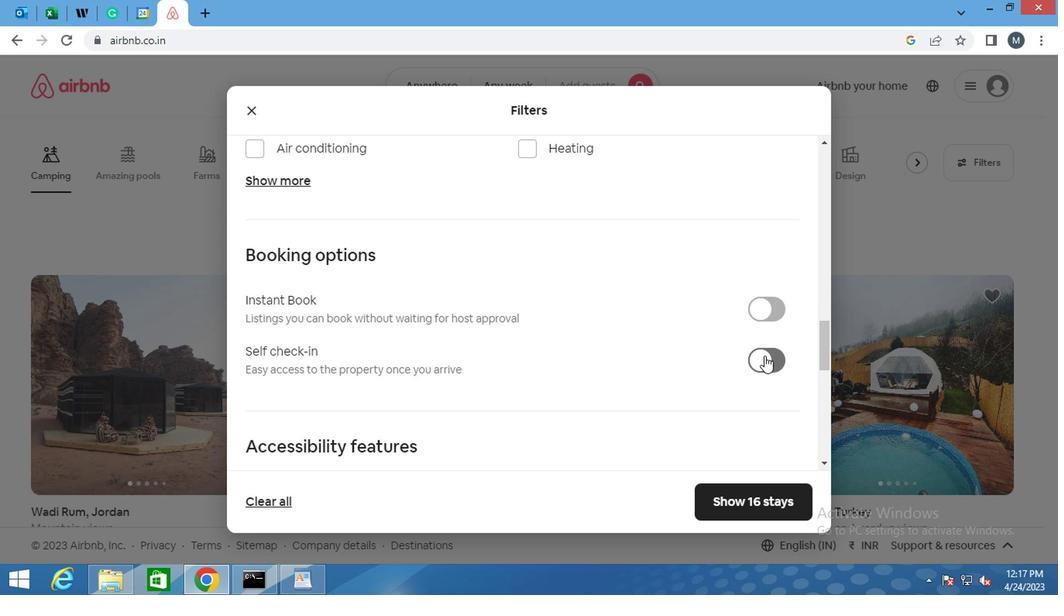 
Action: Mouse moved to (485, 330)
Screenshot: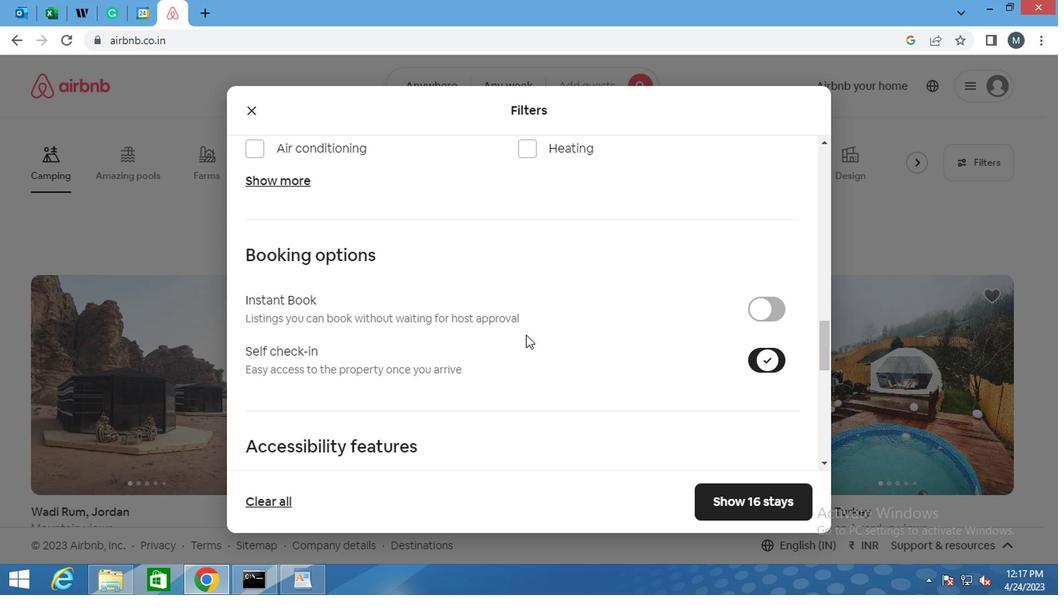 
Action: Mouse scrolled (485, 329) with delta (0, 0)
Screenshot: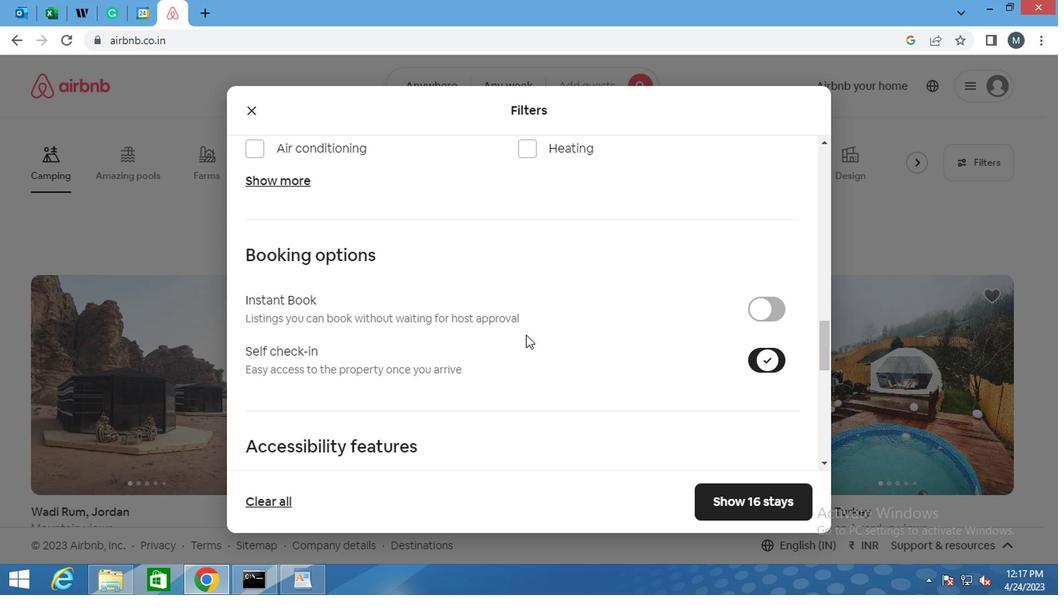 
Action: Mouse moved to (446, 337)
Screenshot: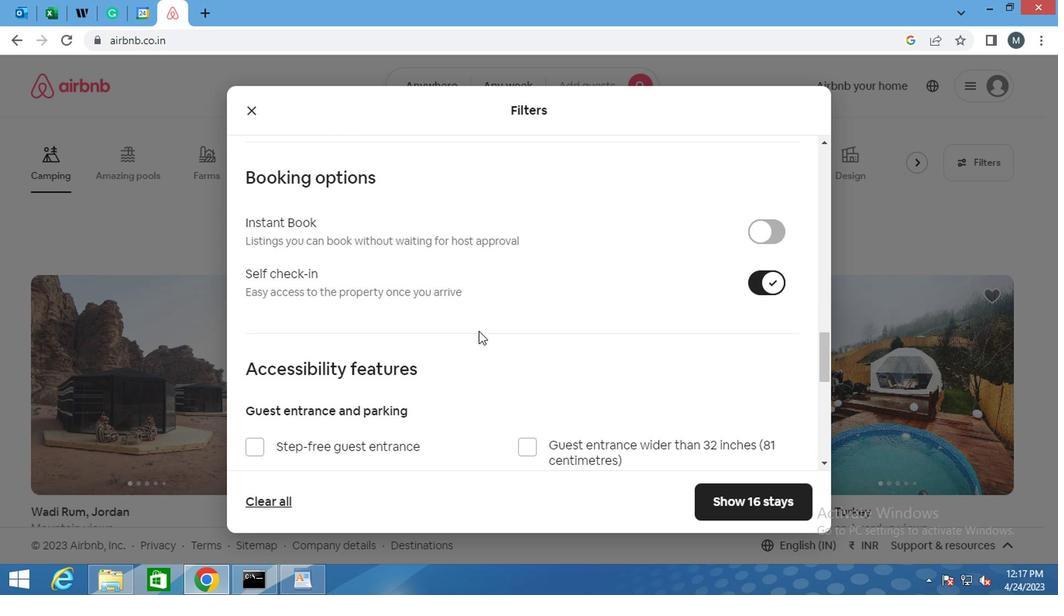 
Action: Mouse scrolled (446, 336) with delta (0, -1)
Screenshot: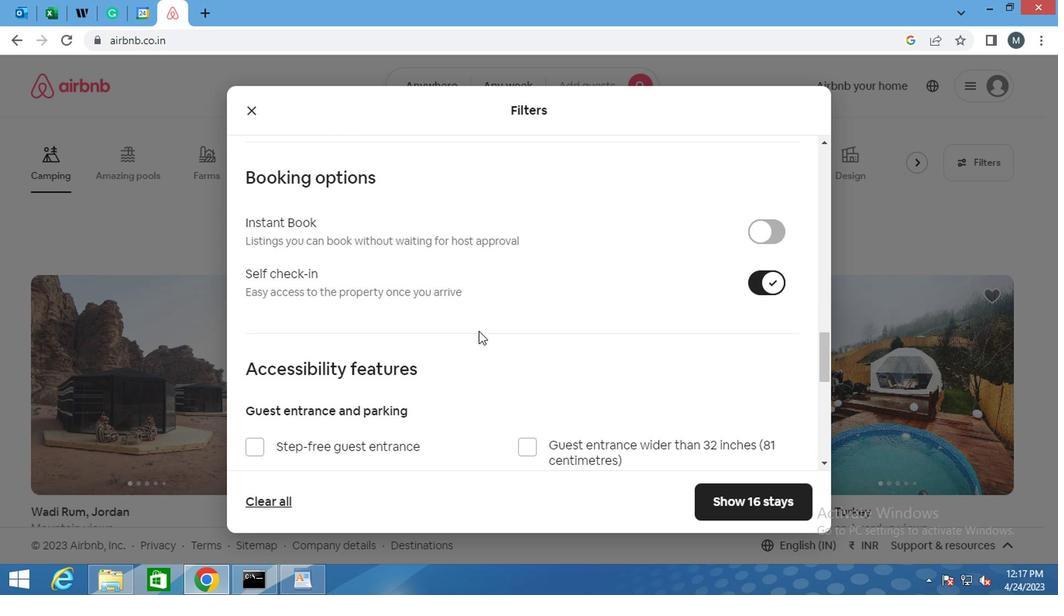 
Action: Mouse moved to (397, 337)
Screenshot: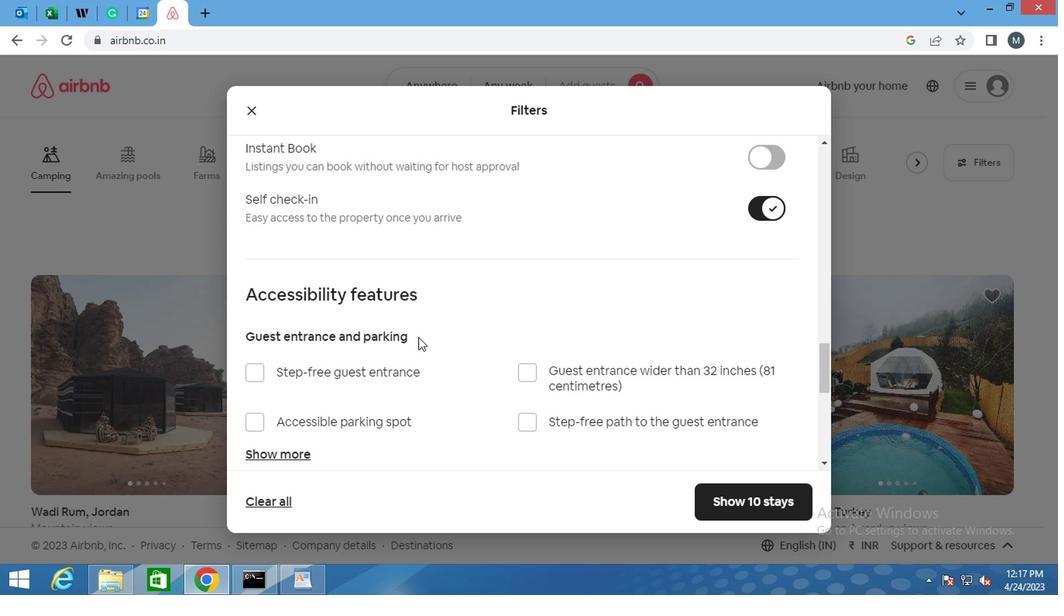 
Action: Mouse scrolled (397, 336) with delta (0, -1)
Screenshot: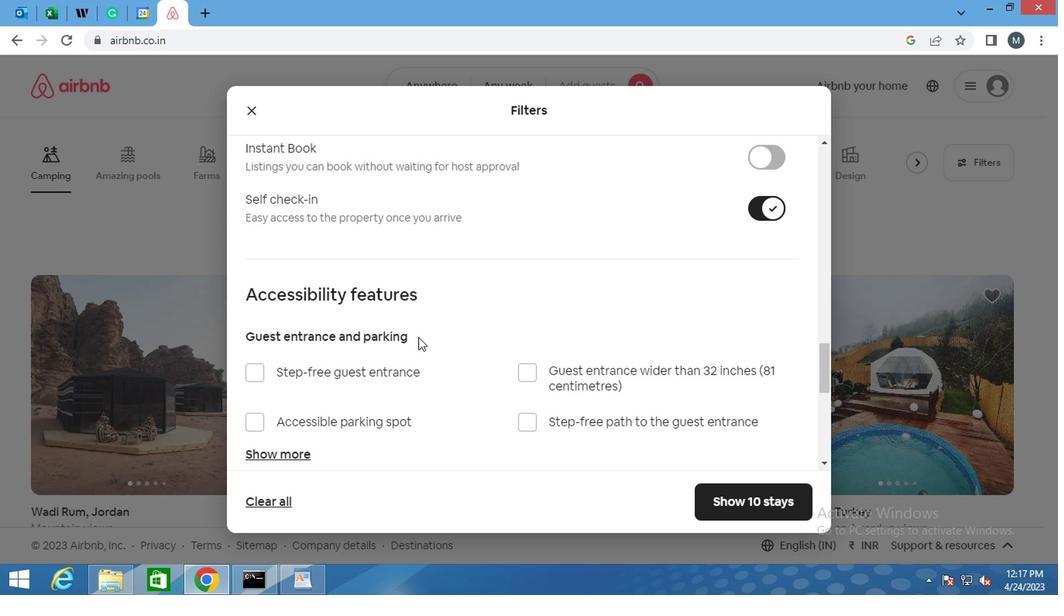 
Action: Mouse moved to (350, 338)
Screenshot: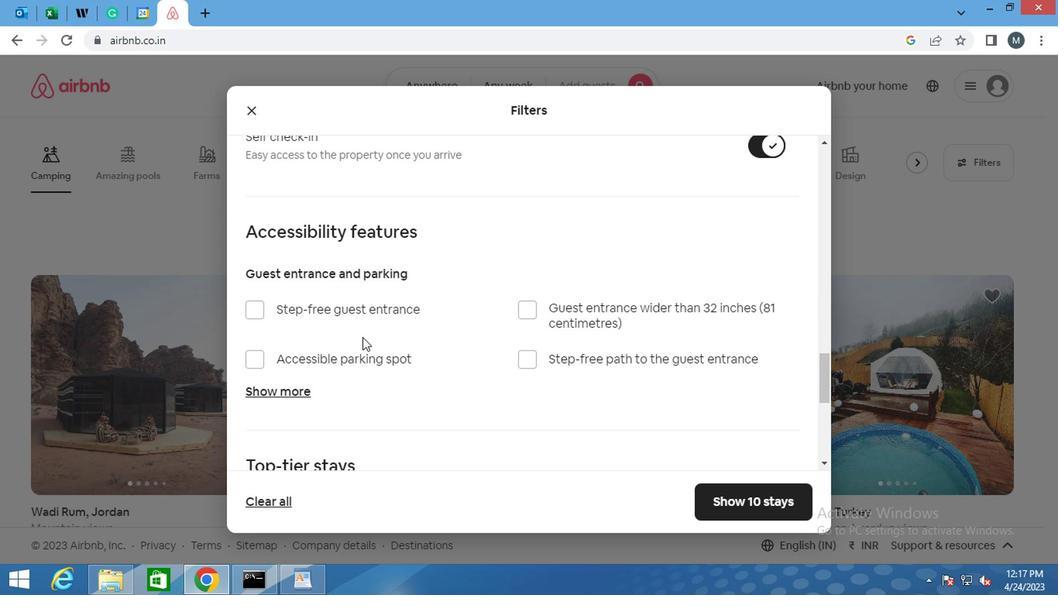 
Action: Mouse scrolled (350, 337) with delta (0, 0)
Screenshot: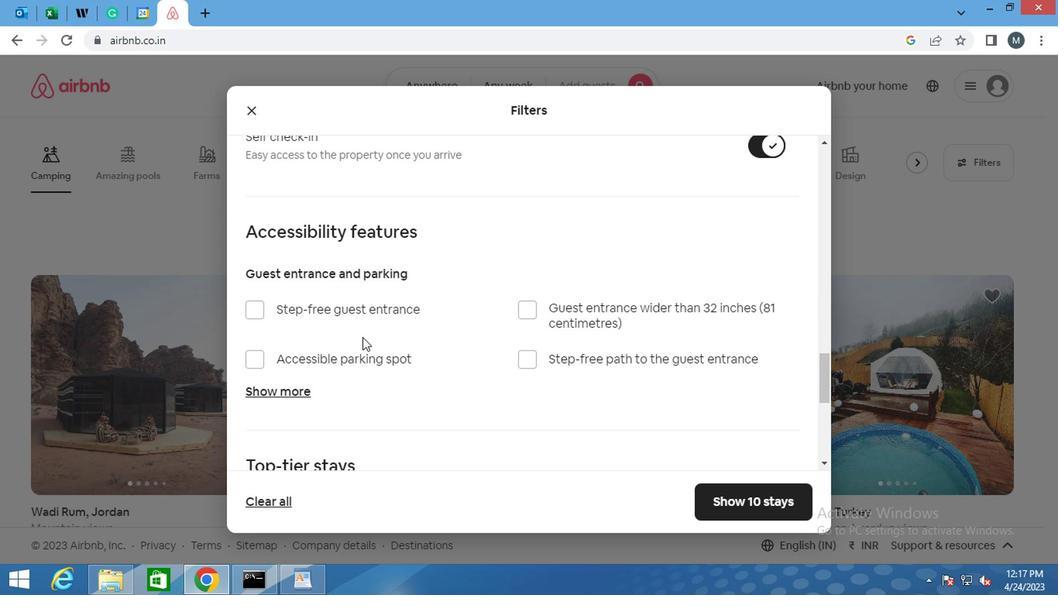 
Action: Mouse moved to (346, 339)
Screenshot: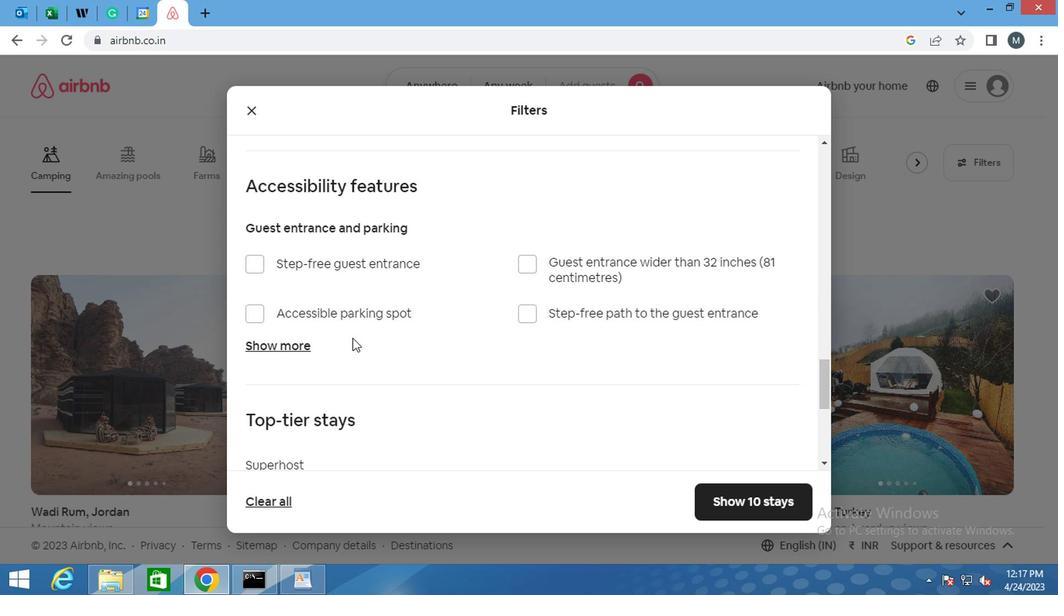 
Action: Mouse scrolled (346, 338) with delta (0, -1)
Screenshot: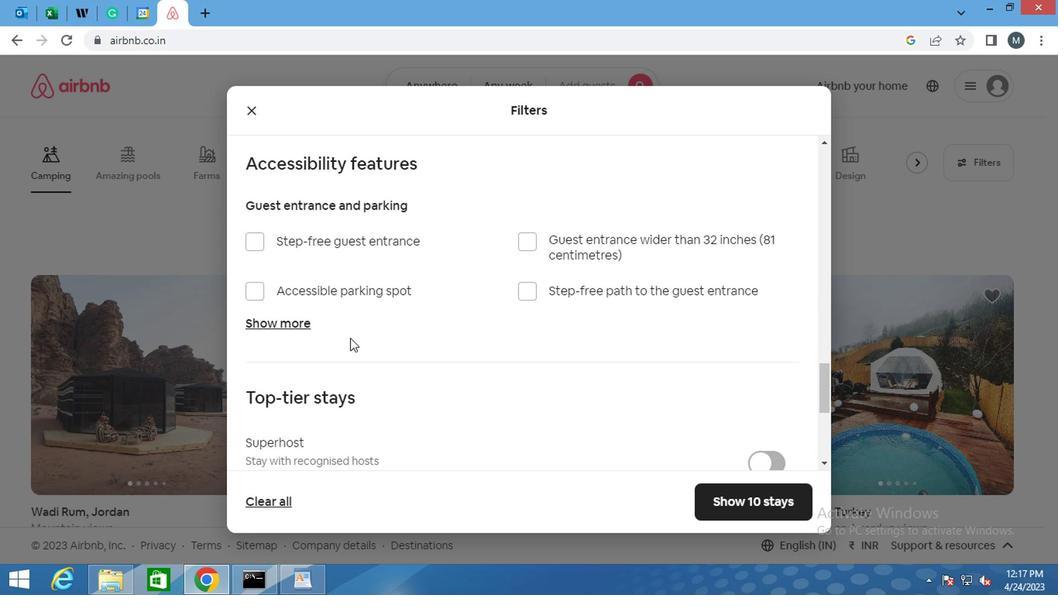 
Action: Mouse moved to (312, 343)
Screenshot: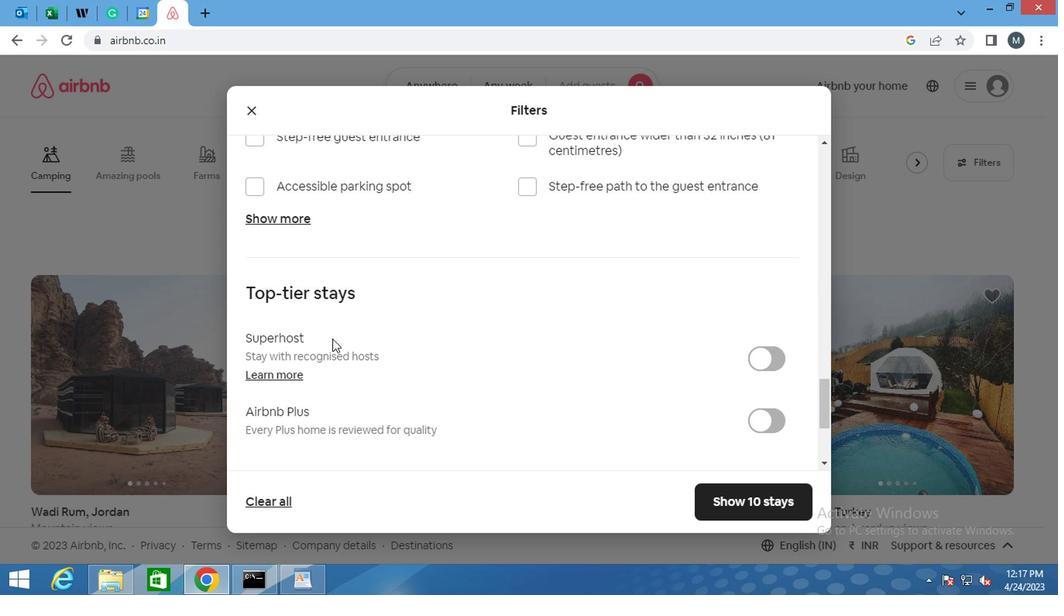 
Action: Mouse scrolled (312, 341) with delta (0, -1)
Screenshot: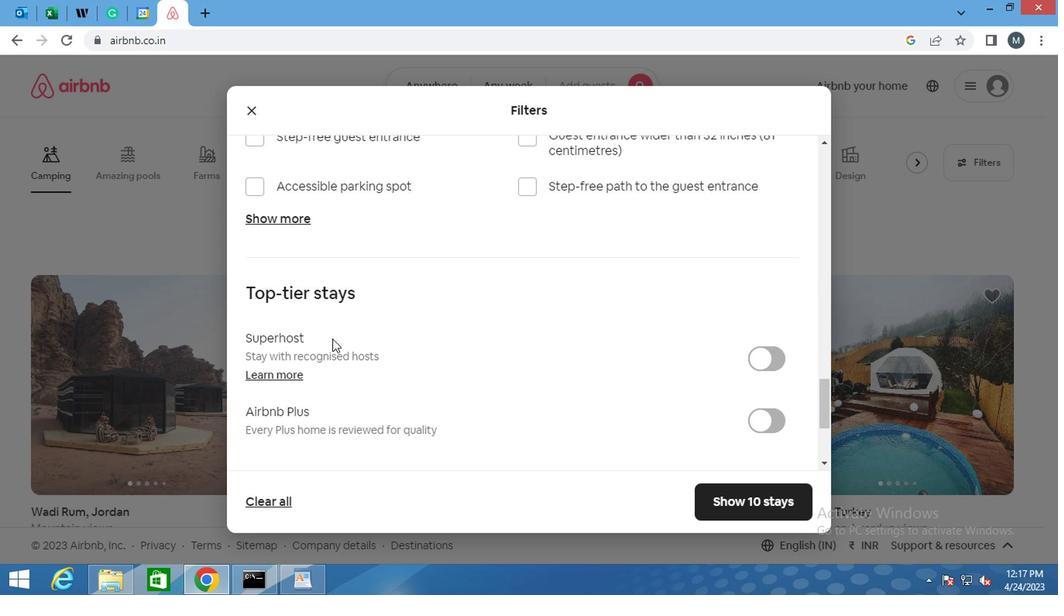 
Action: Mouse moved to (284, 370)
Screenshot: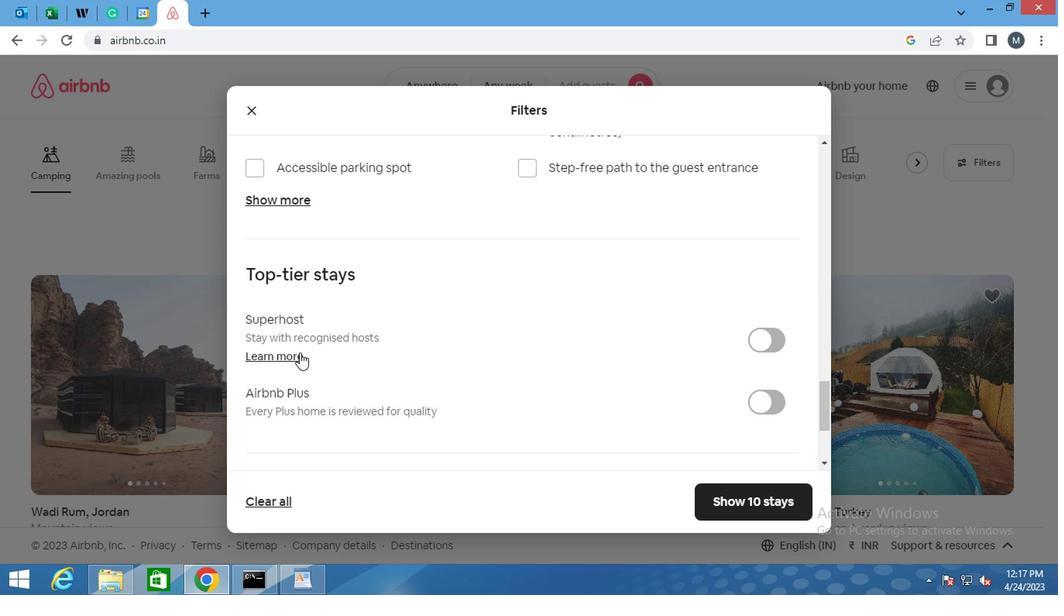
Action: Mouse scrolled (284, 369) with delta (0, -1)
Screenshot: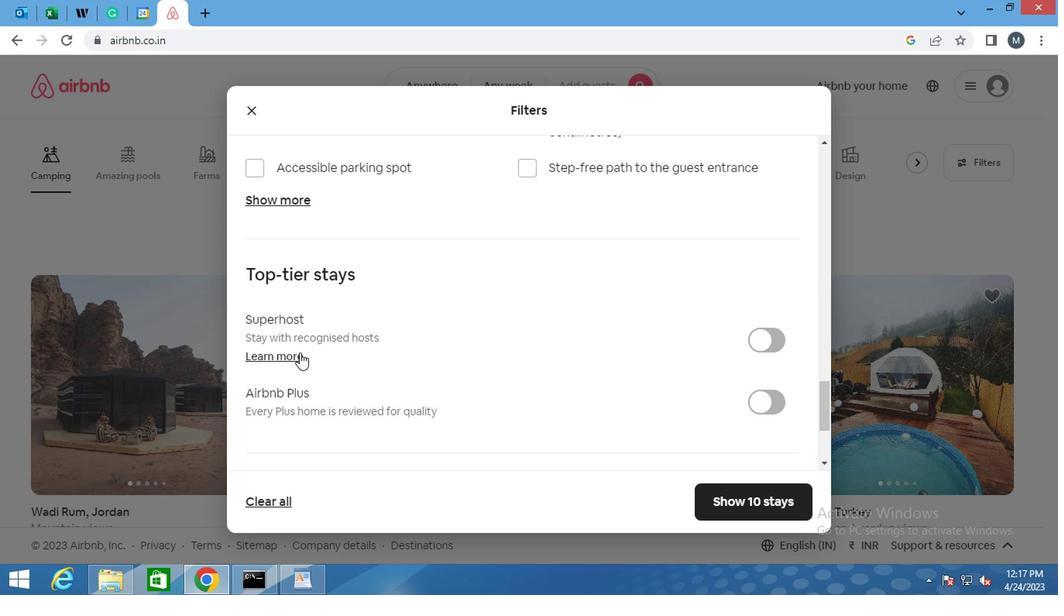 
Action: Mouse moved to (282, 372)
Screenshot: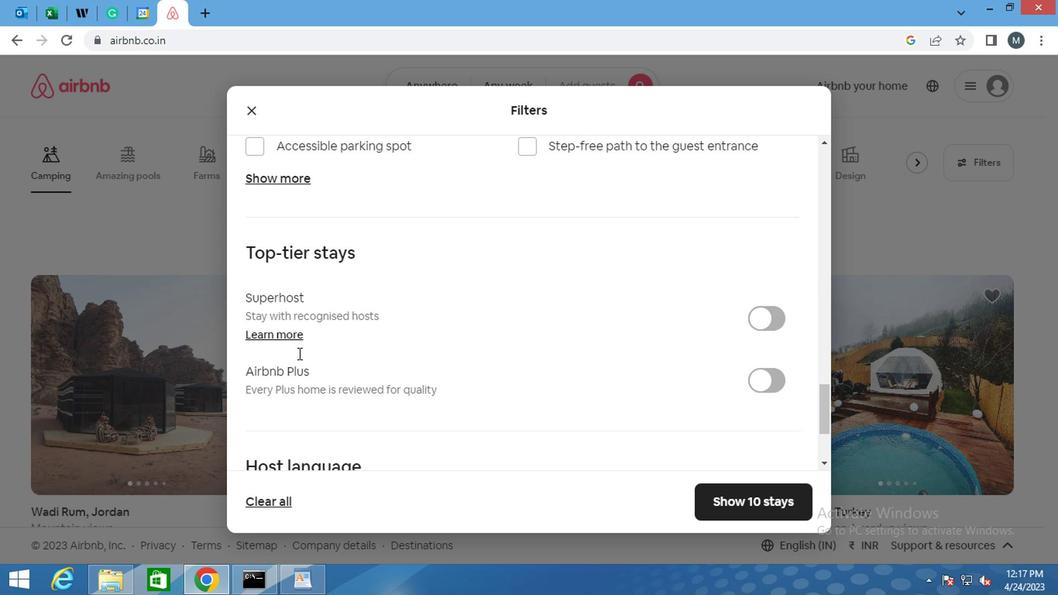 
Action: Mouse scrolled (282, 371) with delta (0, -1)
Screenshot: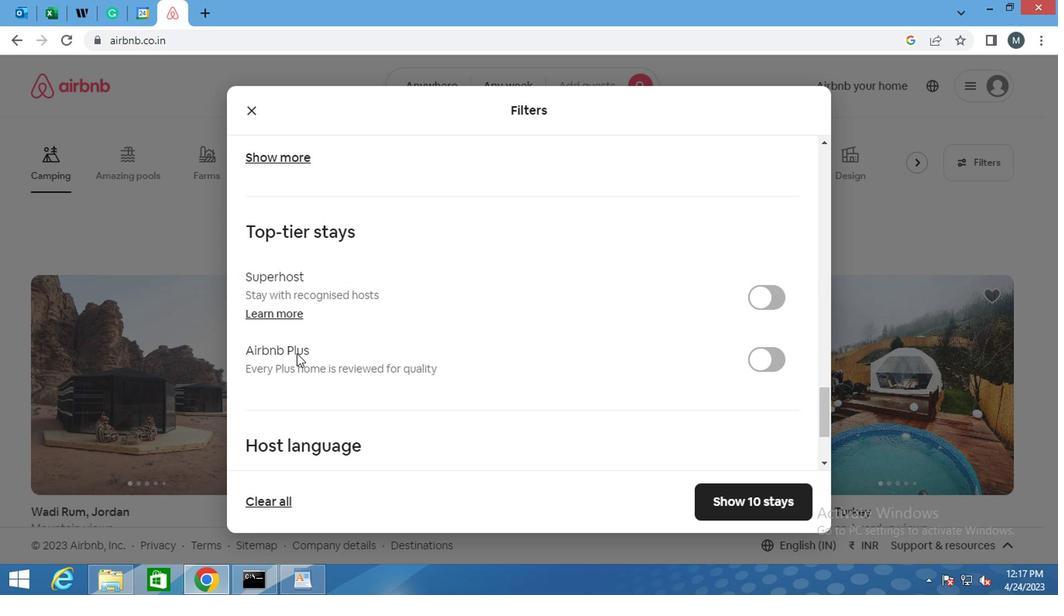 
Action: Mouse moved to (280, 380)
Screenshot: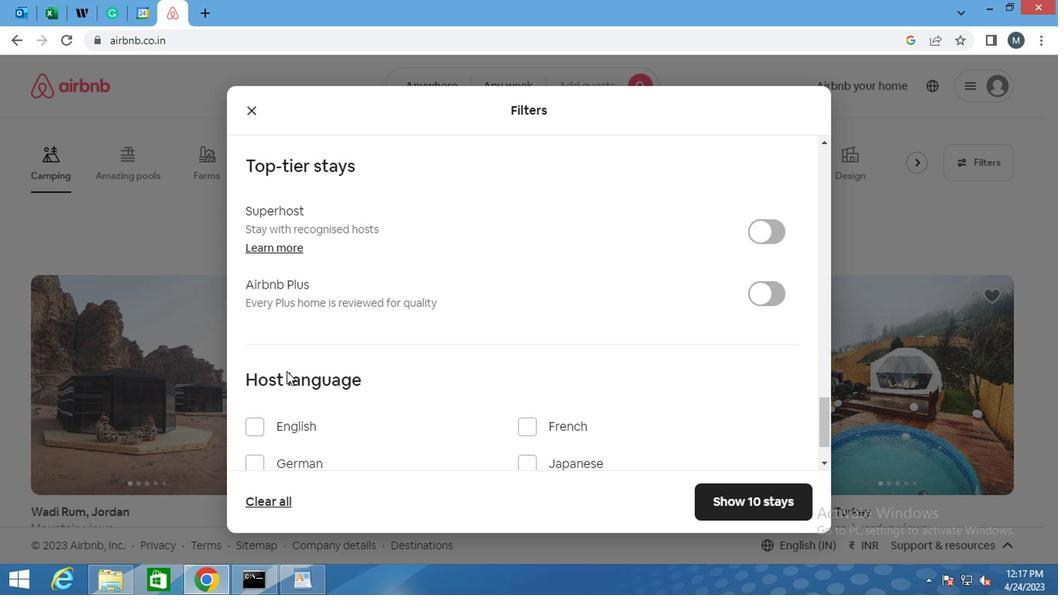 
Action: Mouse scrolled (280, 379) with delta (0, 0)
Screenshot: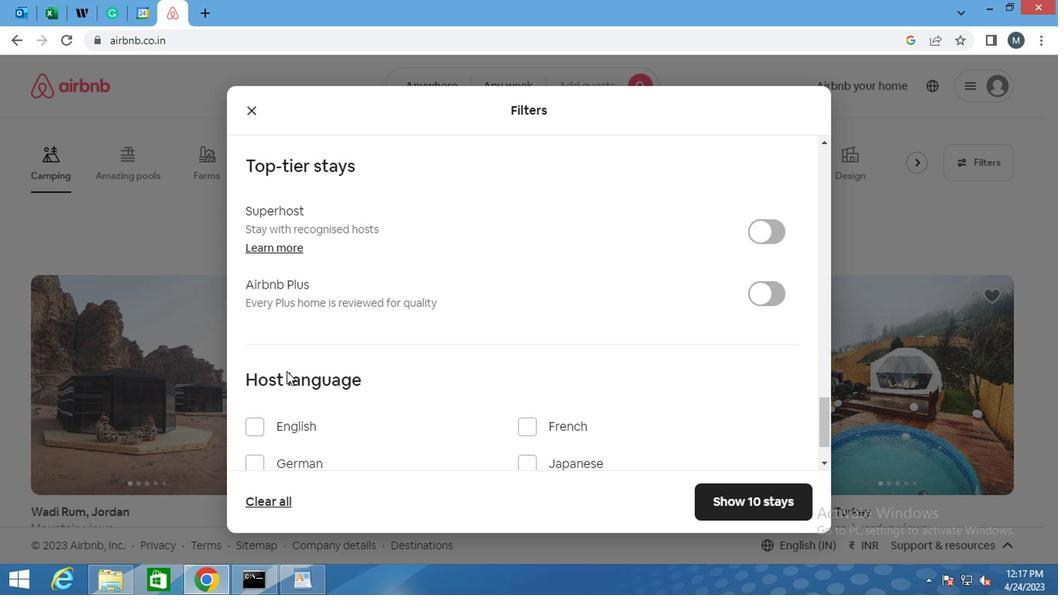 
Action: Mouse moved to (276, 421)
Screenshot: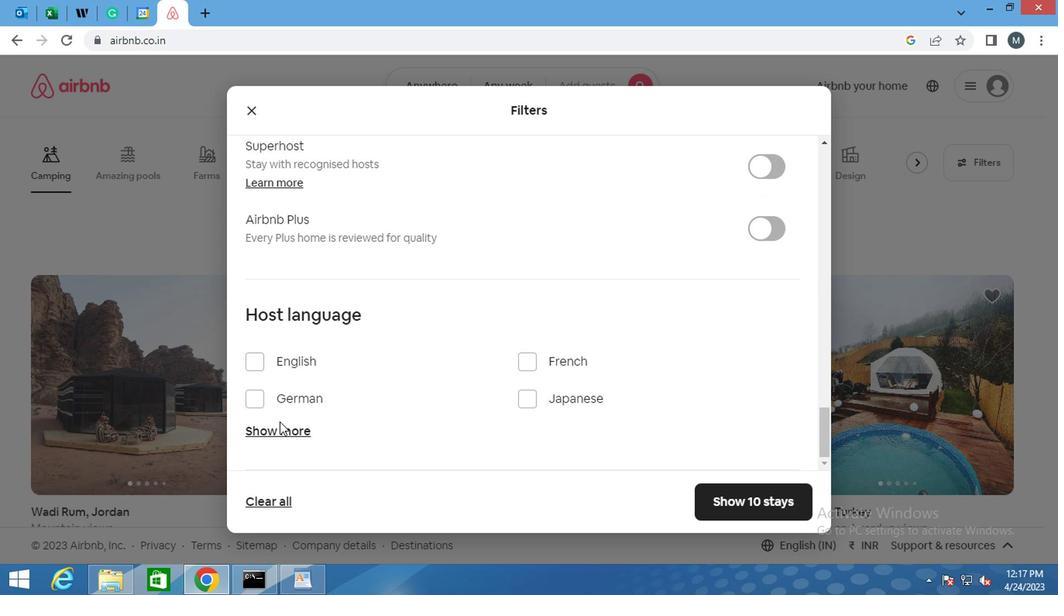 
Action: Mouse pressed left at (276, 421)
Screenshot: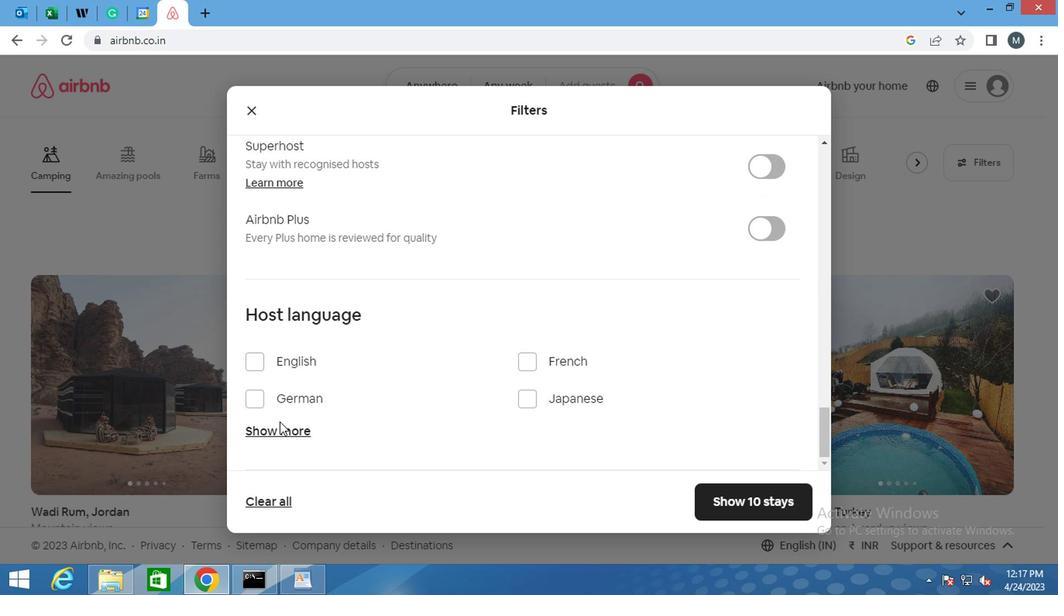 
Action: Mouse moved to (281, 436)
Screenshot: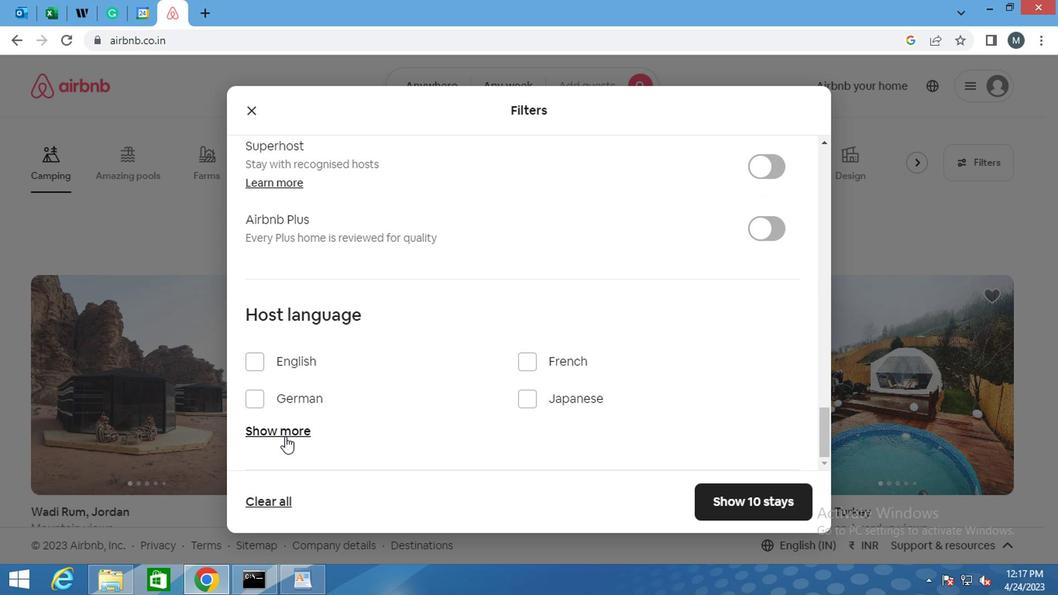 
Action: Mouse pressed left at (281, 436)
Screenshot: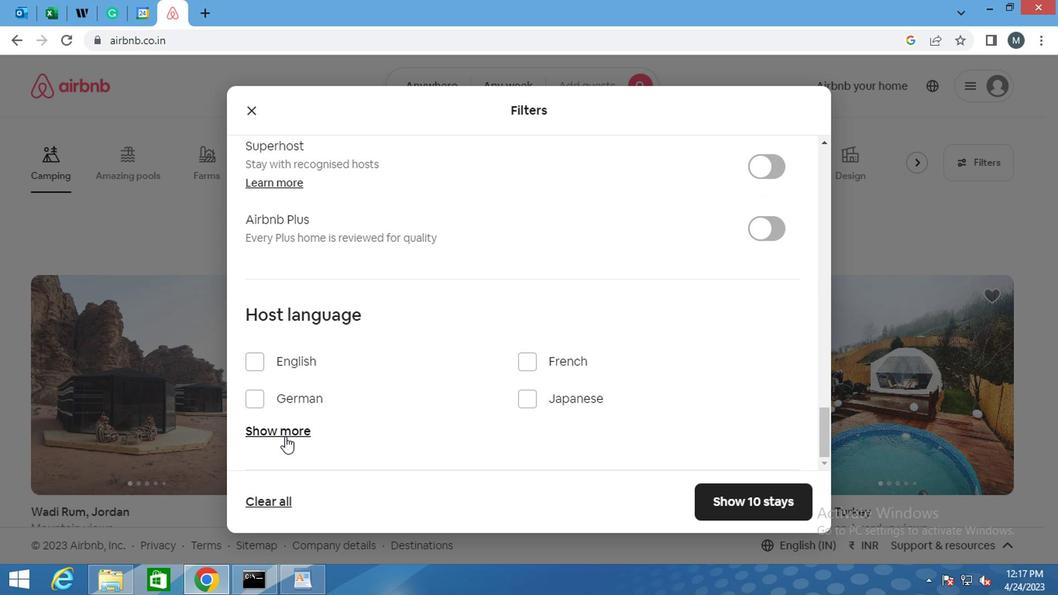 
Action: Mouse moved to (309, 394)
Screenshot: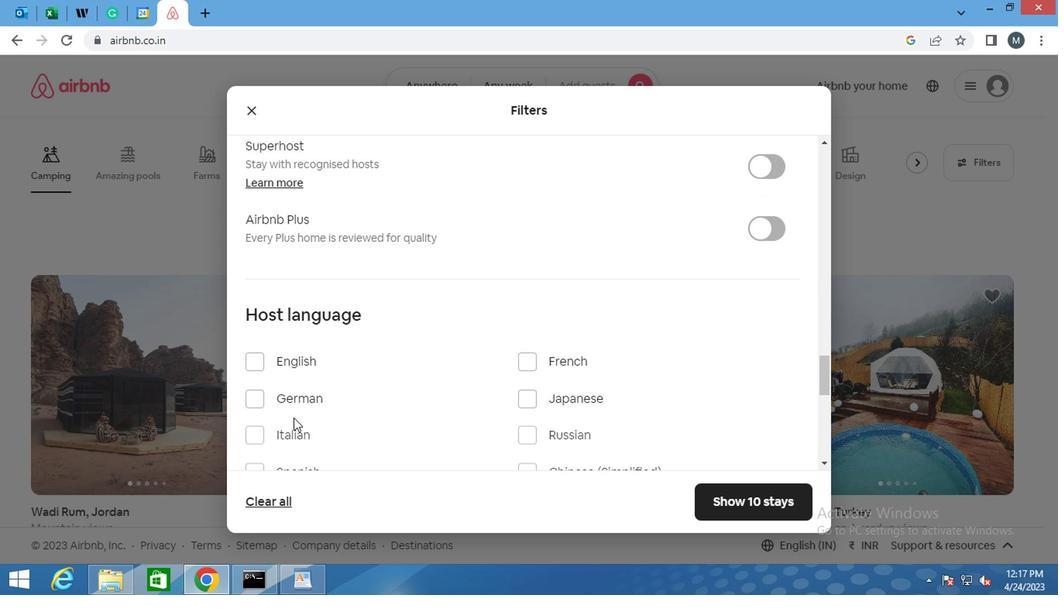 
Action: Mouse scrolled (309, 393) with delta (0, 0)
Screenshot: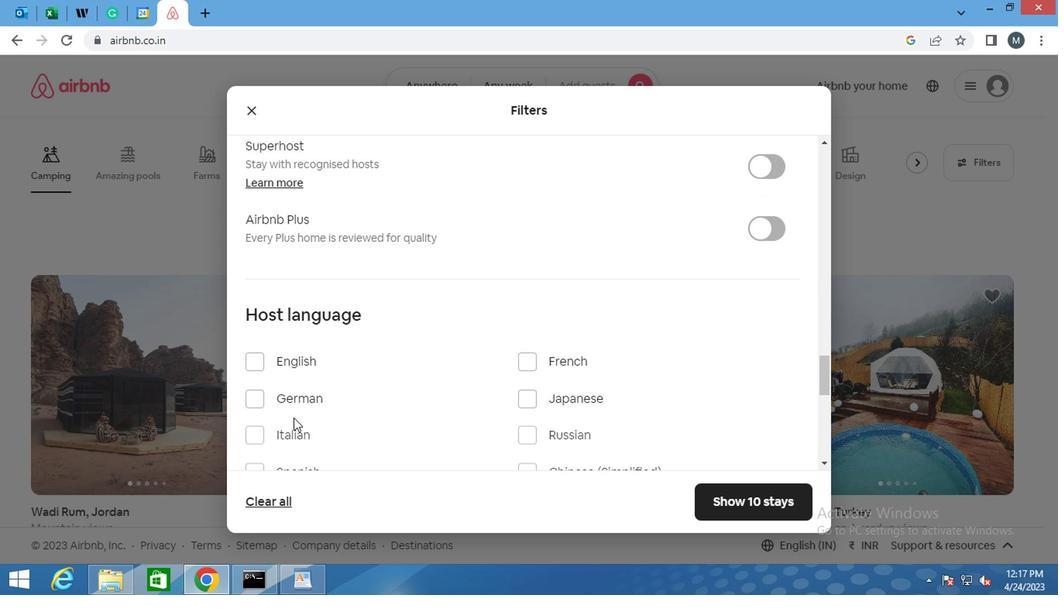 
Action: Mouse scrolled (309, 393) with delta (0, 0)
Screenshot: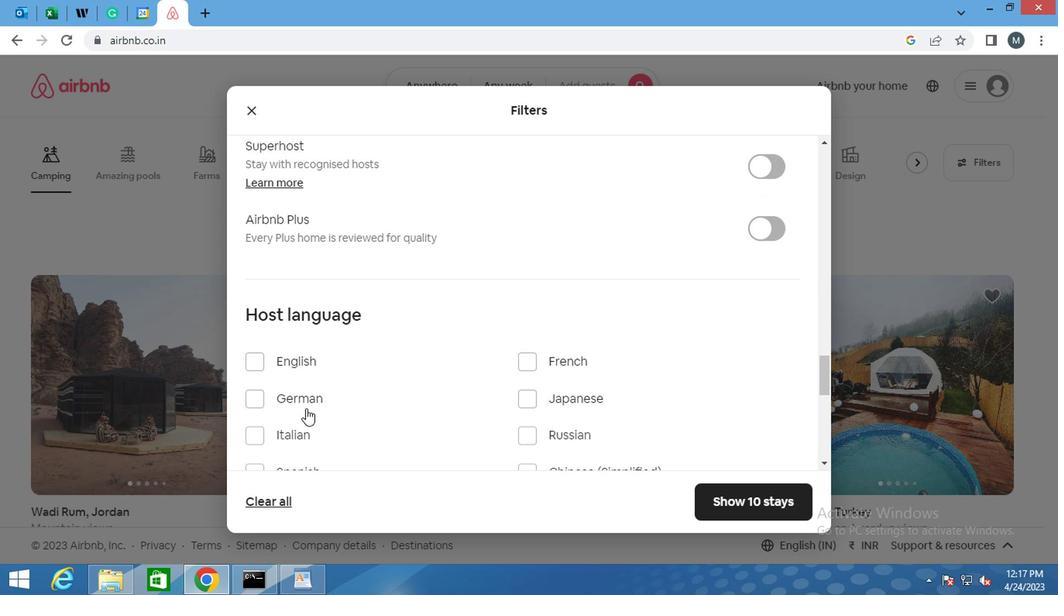 
Action: Mouse moved to (258, 316)
Screenshot: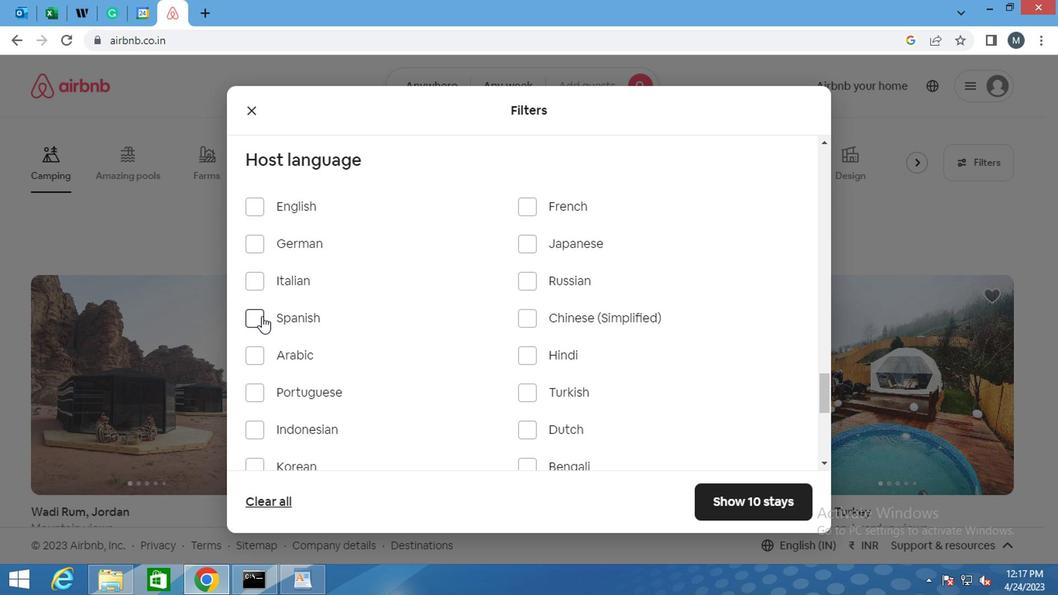 
Action: Mouse pressed left at (258, 316)
Screenshot: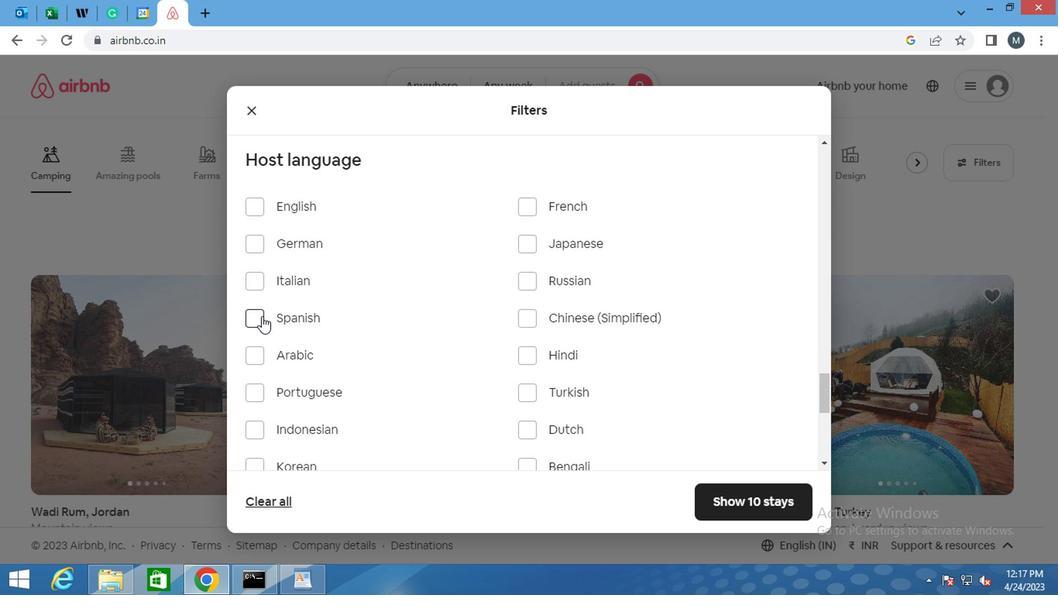 
Action: Mouse moved to (365, 340)
Screenshot: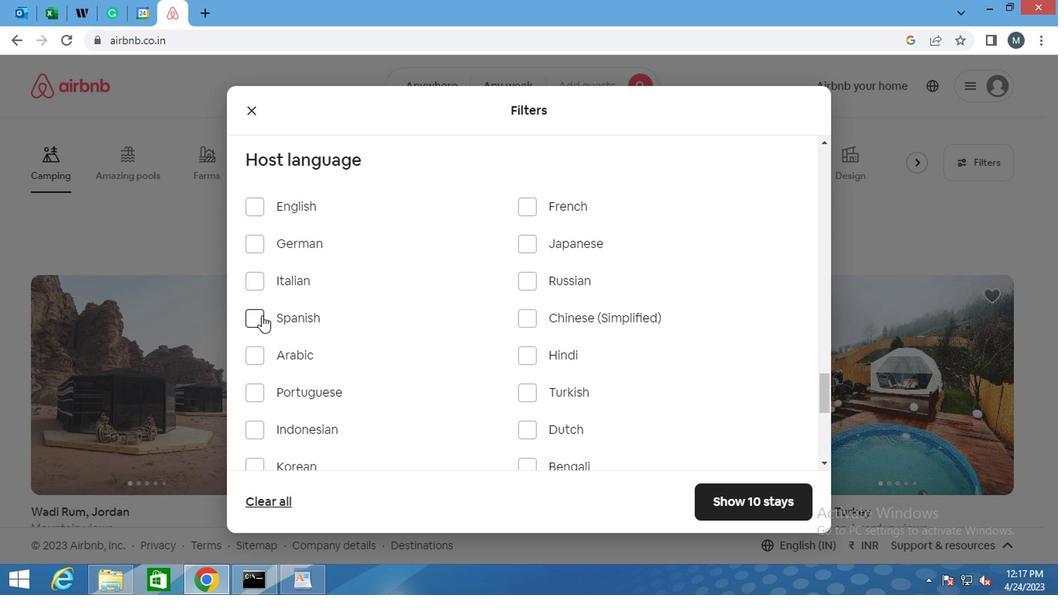 
Action: Mouse scrolled (365, 339) with delta (0, 0)
Screenshot: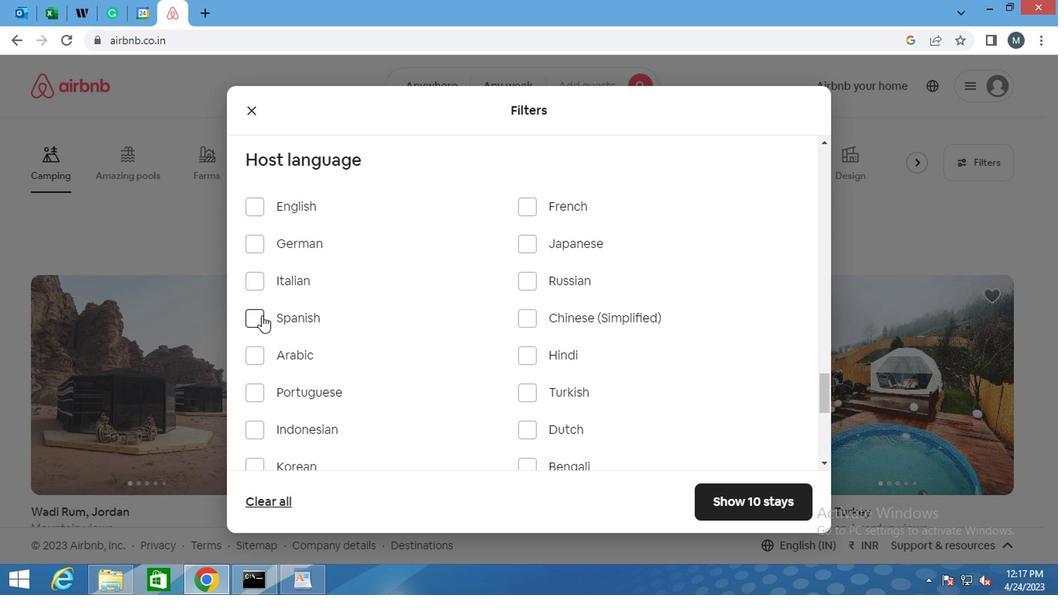 
Action: Mouse moved to (368, 347)
Screenshot: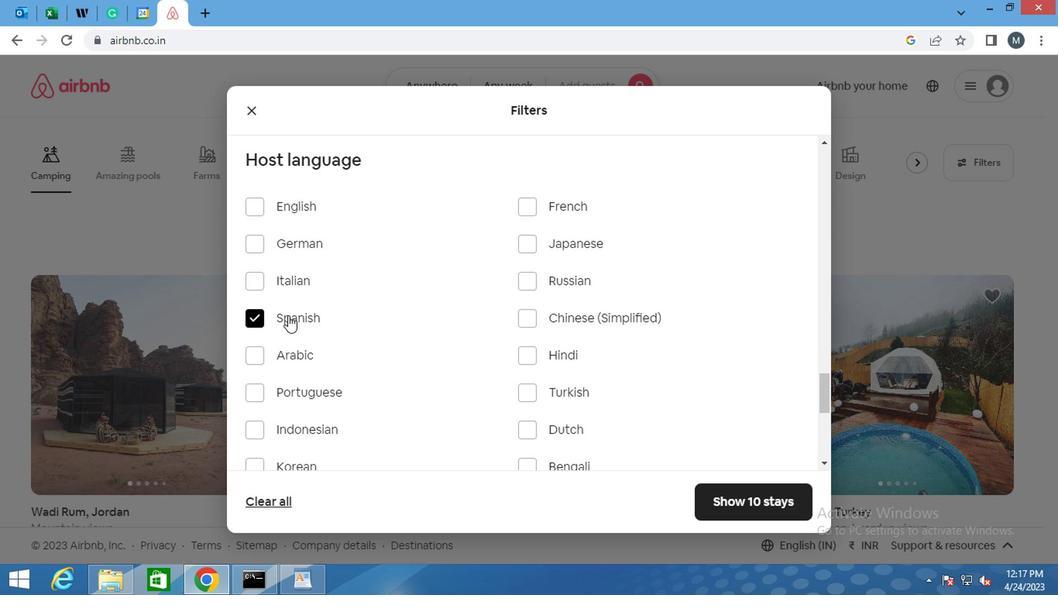 
Action: Mouse scrolled (368, 347) with delta (0, 0)
Screenshot: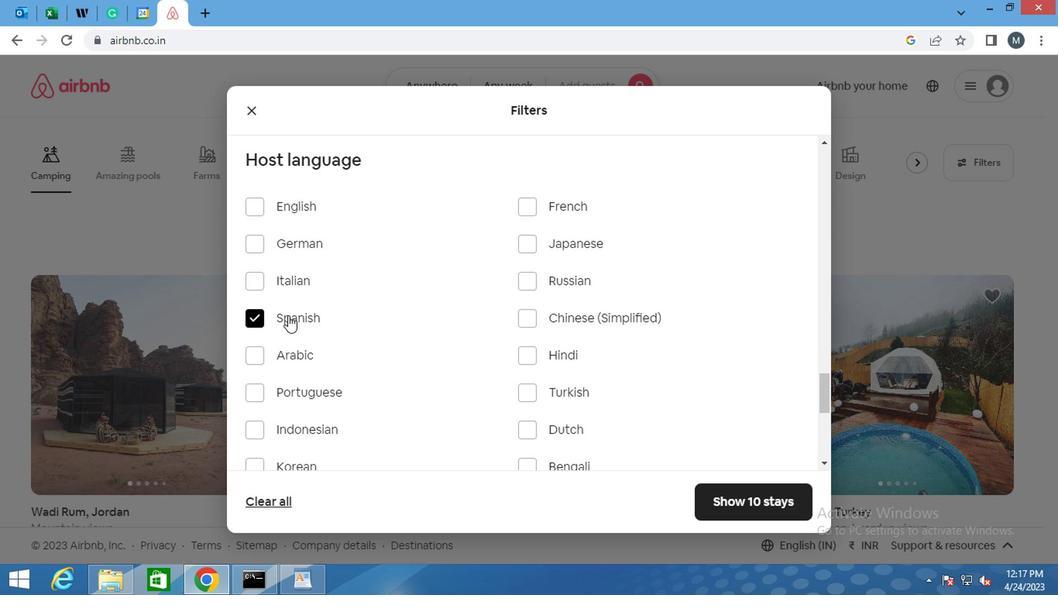 
Action: Mouse moved to (372, 356)
Screenshot: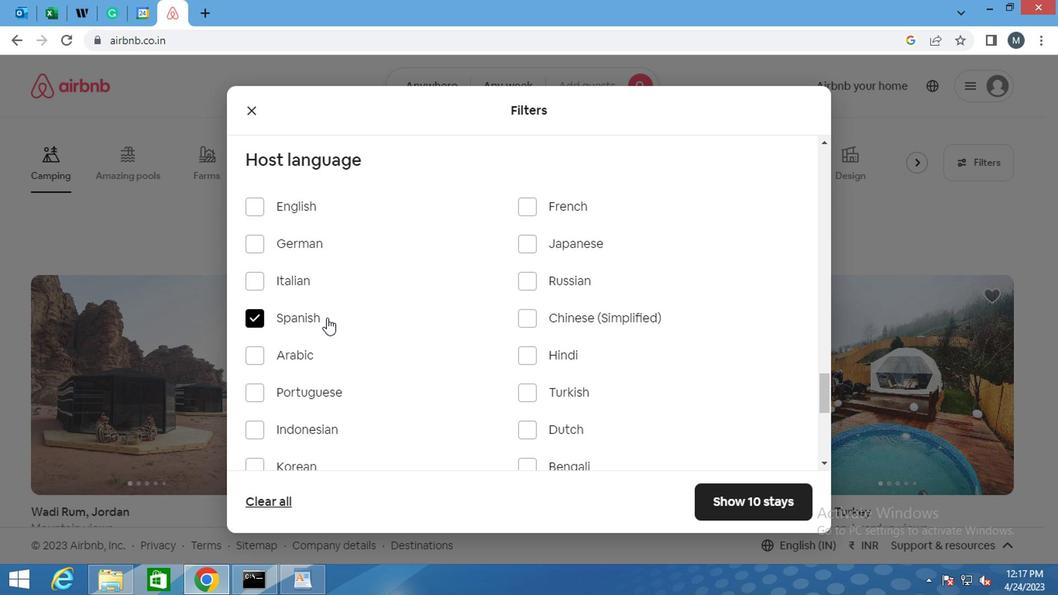 
Action: Mouse scrolled (372, 355) with delta (0, -1)
Screenshot: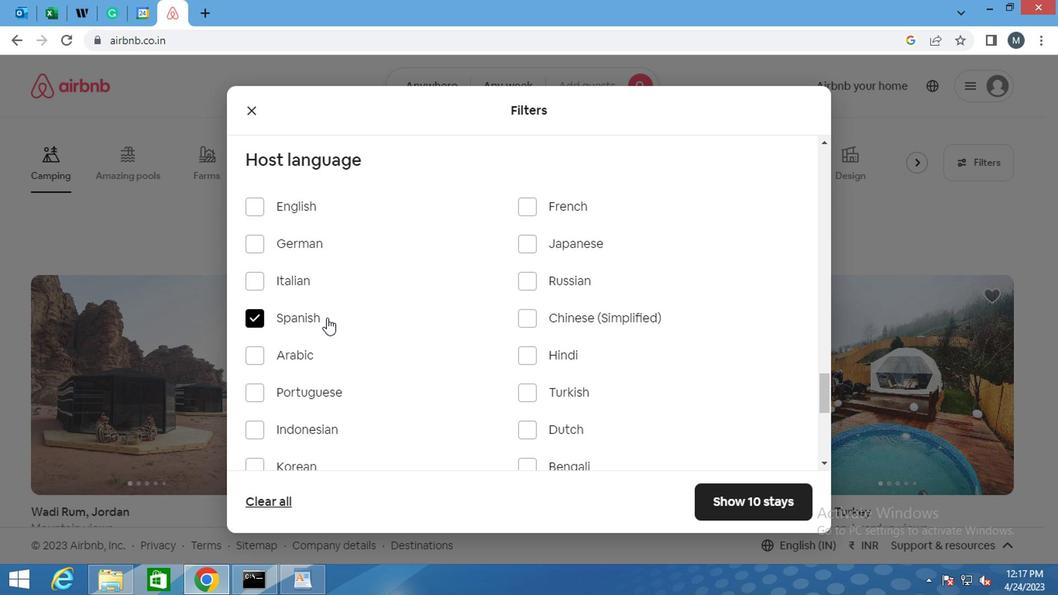 
Action: Mouse moved to (724, 489)
Screenshot: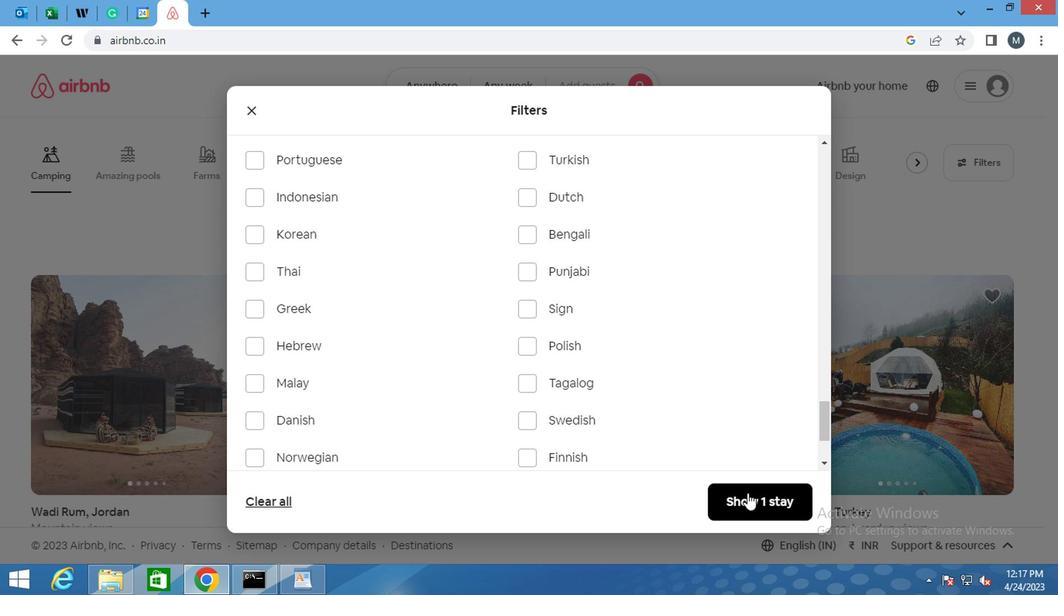 
Action: Mouse pressed left at (724, 489)
Screenshot: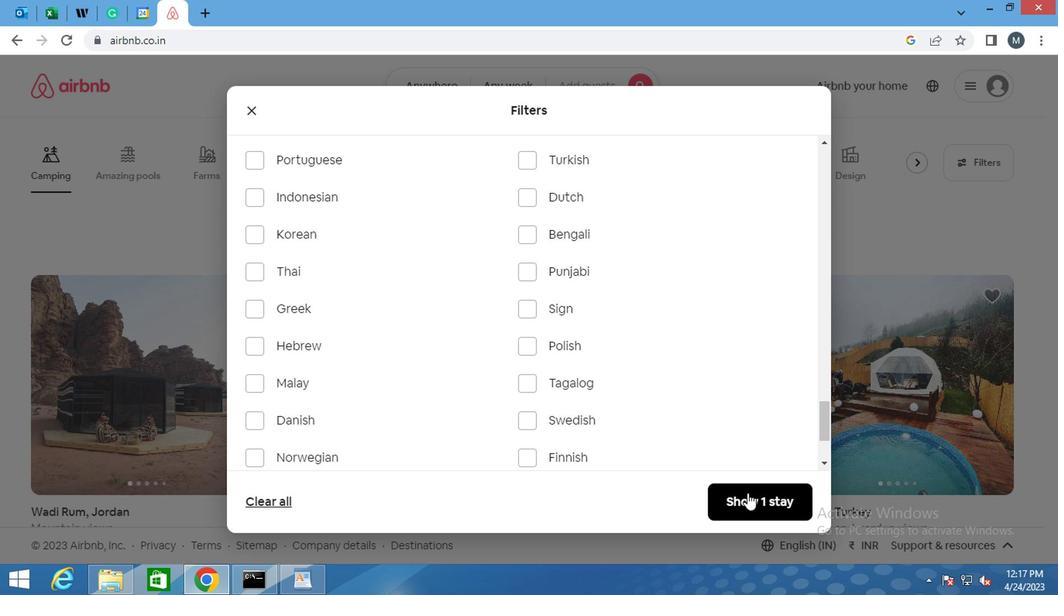 
Action: Mouse moved to (722, 496)
Screenshot: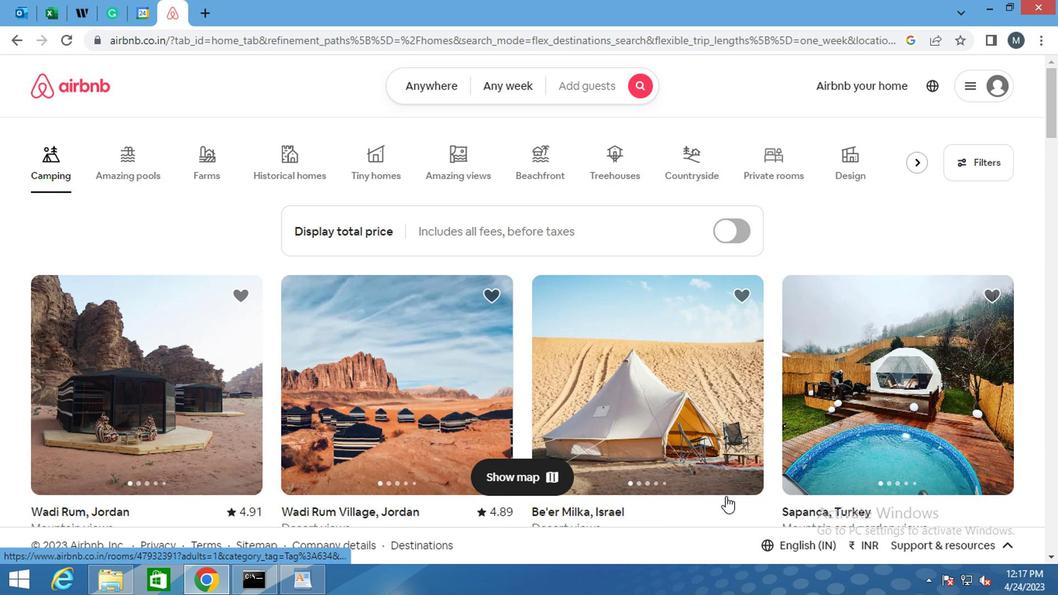 
Action: Key pressed 8
Screenshot: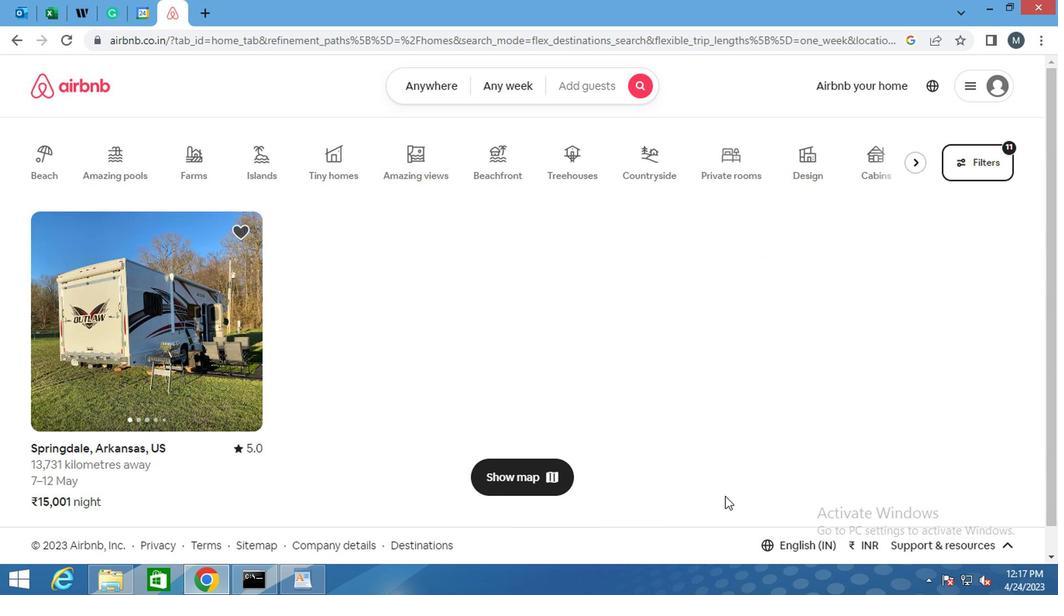 
